 Task: Search one way flight ticket for 4 adults, 2 children, 2 infants in seat and 1 infant on lap in premium economy from Detroit: Detroit Metro Wayne County Airport to Indianapolis: Indianapolis International Airport on 8-5-2023. Choice of flights is United. Number of bags: 9 checked bags. Price is upto 74000. Outbound departure time preference is 9:15.
Action: Mouse moved to (403, 356)
Screenshot: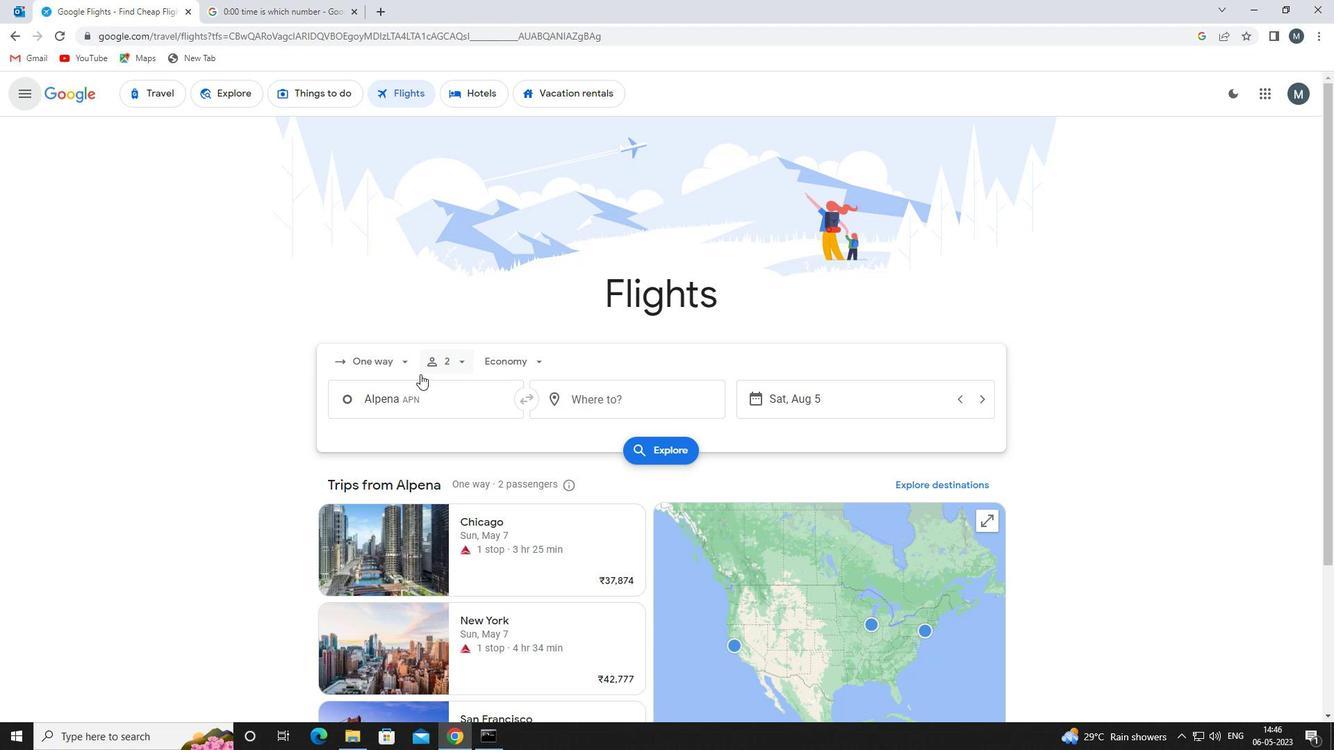 
Action: Mouse pressed left at (403, 356)
Screenshot: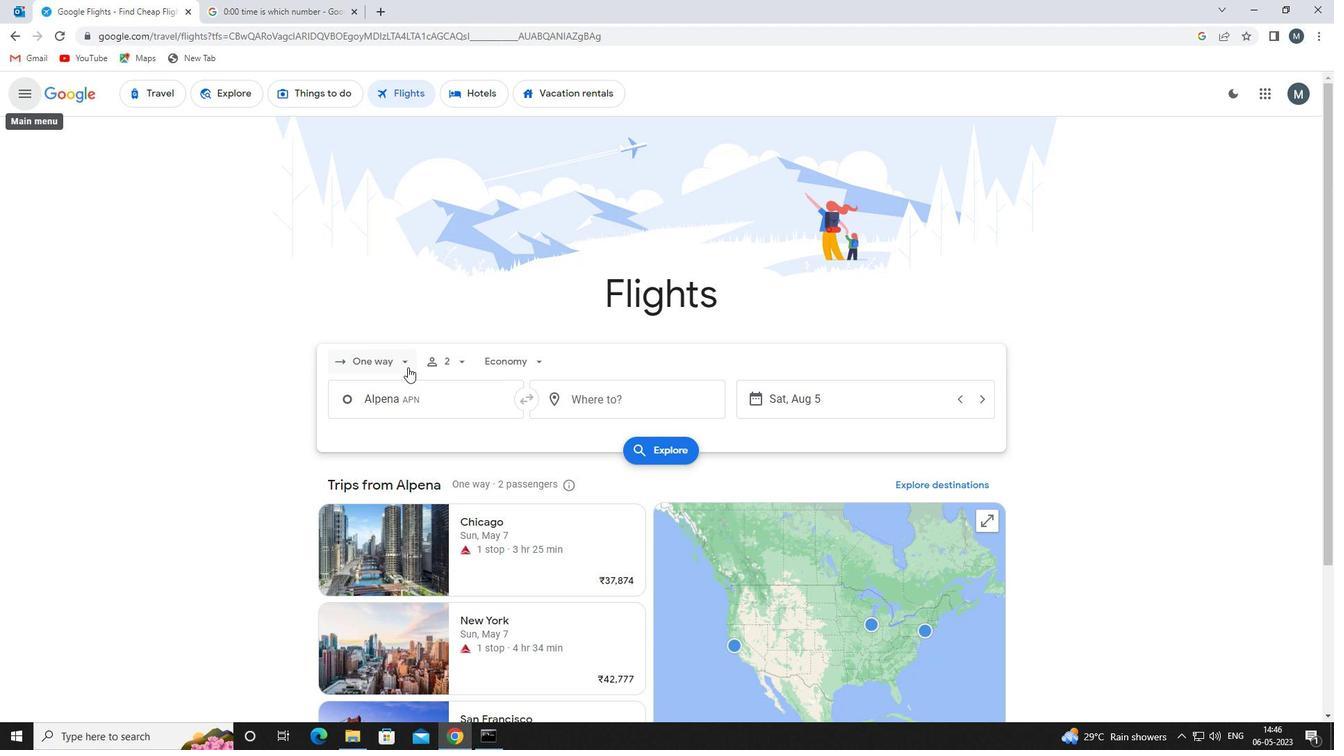 
Action: Mouse moved to (419, 433)
Screenshot: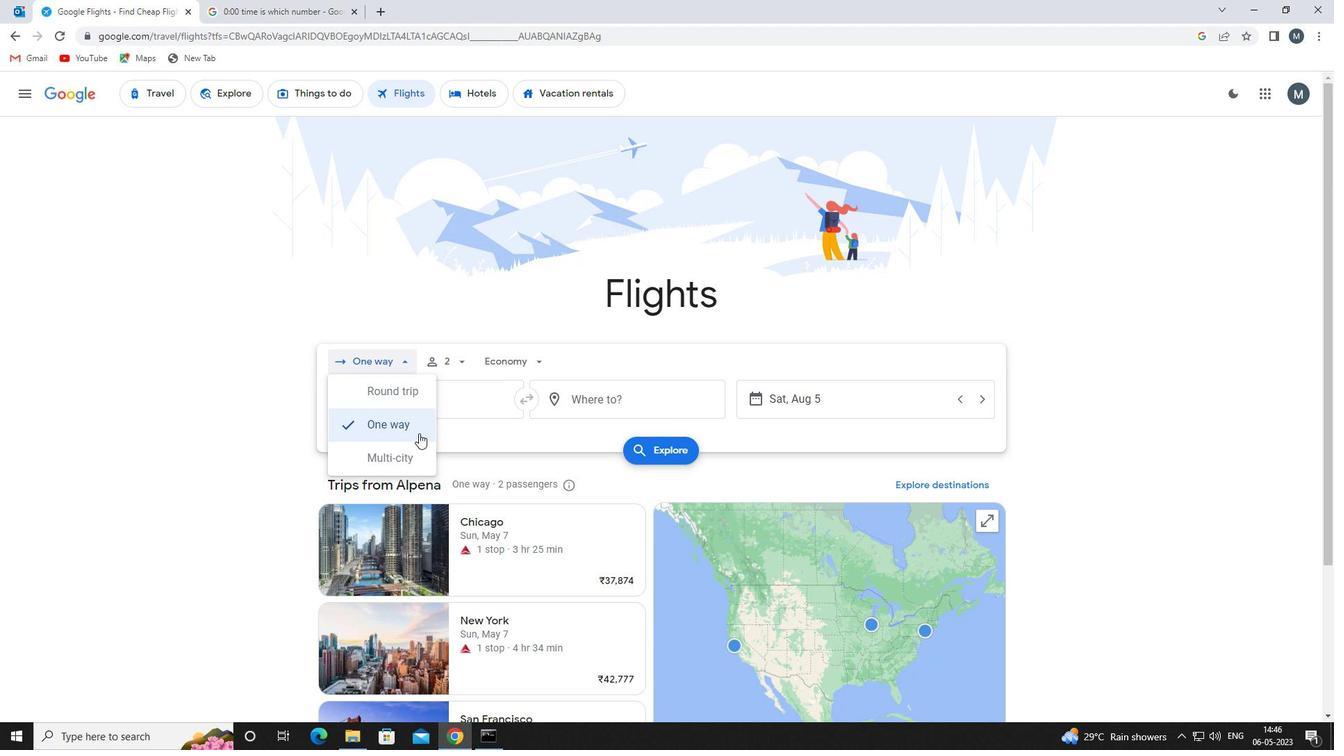 
Action: Mouse pressed left at (419, 433)
Screenshot: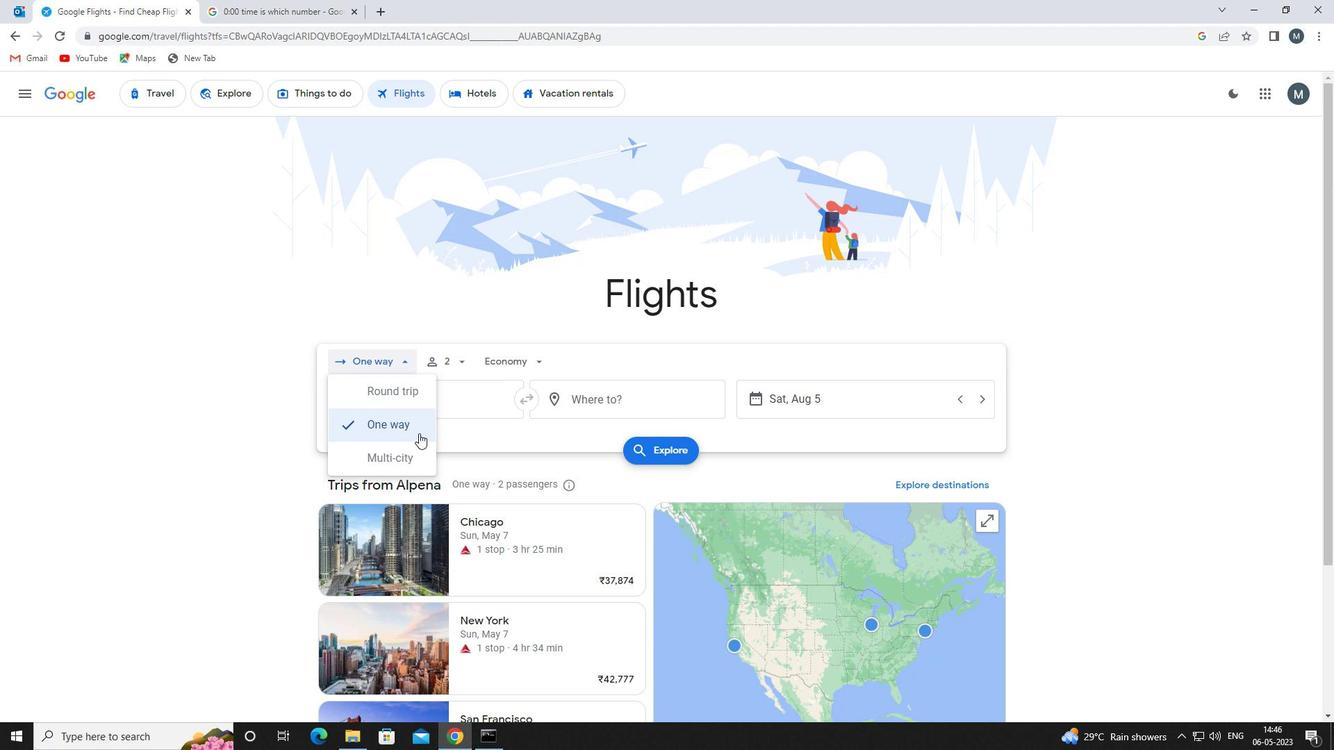 
Action: Mouse moved to (457, 365)
Screenshot: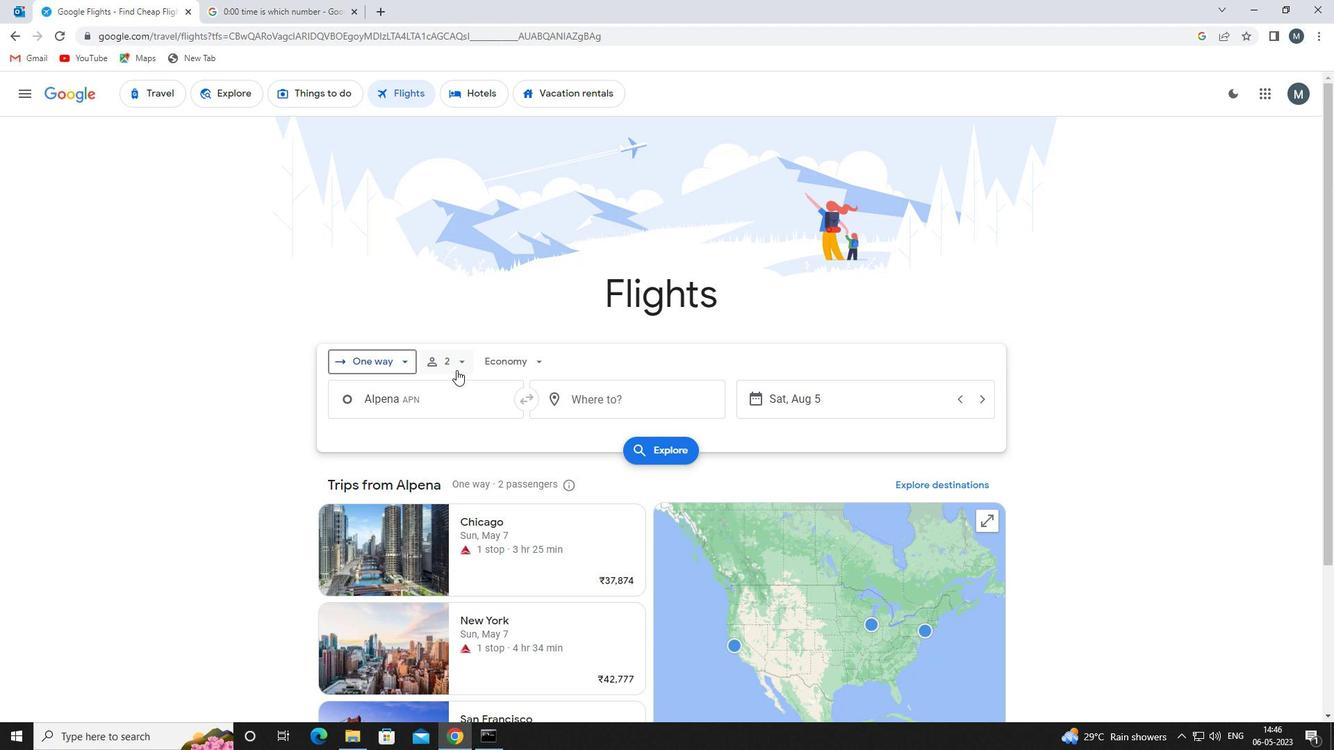 
Action: Mouse pressed left at (457, 365)
Screenshot: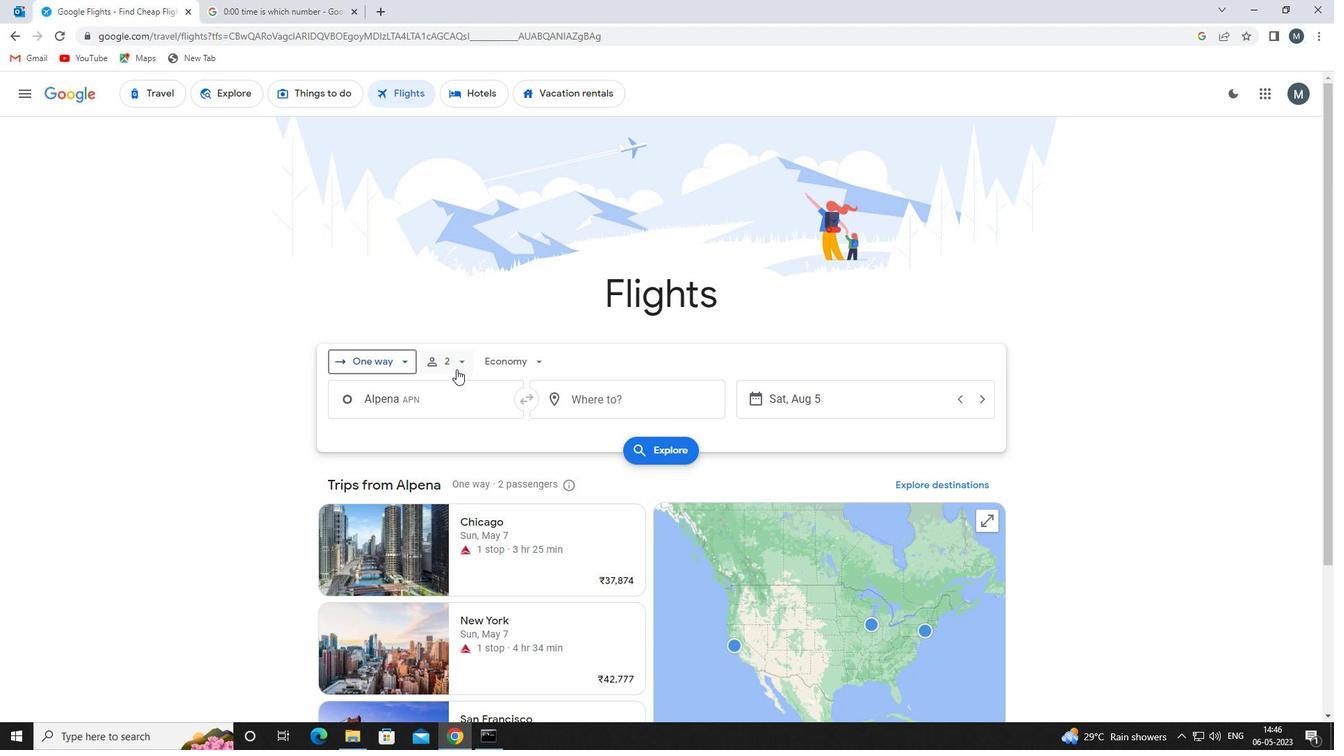 
Action: Mouse moved to (561, 396)
Screenshot: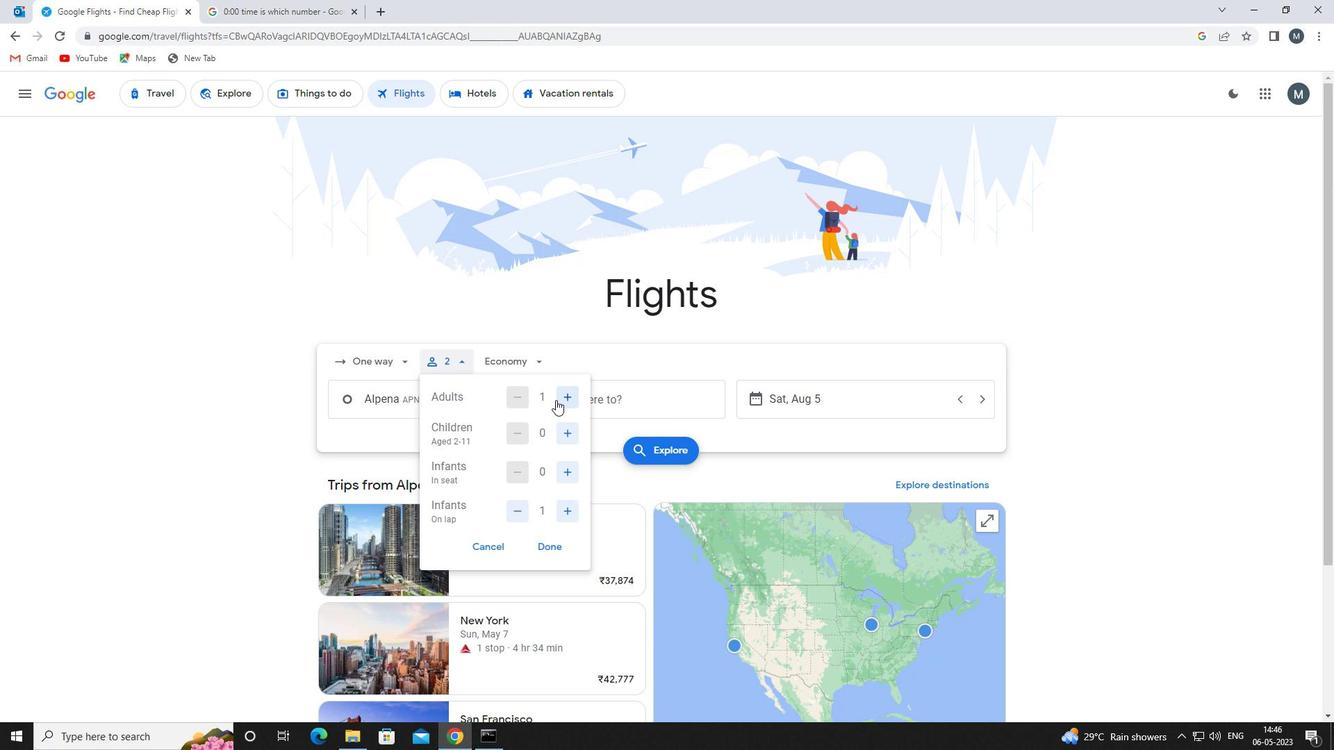 
Action: Mouse pressed left at (561, 396)
Screenshot: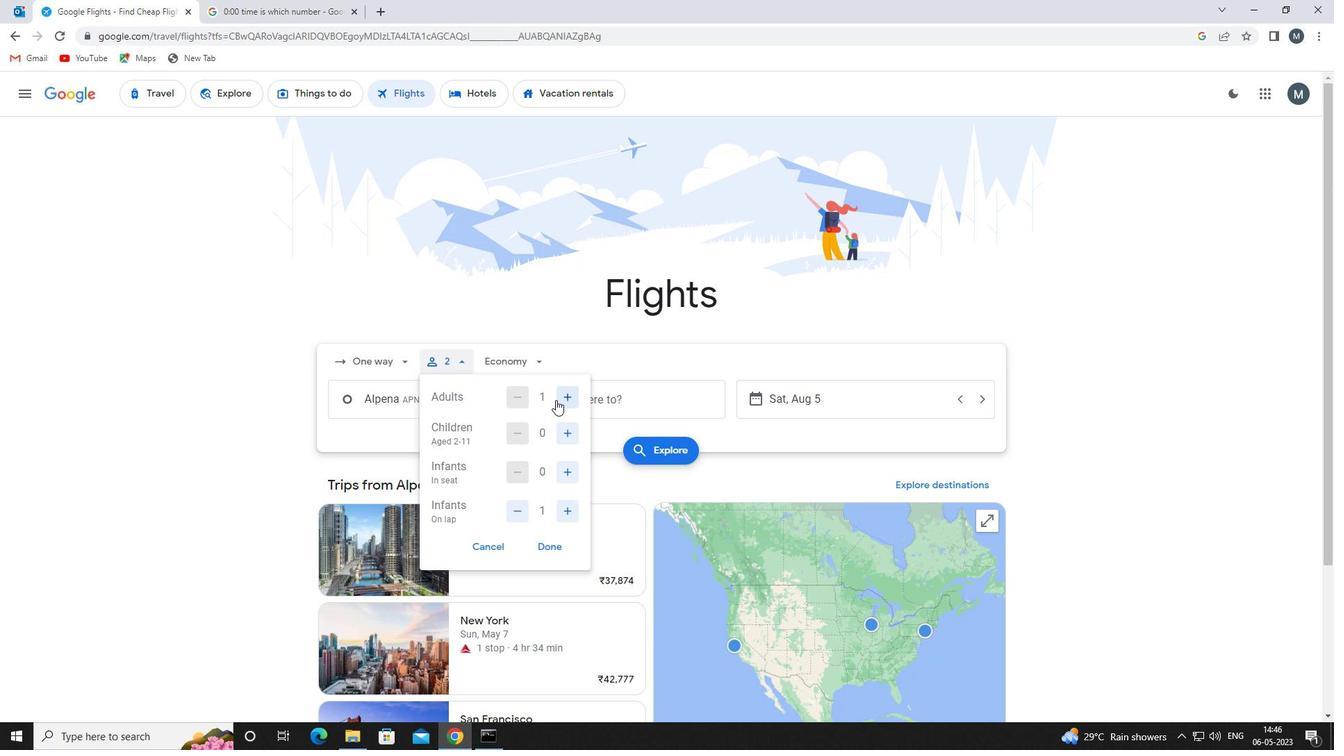 
Action: Mouse moved to (561, 396)
Screenshot: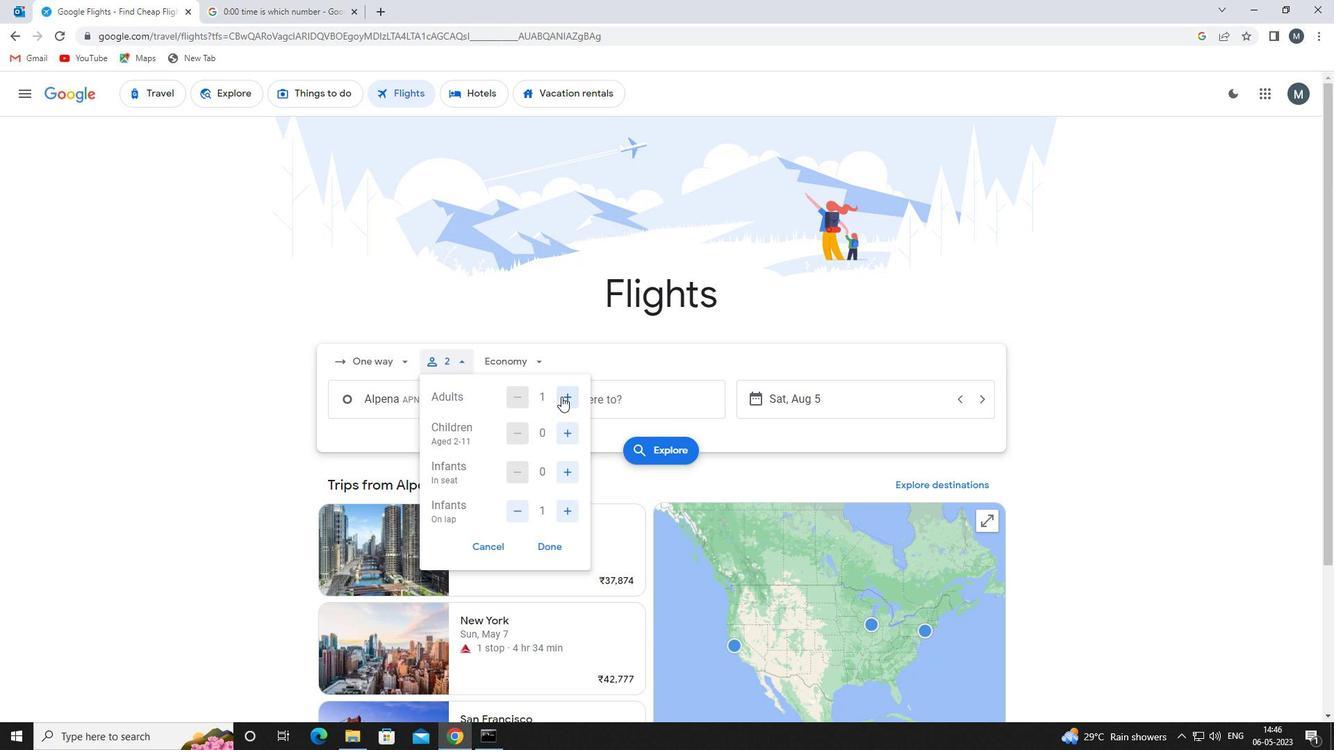 
Action: Mouse pressed left at (561, 396)
Screenshot: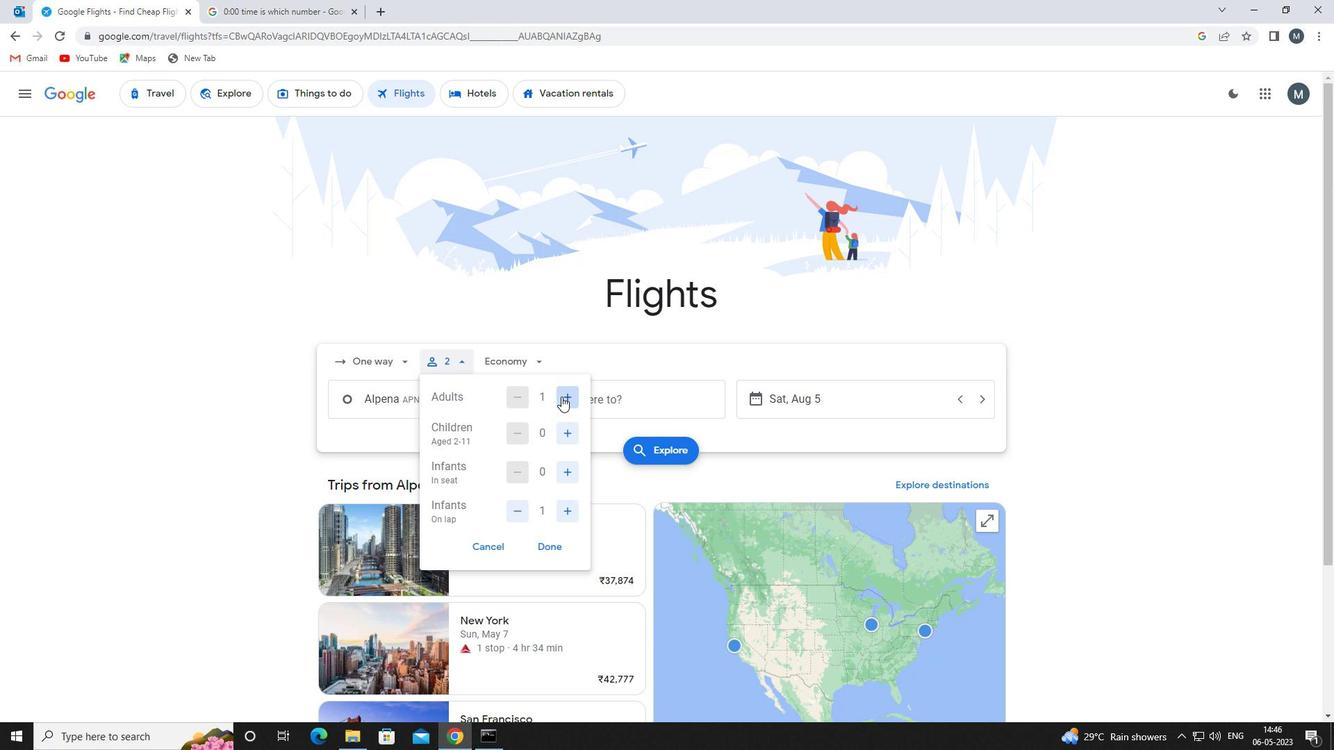 
Action: Mouse moved to (562, 396)
Screenshot: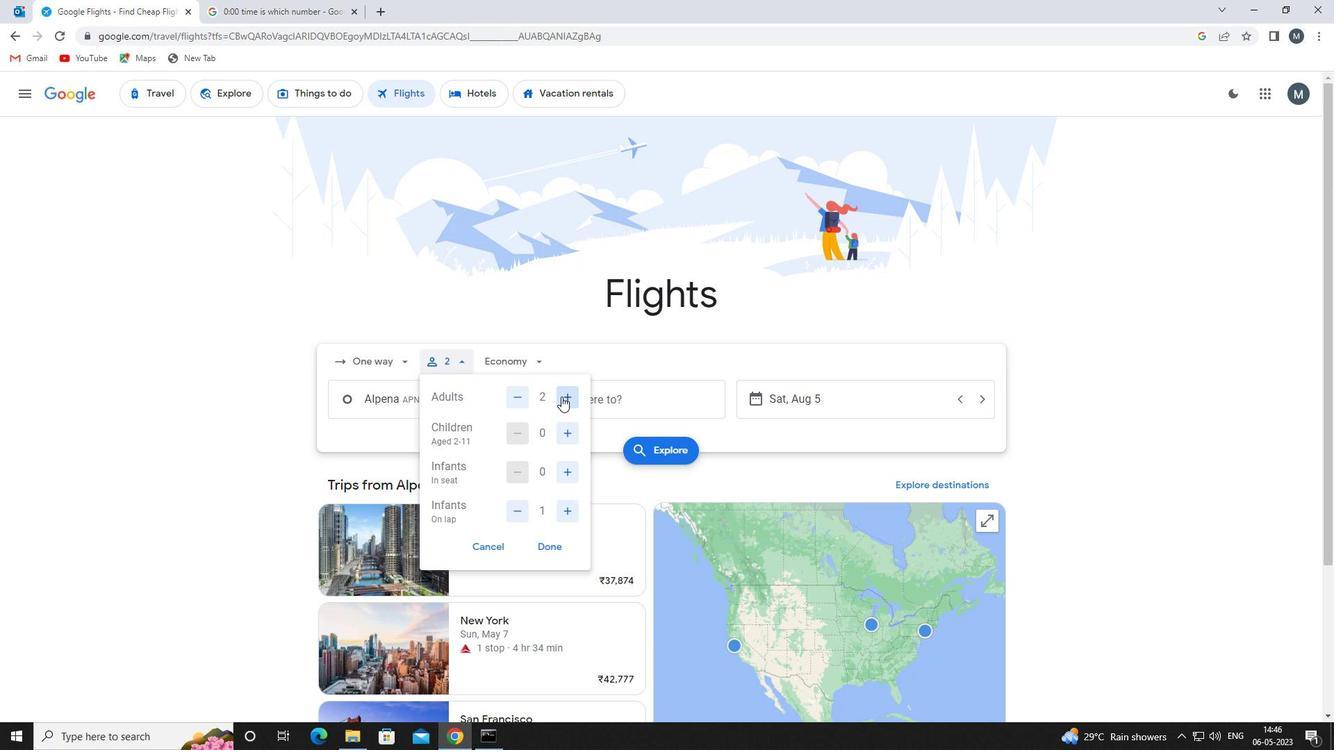 
Action: Mouse pressed left at (562, 396)
Screenshot: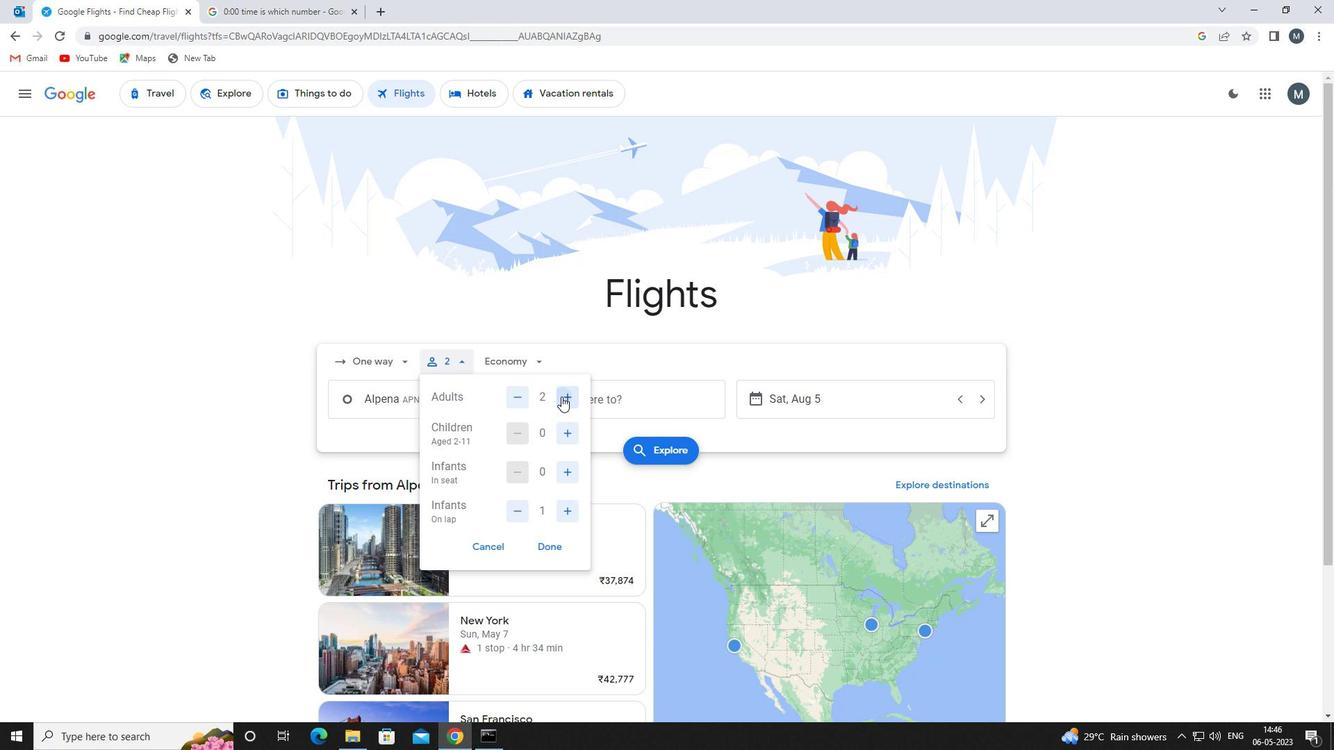 
Action: Mouse moved to (575, 431)
Screenshot: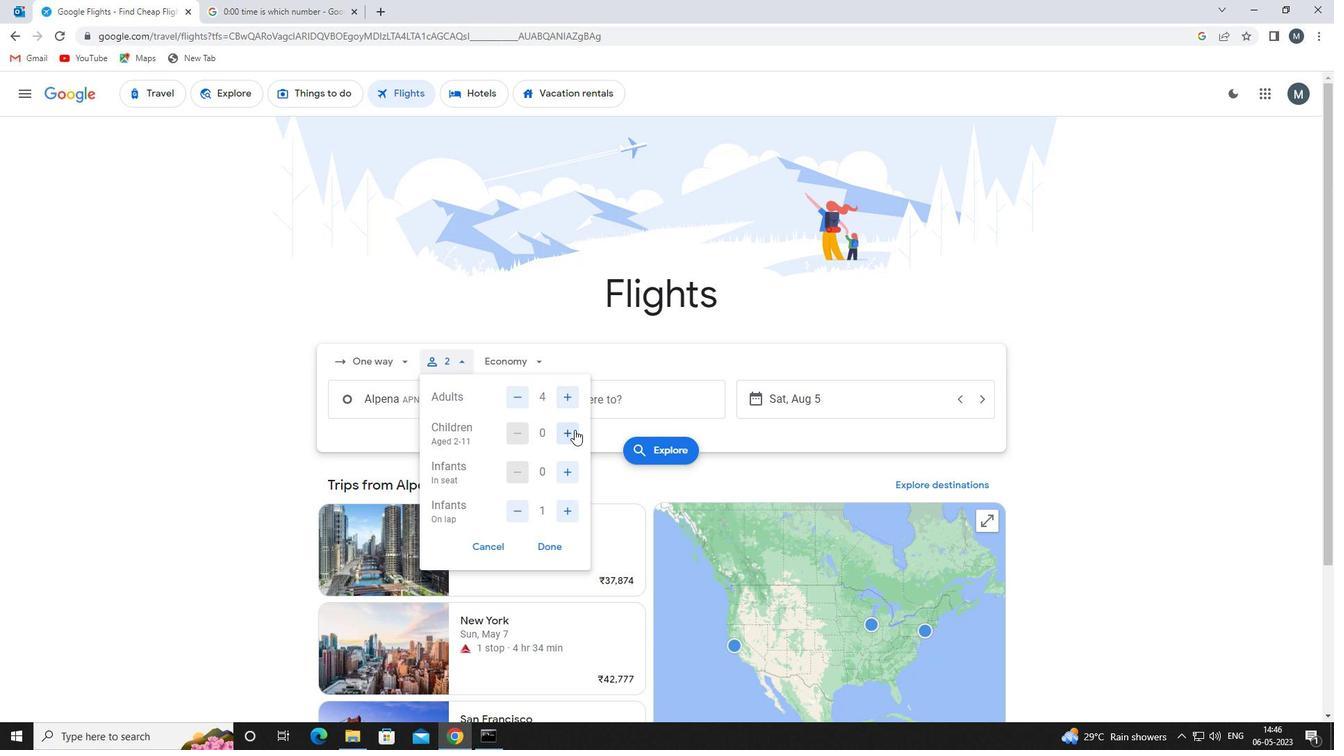 
Action: Mouse pressed left at (575, 431)
Screenshot: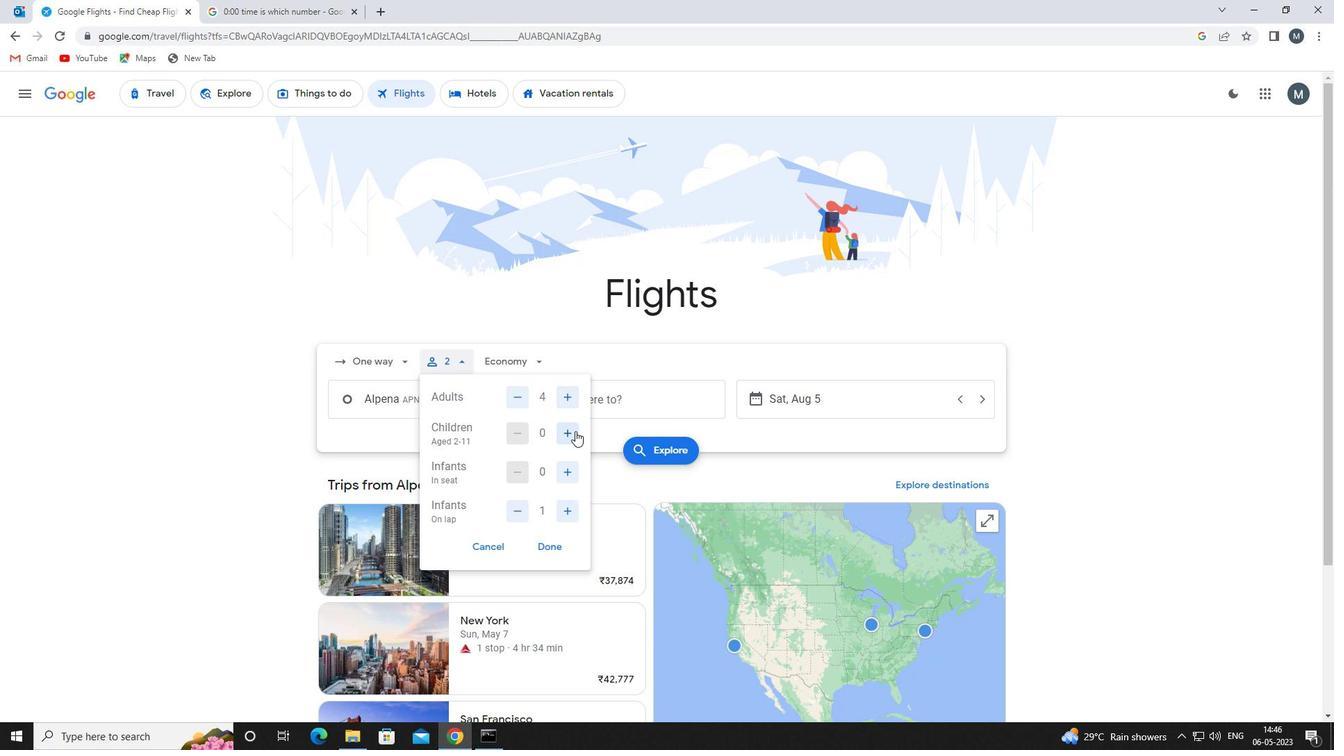 
Action: Mouse pressed left at (575, 431)
Screenshot: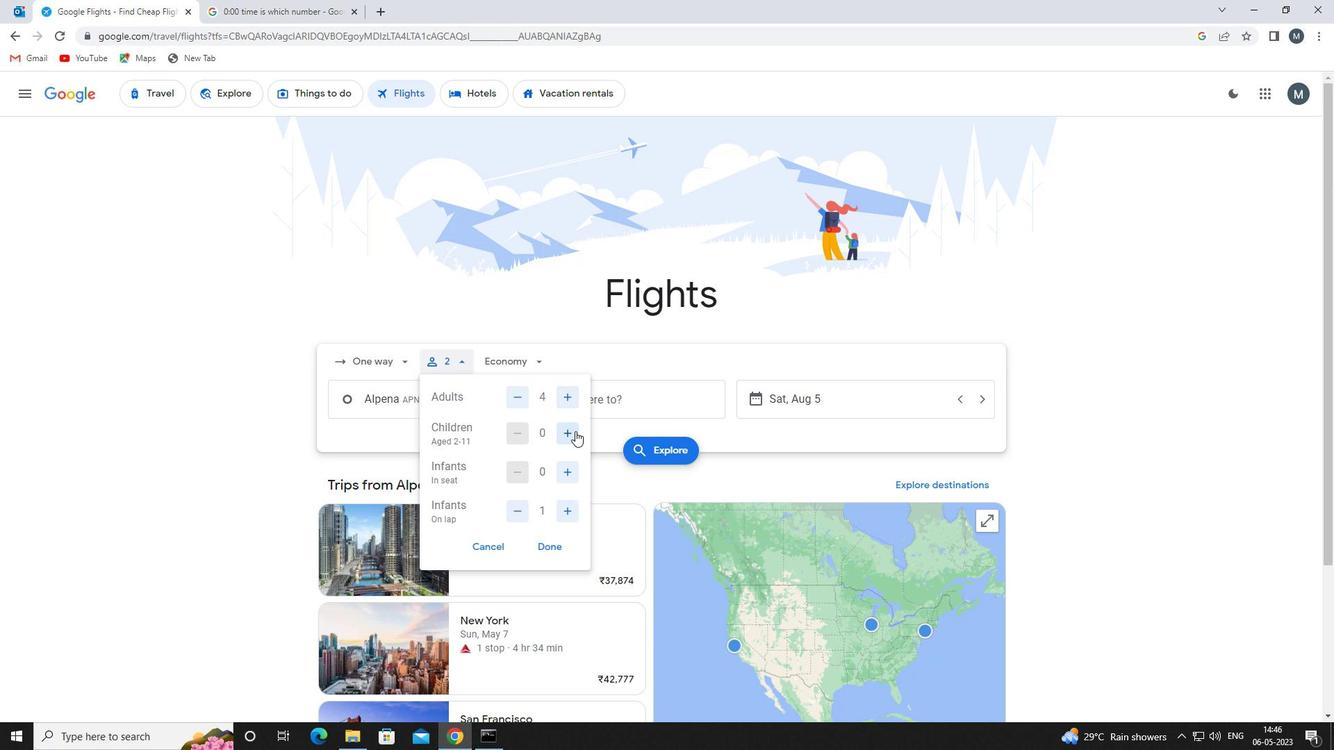 
Action: Mouse moved to (565, 469)
Screenshot: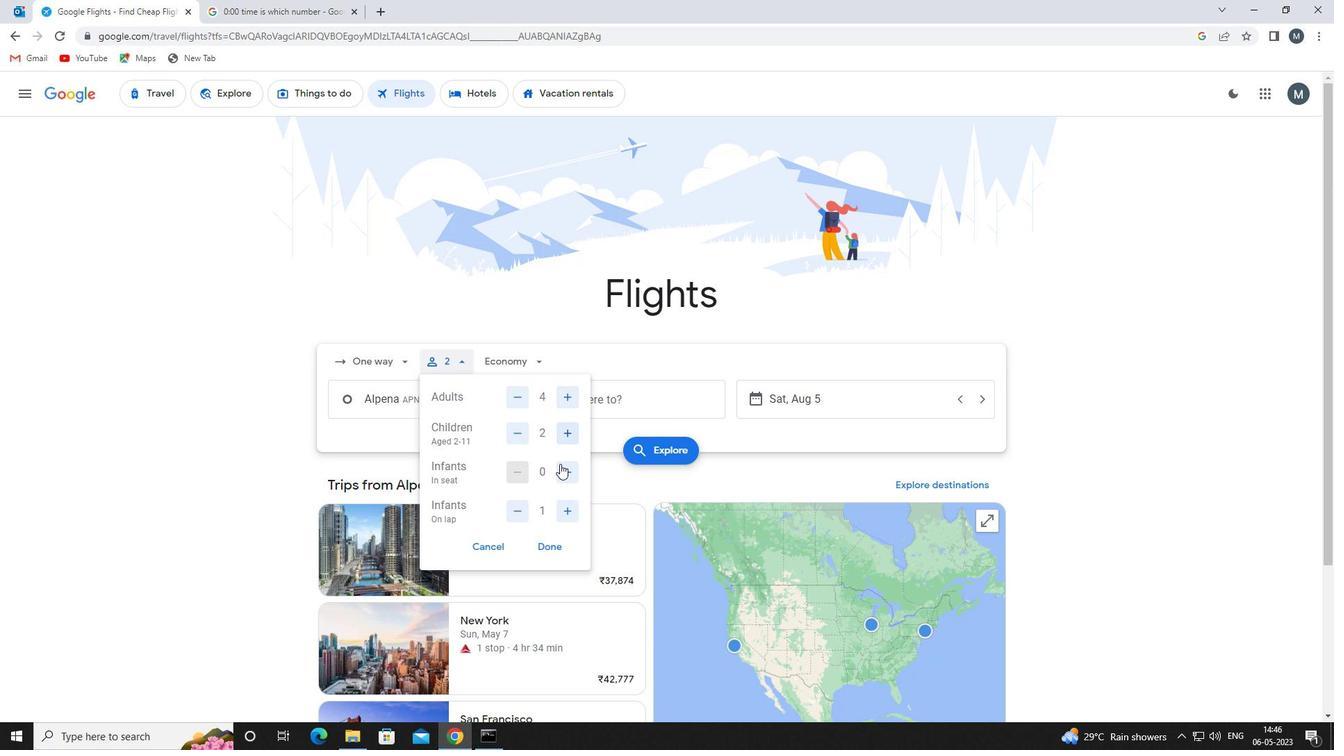 
Action: Mouse pressed left at (565, 469)
Screenshot: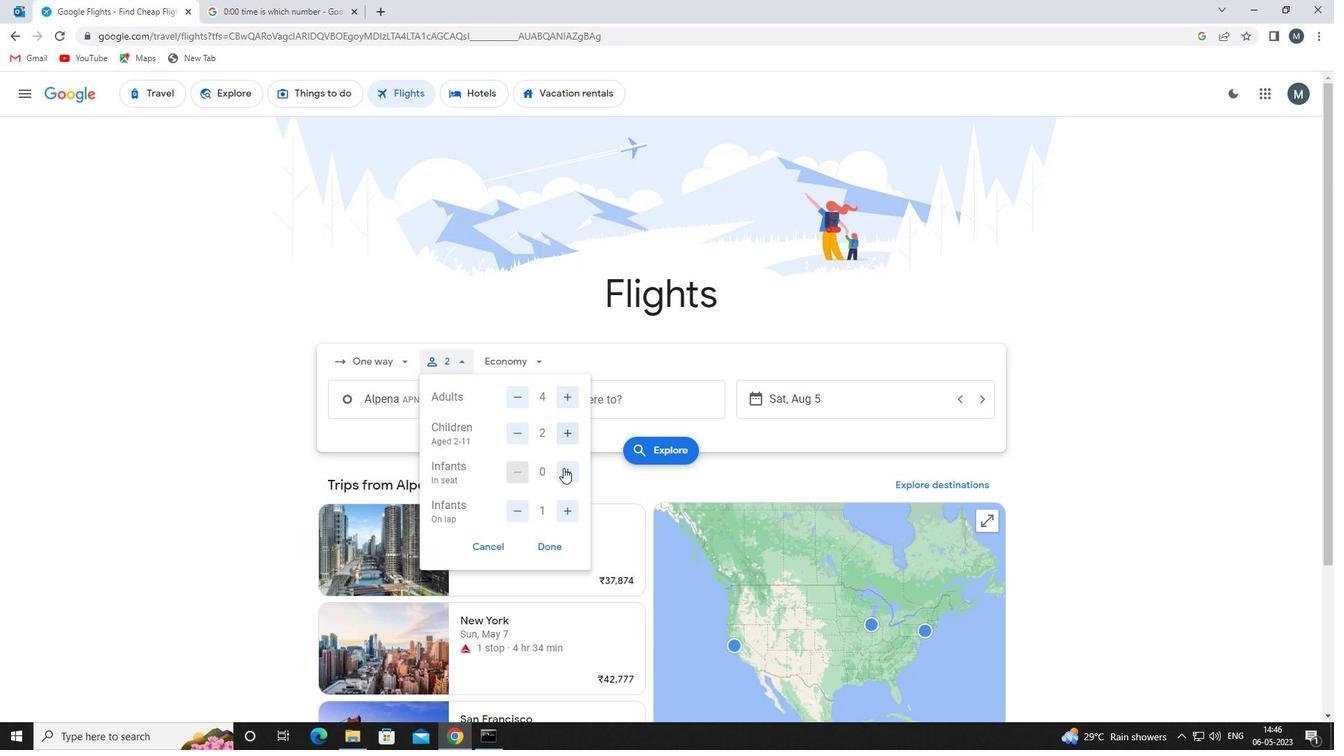 
Action: Mouse pressed left at (565, 469)
Screenshot: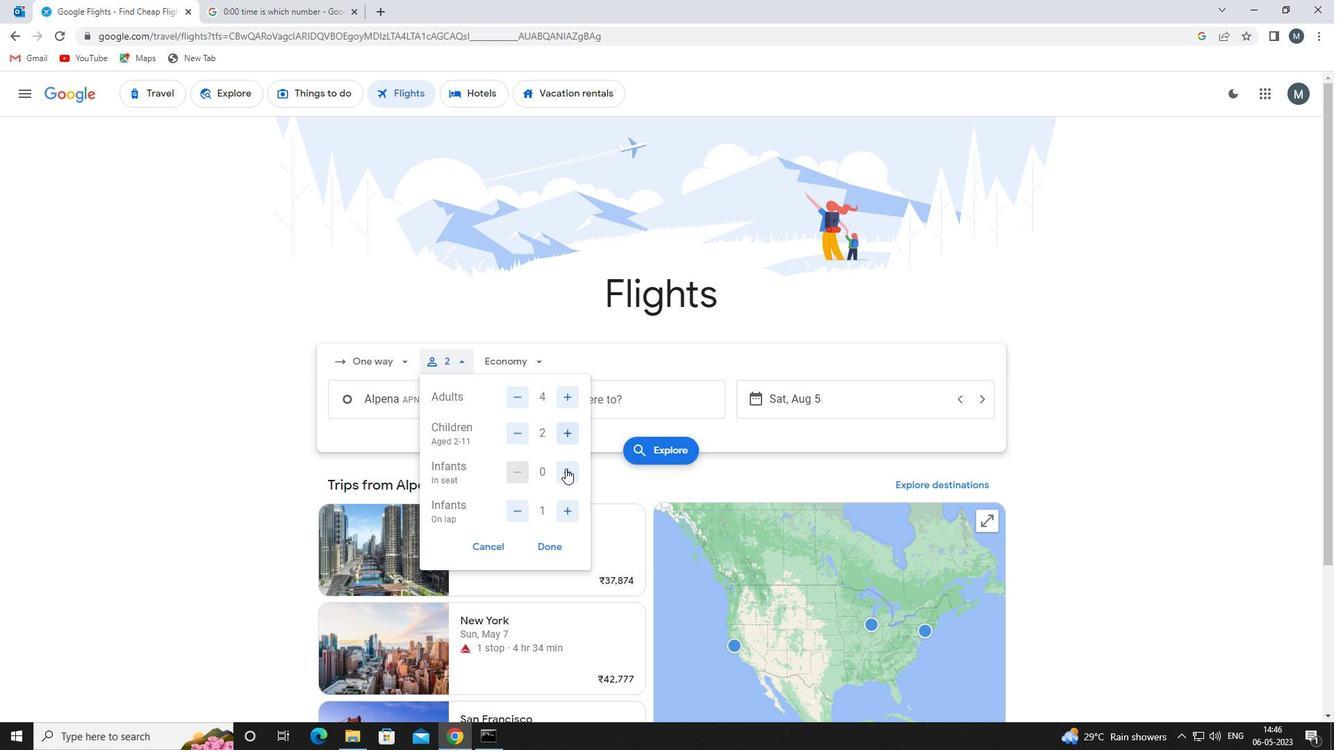 
Action: Mouse moved to (514, 505)
Screenshot: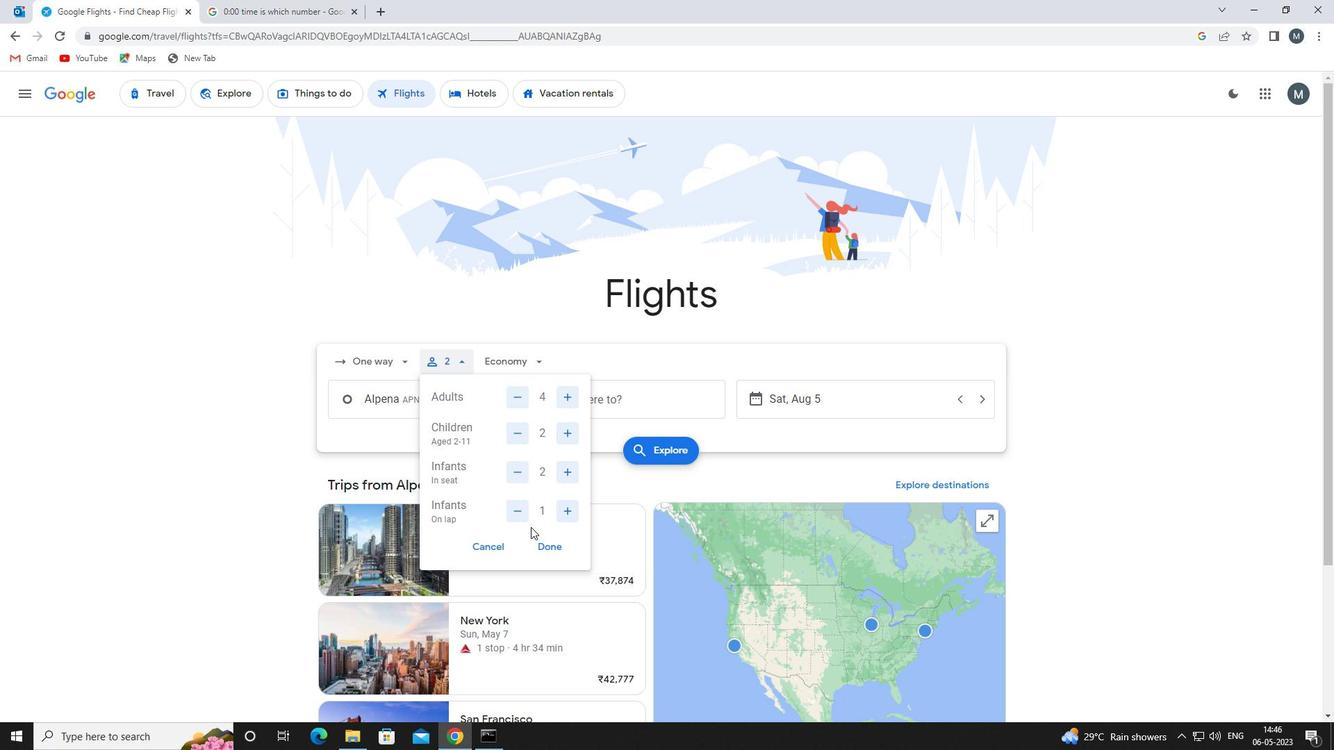 
Action: Mouse pressed left at (514, 505)
Screenshot: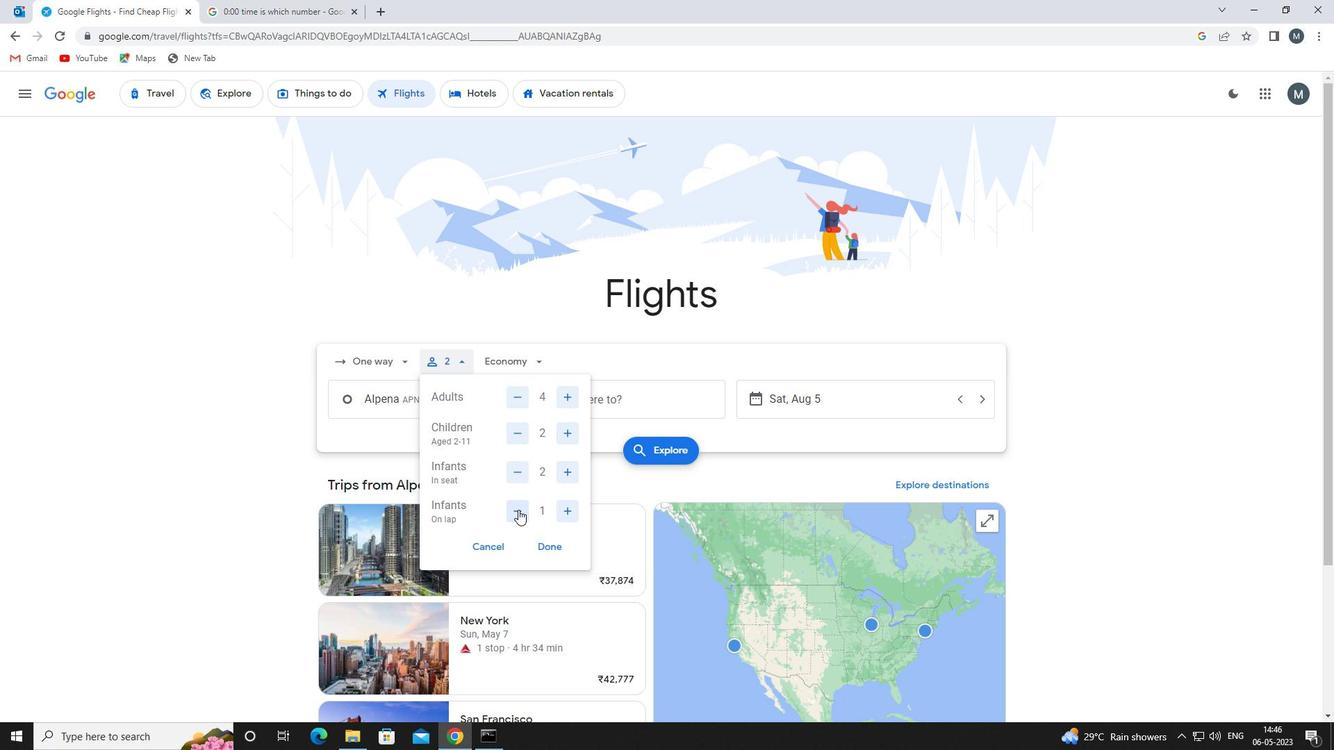 
Action: Mouse moved to (565, 513)
Screenshot: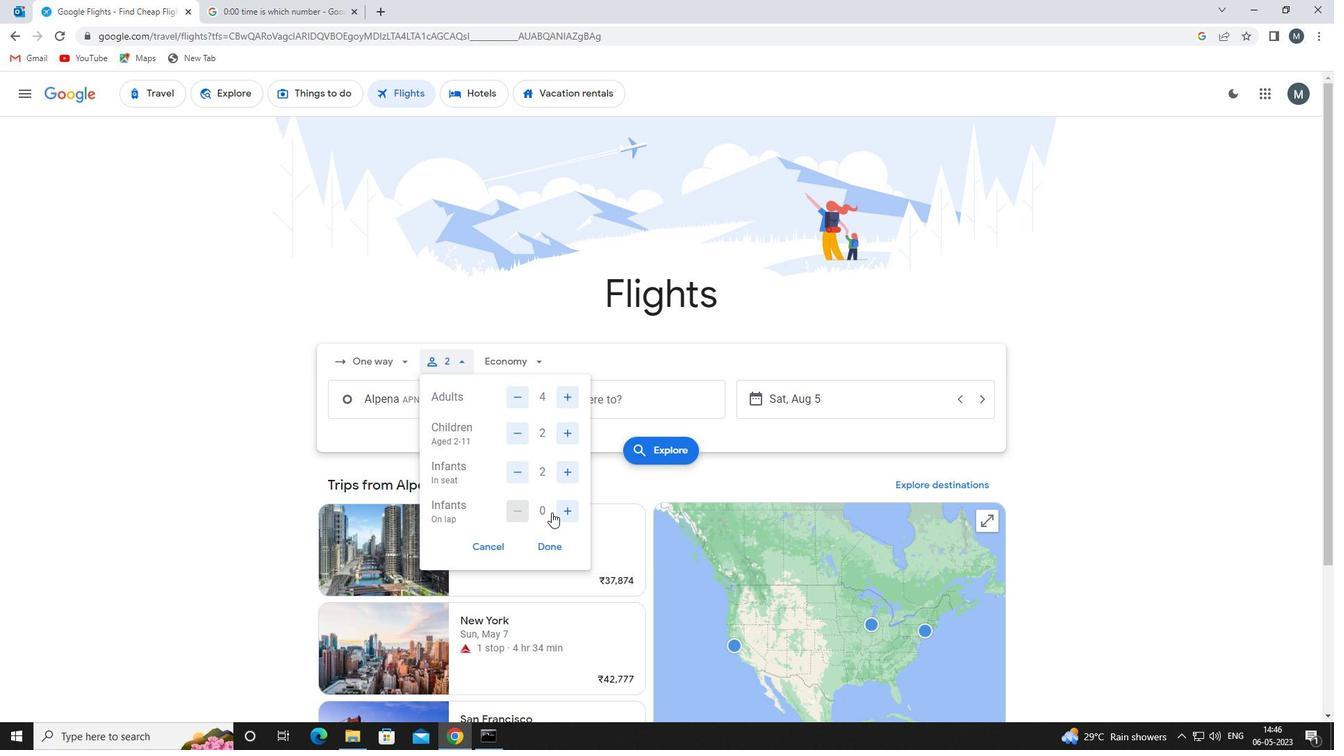 
Action: Mouse pressed left at (565, 513)
Screenshot: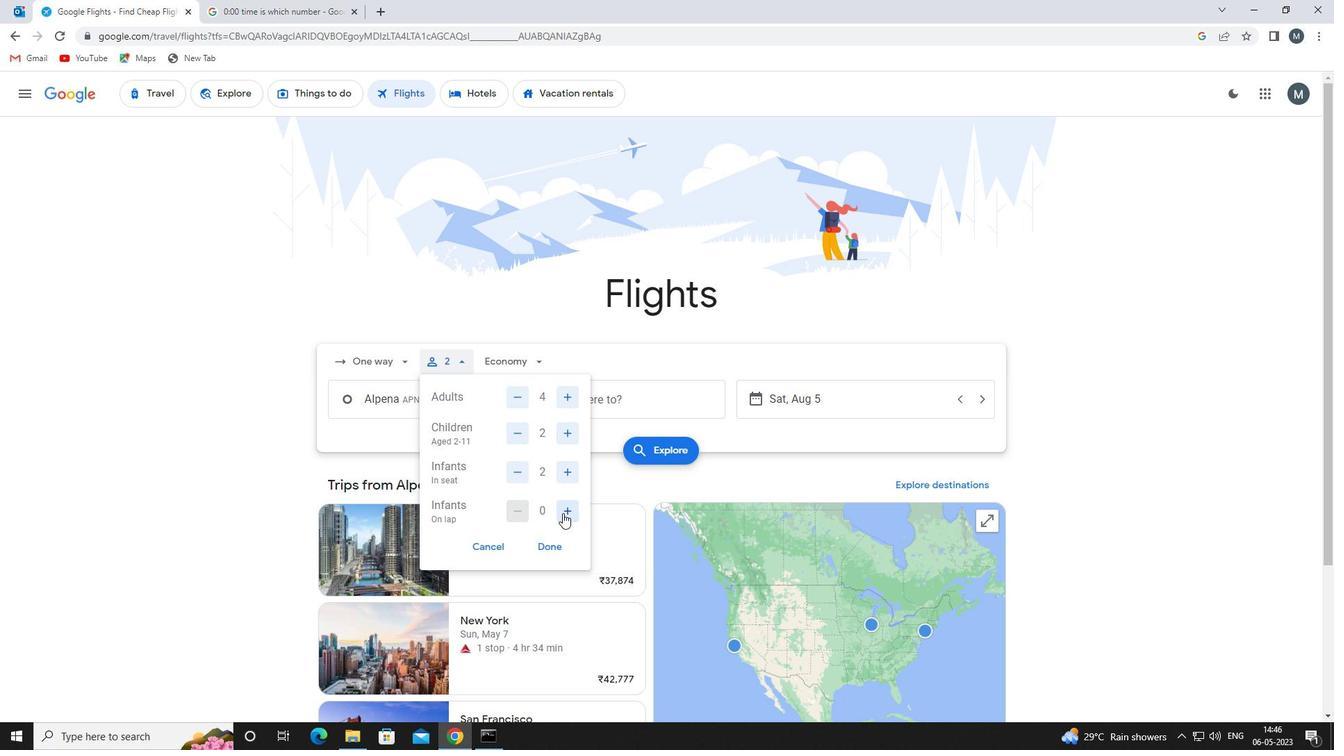 
Action: Mouse moved to (547, 542)
Screenshot: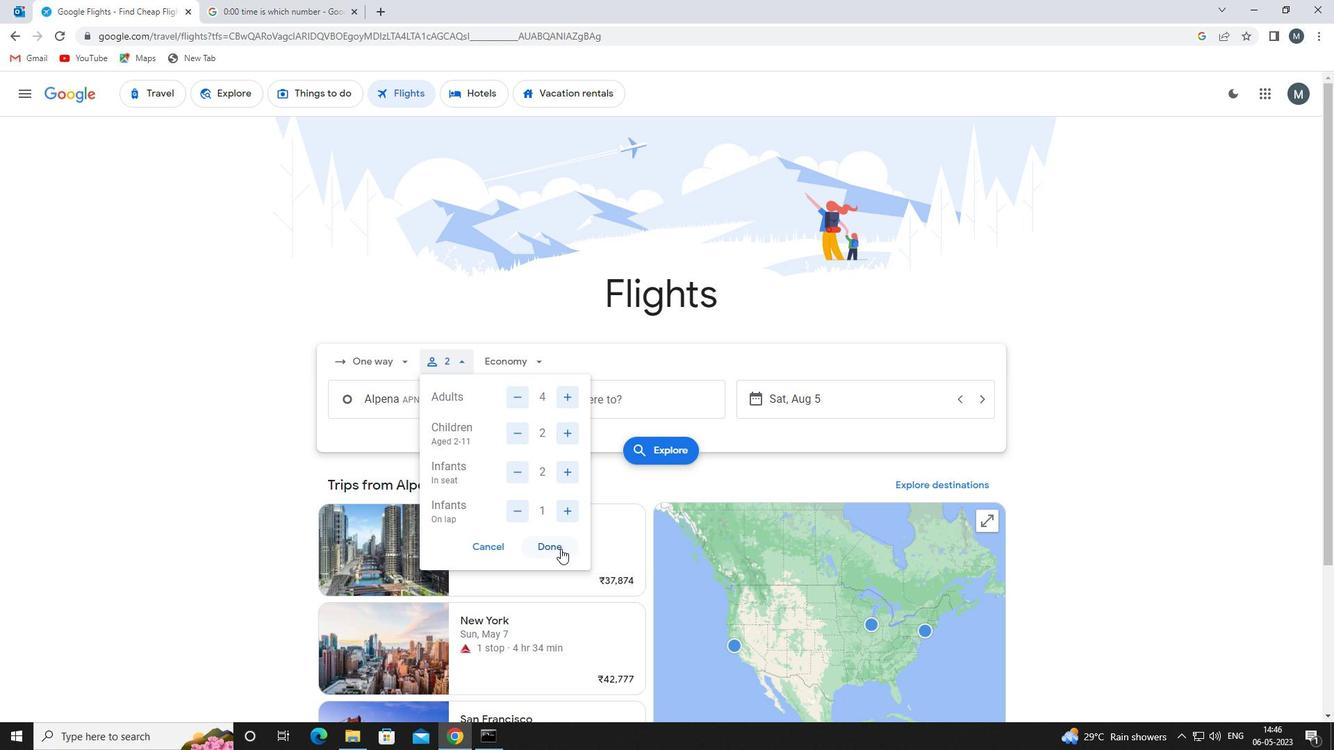 
Action: Mouse pressed left at (547, 542)
Screenshot: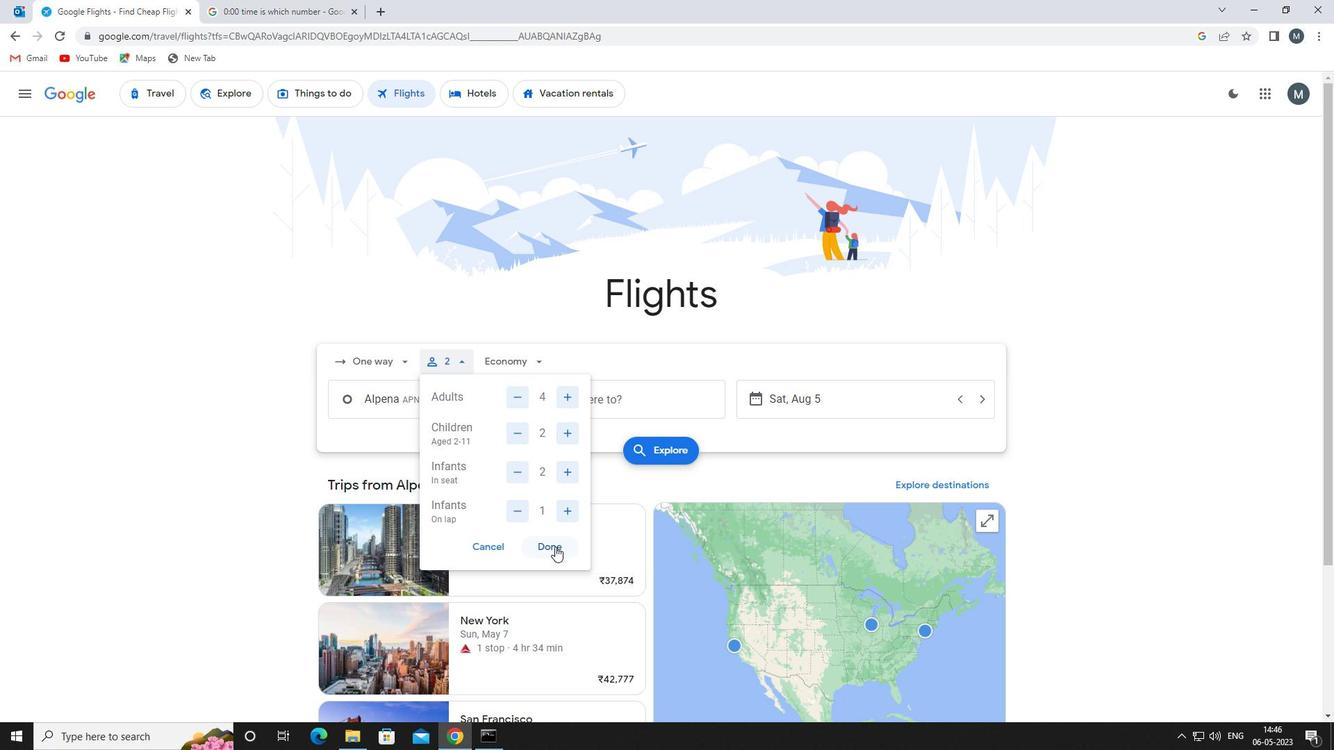 
Action: Mouse moved to (521, 368)
Screenshot: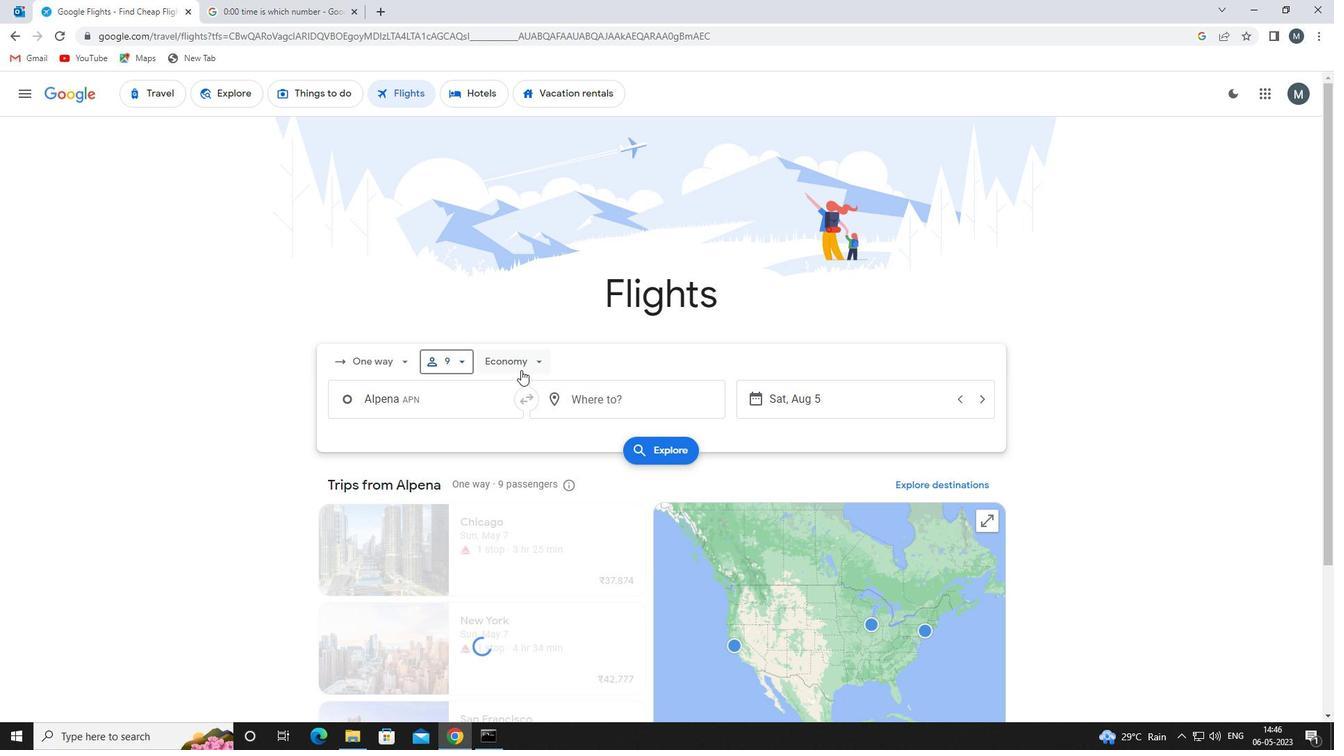 
Action: Mouse pressed left at (521, 368)
Screenshot: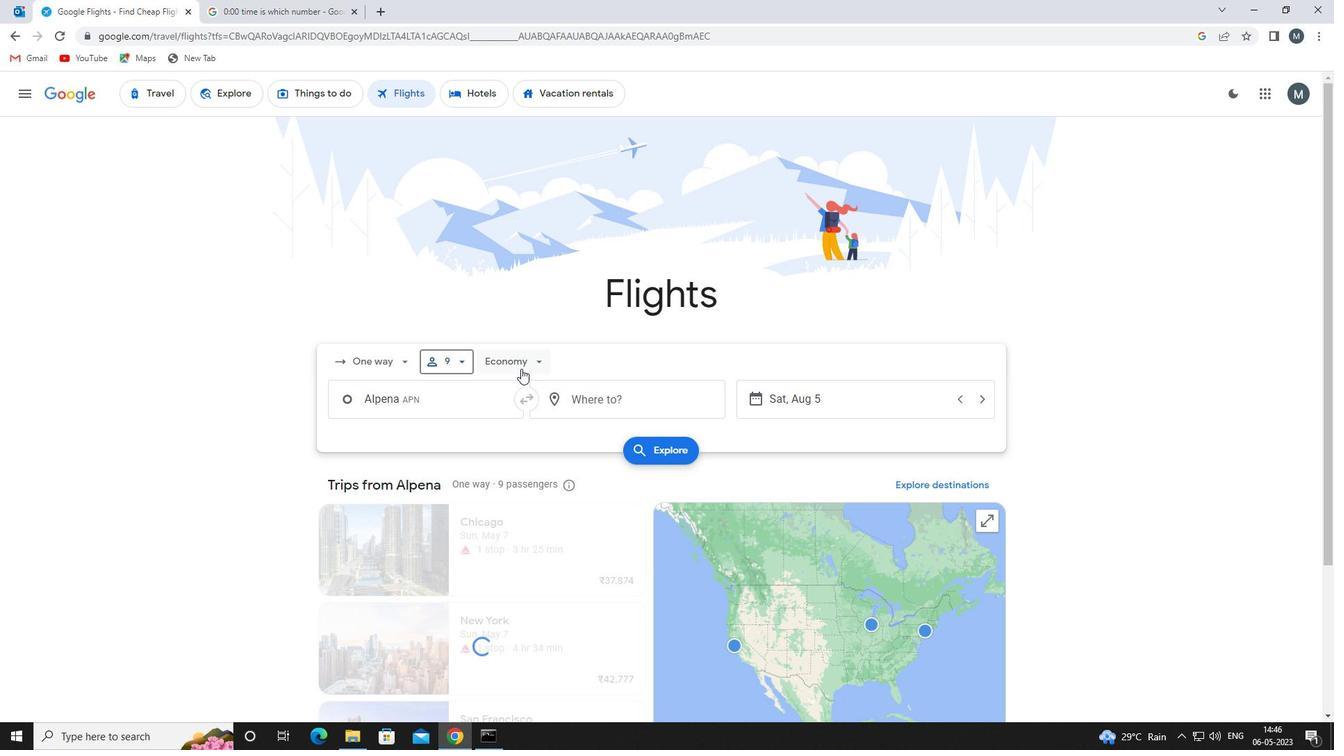 
Action: Mouse moved to (550, 426)
Screenshot: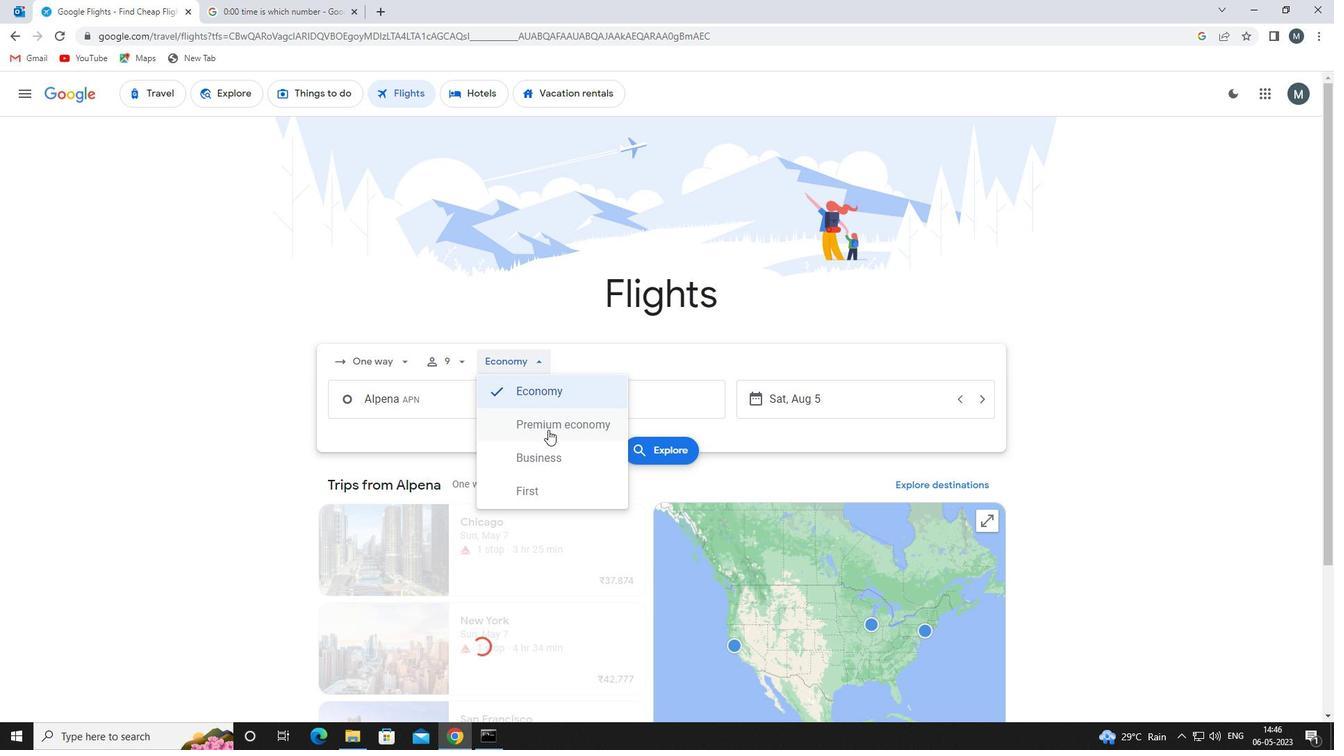 
Action: Mouse pressed left at (550, 426)
Screenshot: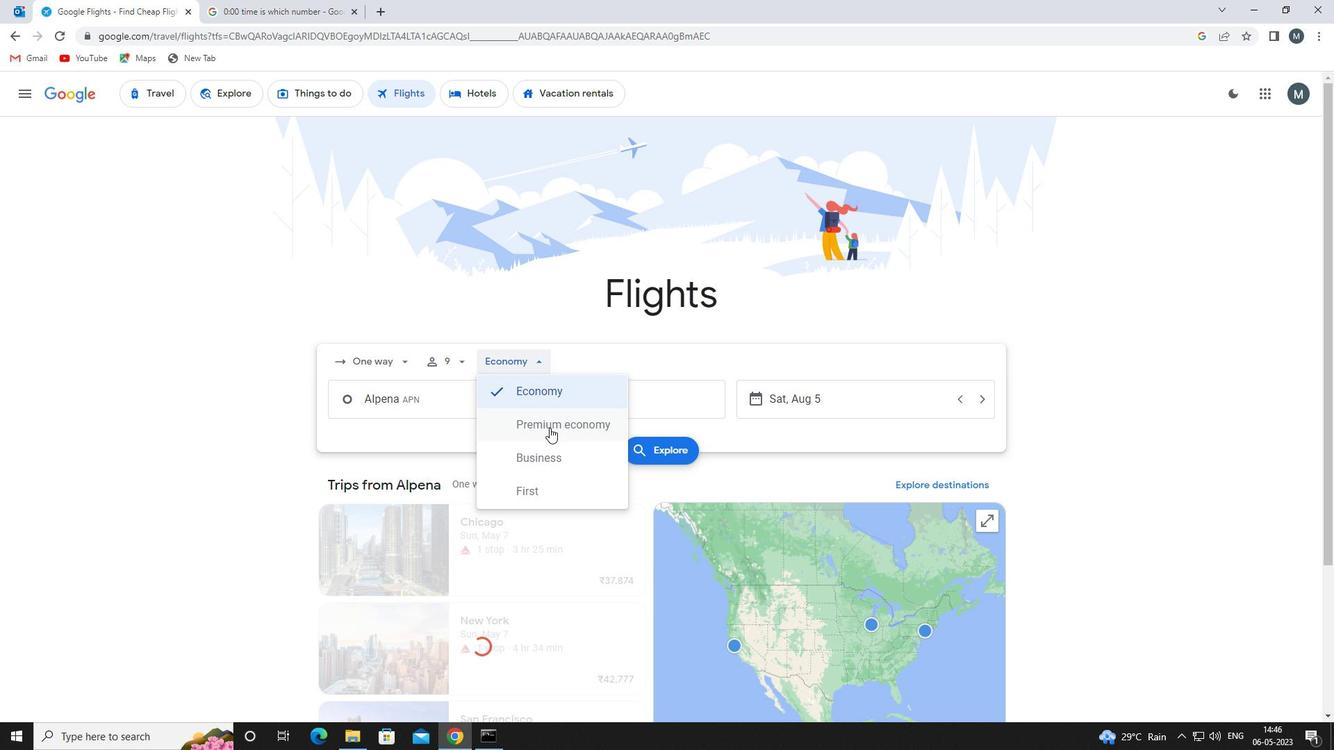 
Action: Mouse moved to (459, 405)
Screenshot: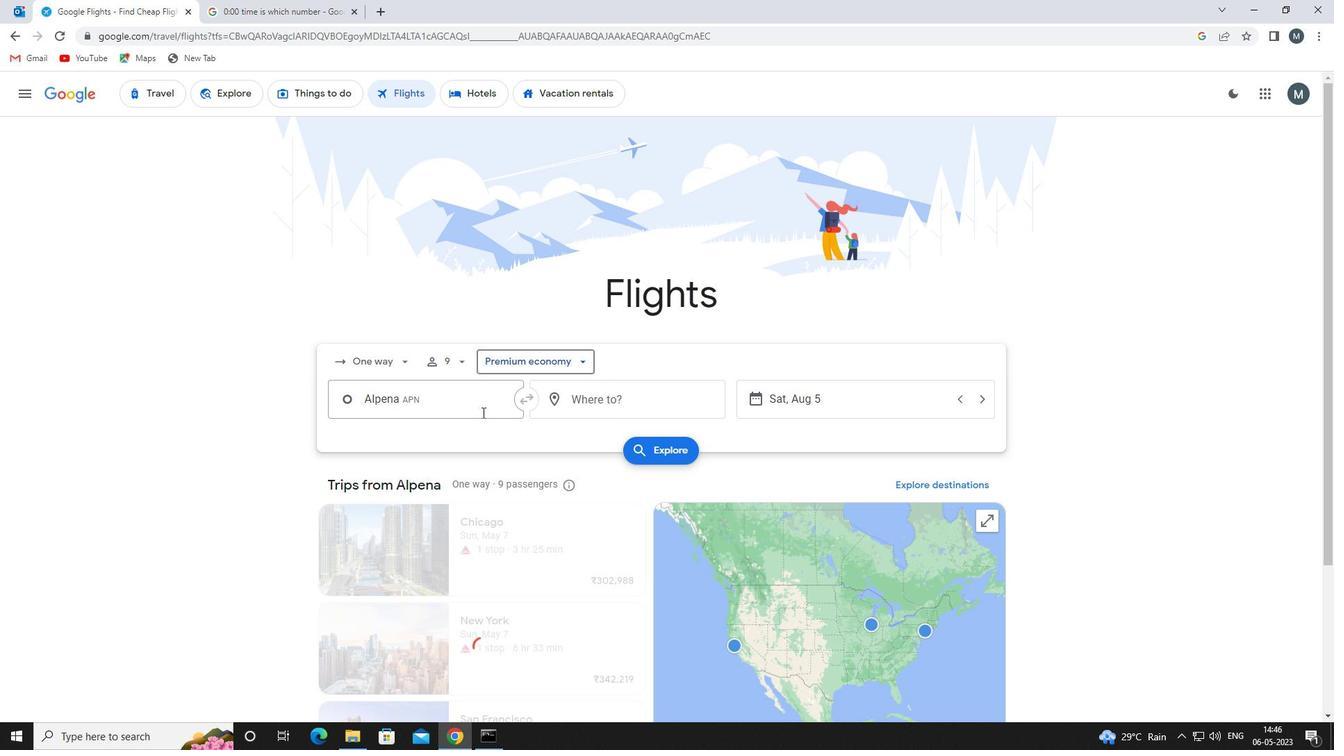 
Action: Mouse pressed left at (459, 405)
Screenshot: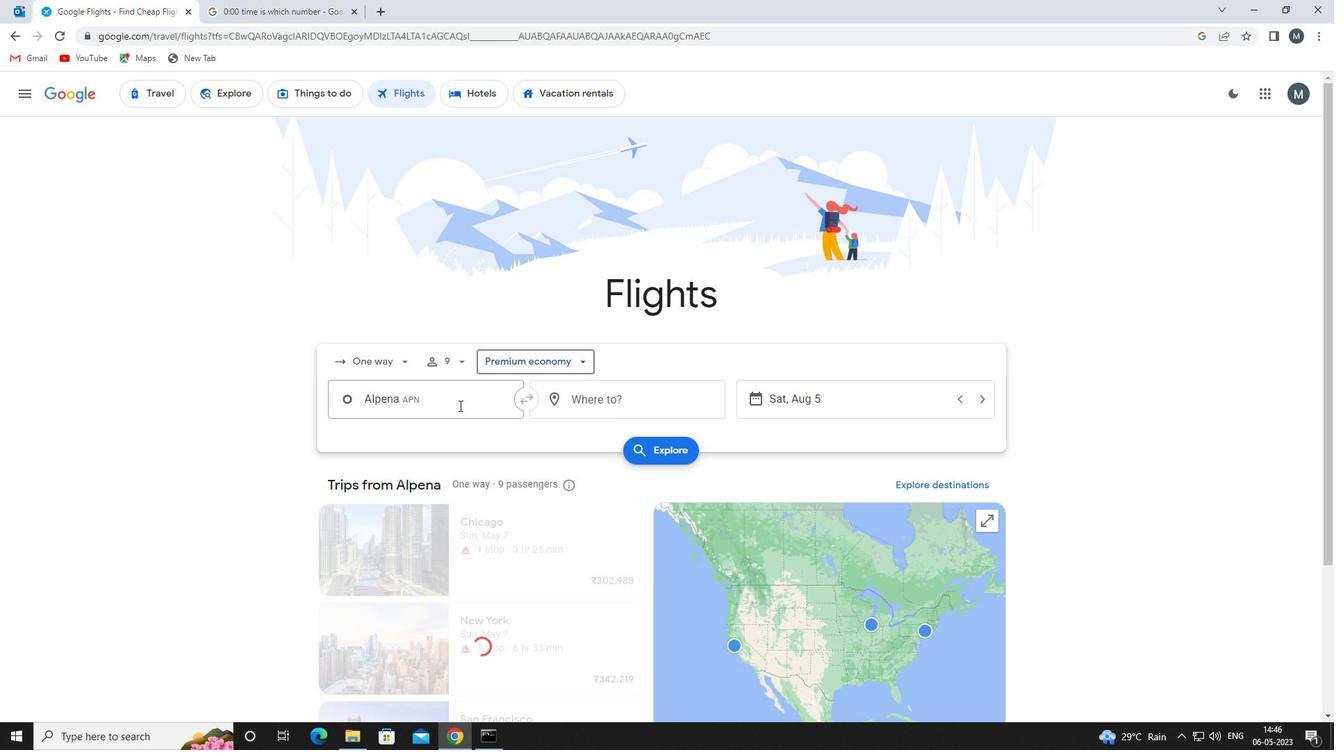 
Action: Mouse moved to (457, 404)
Screenshot: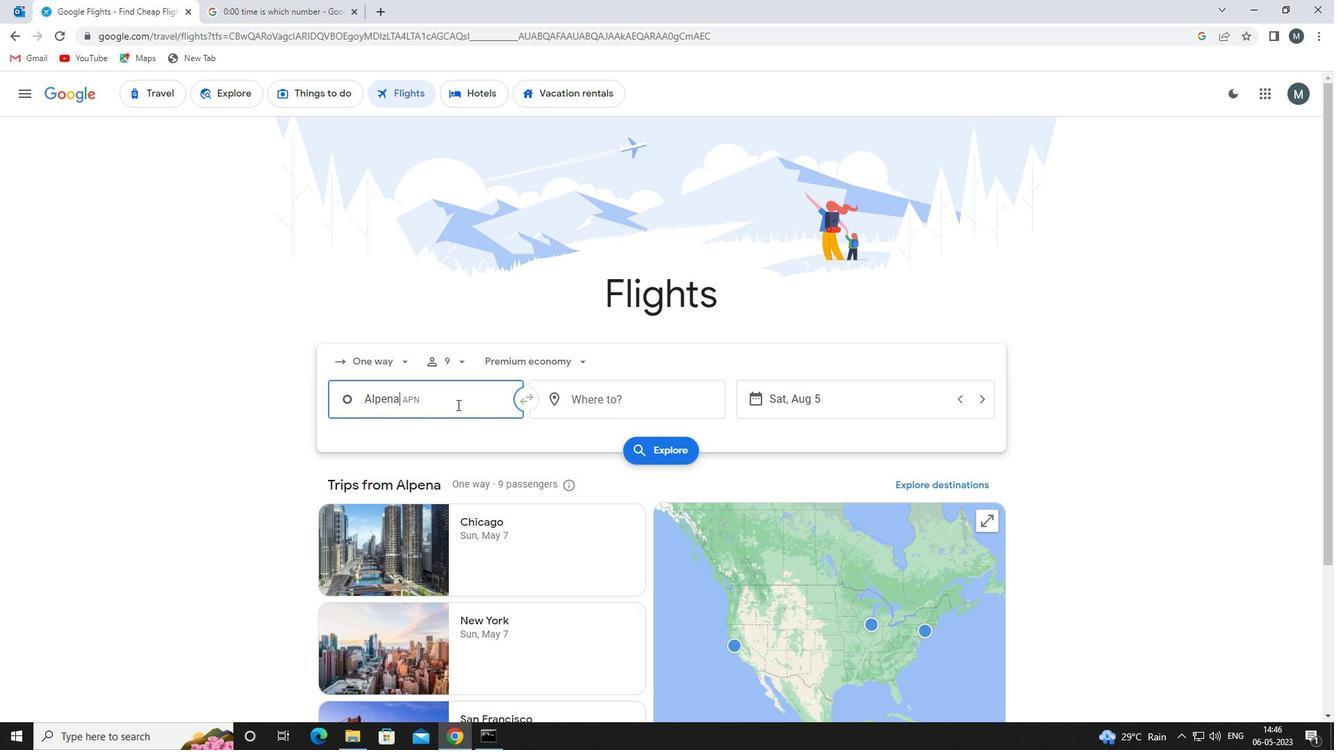 
Action: Key pressed detroit<Key.space>metro<Key.space><Key.backspace><Key.backspace>o<Key.space><Key.backspace><Key.backspace><Key.backspace><Key.backspace><Key.backspace><Key.backspace><Key.backspace><Key.backspace><Key.backspace><Key.backspace><Key.backspace><Key.backspace><Key.backspace><Key.backspace><Key.backspace><Key.backspace><Key.backspace><Key.backspace><Key.backspace><Key.backspace><Key.backspace><Key.backspace><Key.backspace><Key.backspace><Key.backspace><Key.backspace><Key.backspace><Key.backspace><Key.backspace><Key.backspace><Key.backspace><Key.backspace><Key.backspace><Key.backspace><Key.backspace><Key.backspace><Key.backspace><Key.backspace><Key.backspace><Key.backspace><Key.backspace>metro<Key.space>wayne<Key.backspace><Key.backspace><Key.backspace><Key.backspace><Key.backspace><Key.backspace><Key.backspace><Key.backspace><Key.backspace><Key.backspace><Key.backspace><Key.backspace><Key.backspace><Key.backspace><Key.shift><Key.shift><Key.shift><Key.shift><Key.shift><Key.shift><Key.shift><Key.shift><Key.shift><Key.shift><Key.shift><Key.shift><Key.shift><Key.shift><Key.shift><Key.shift>DETROIT<Key.space><Key.shift>METRO<Key.space>W<Key.backspace><Key.backspace>
Screenshot: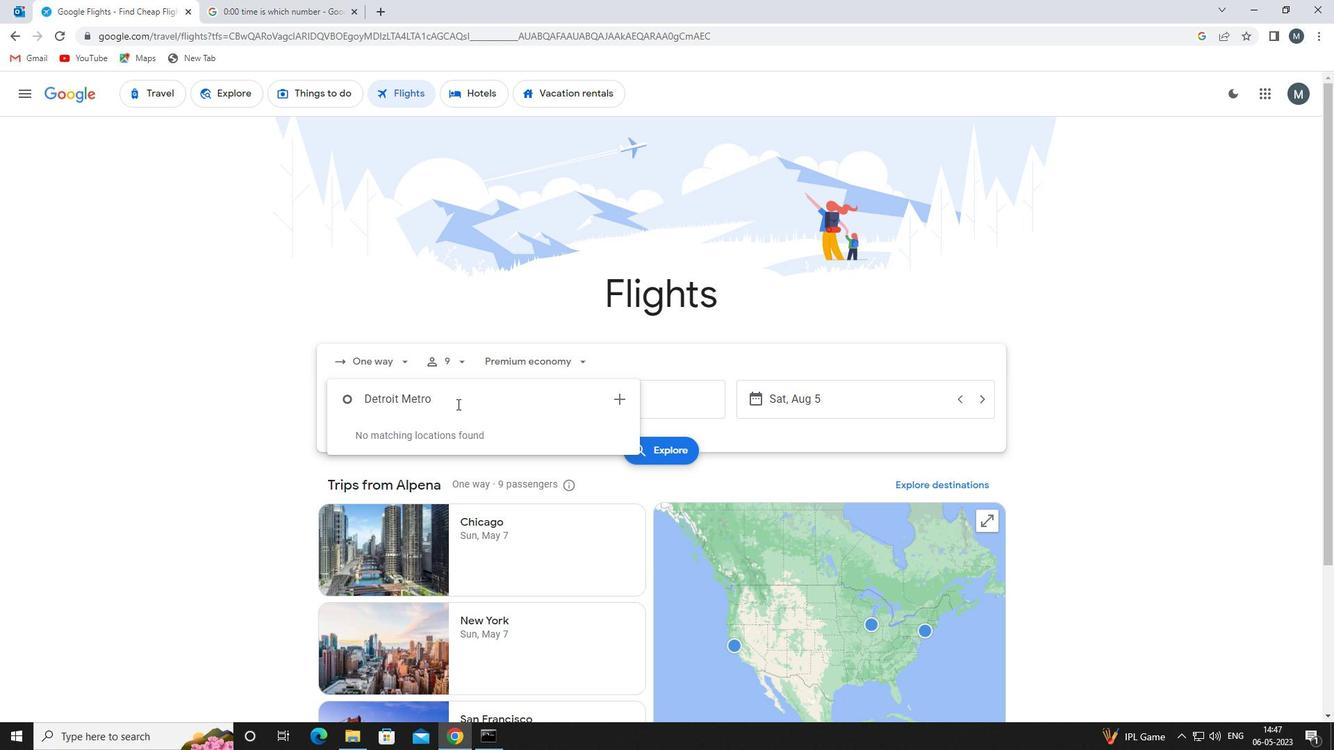 
Action: Mouse moved to (464, 439)
Screenshot: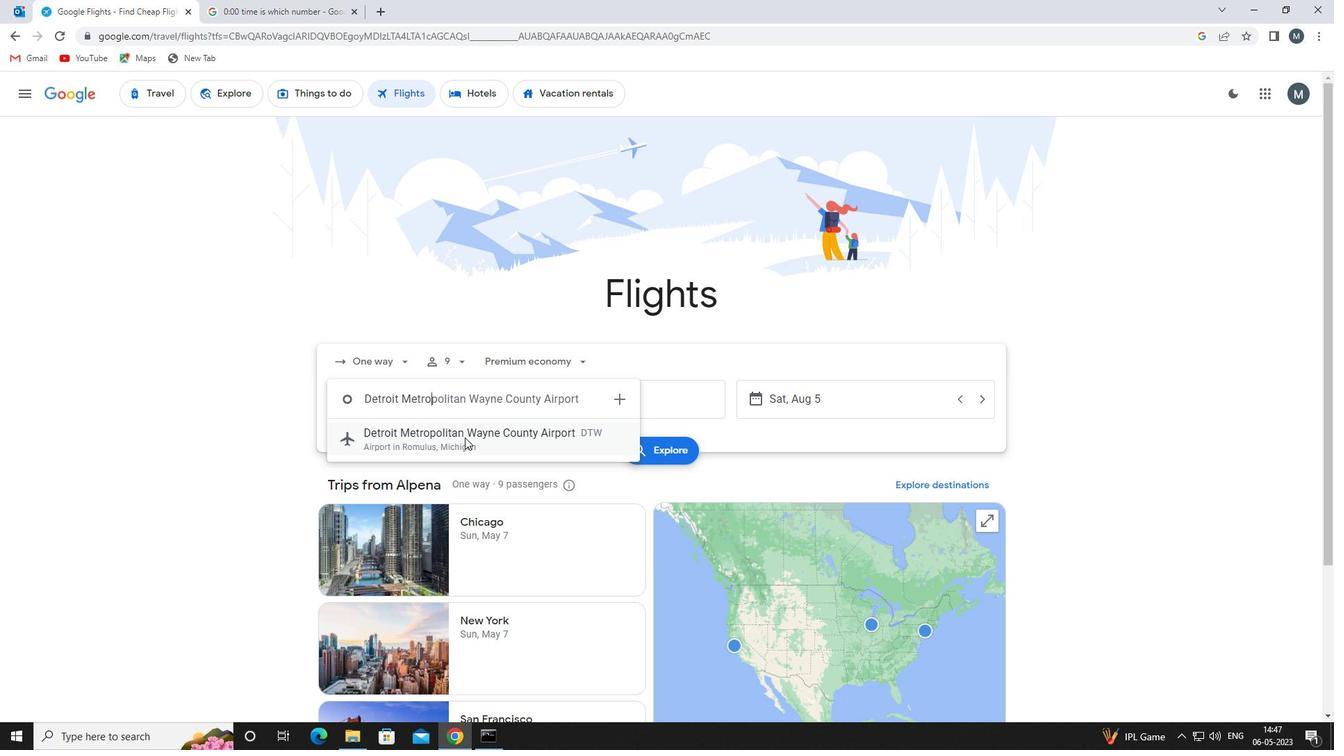 
Action: Mouse pressed left at (464, 439)
Screenshot: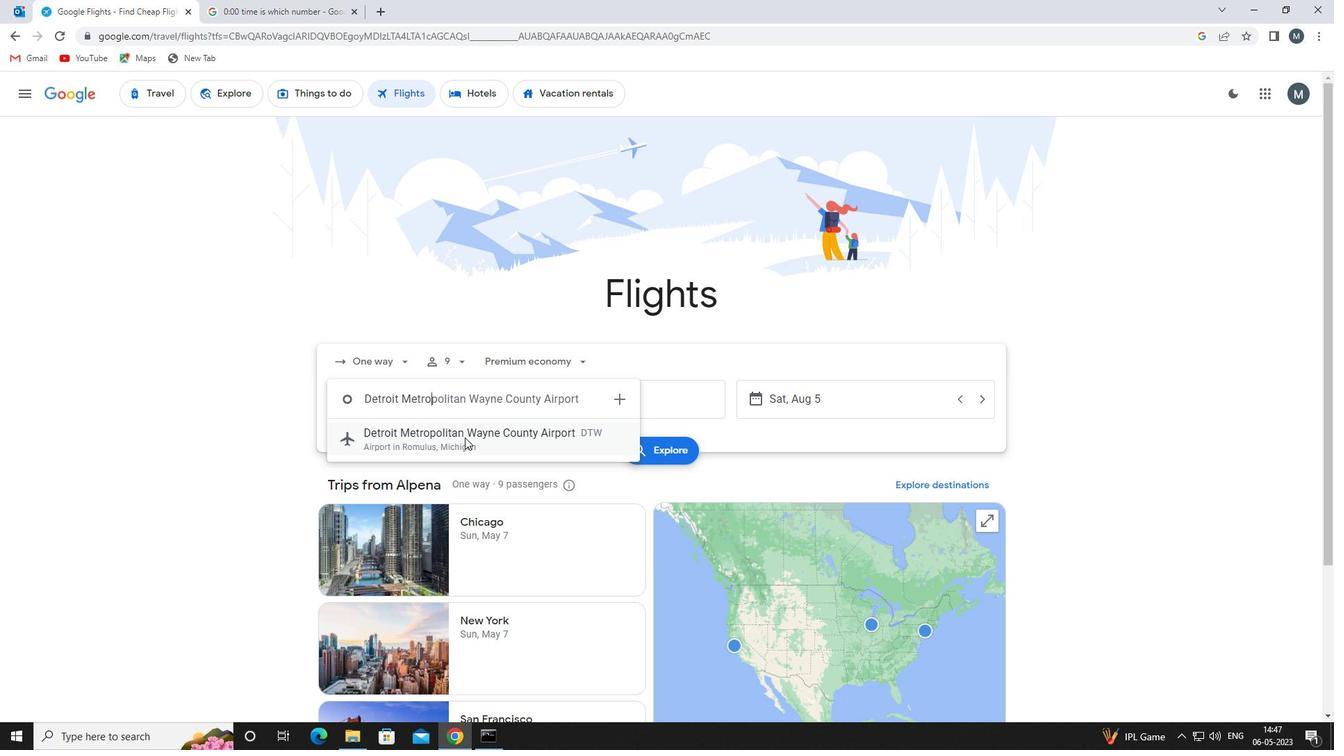
Action: Mouse moved to (601, 405)
Screenshot: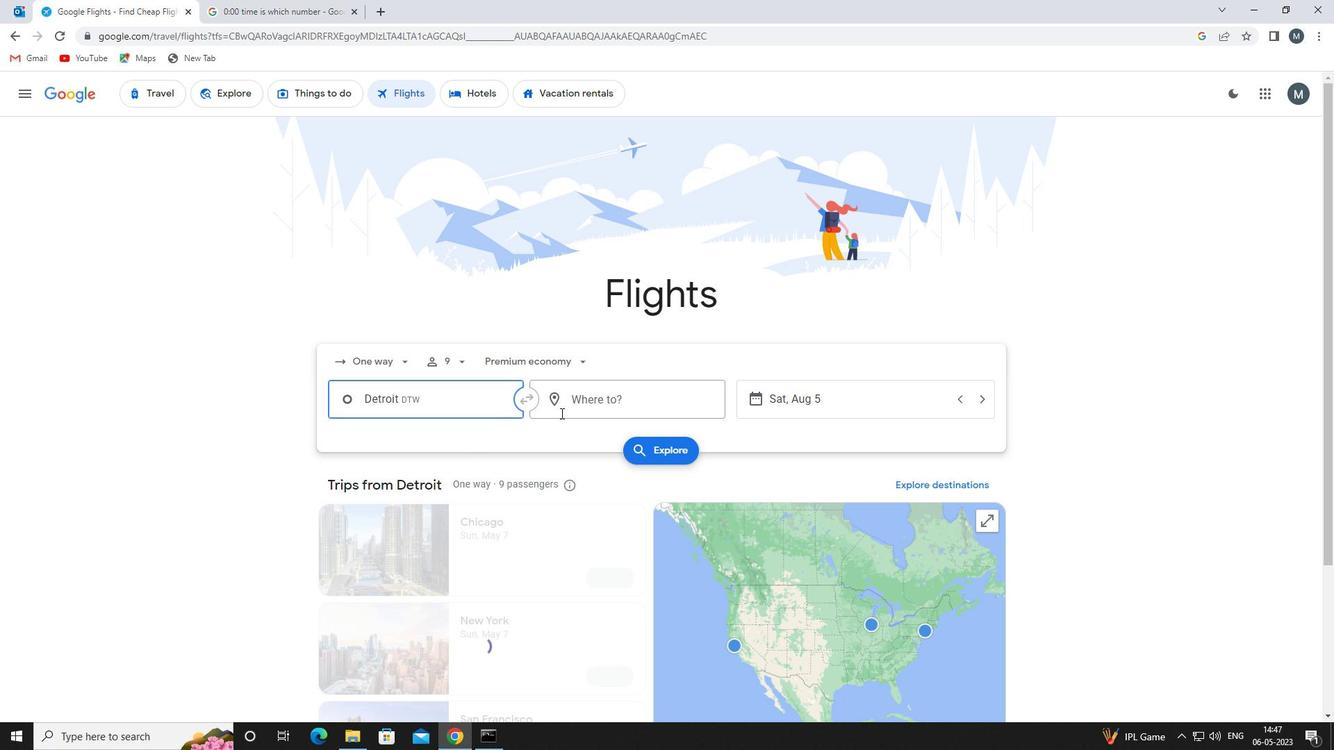 
Action: Mouse pressed left at (601, 405)
Screenshot: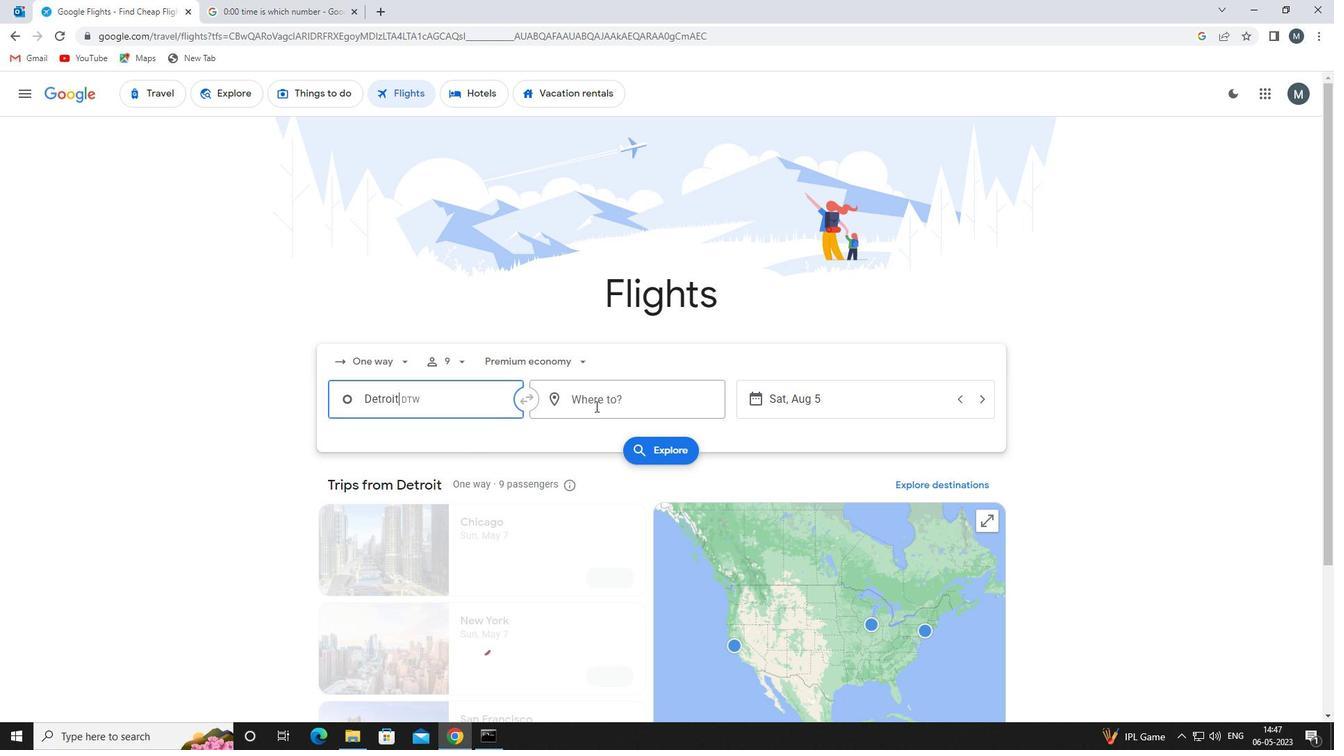 
Action: Mouse moved to (600, 405)
Screenshot: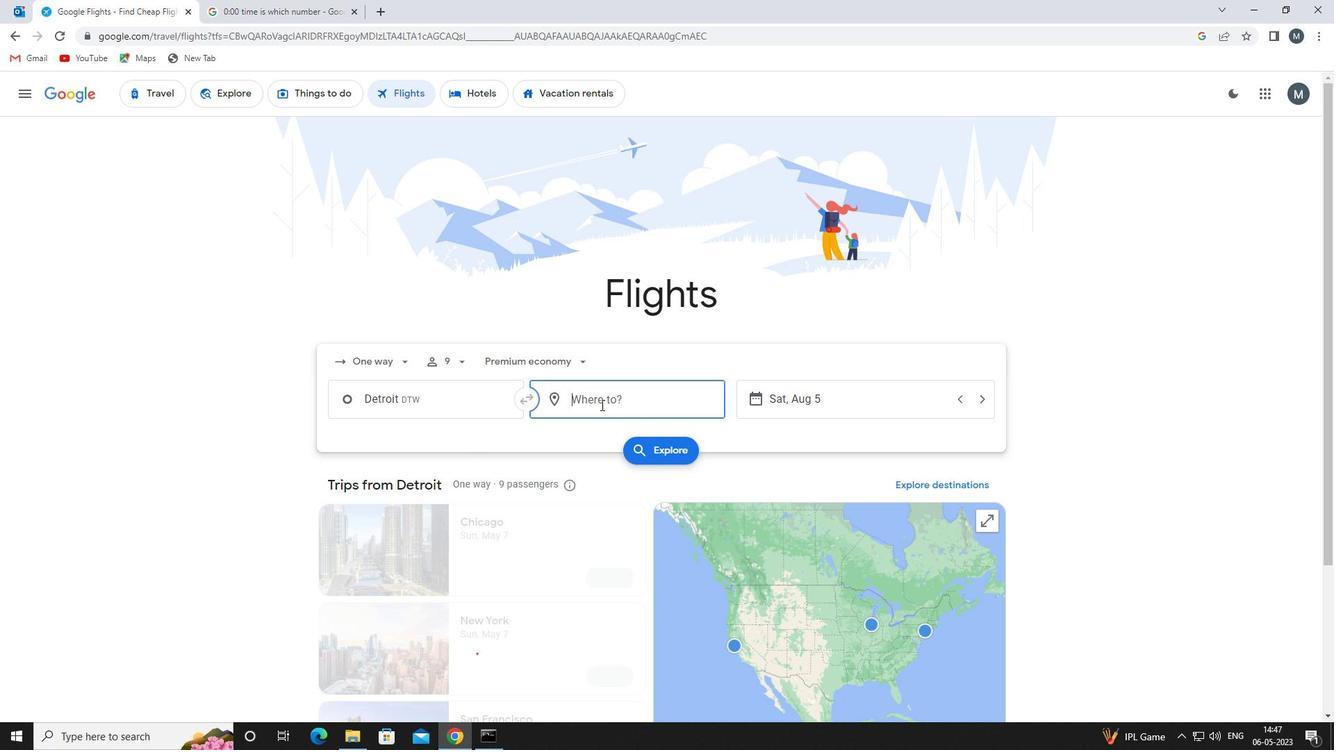 
Action: Key pressed IND
Screenshot: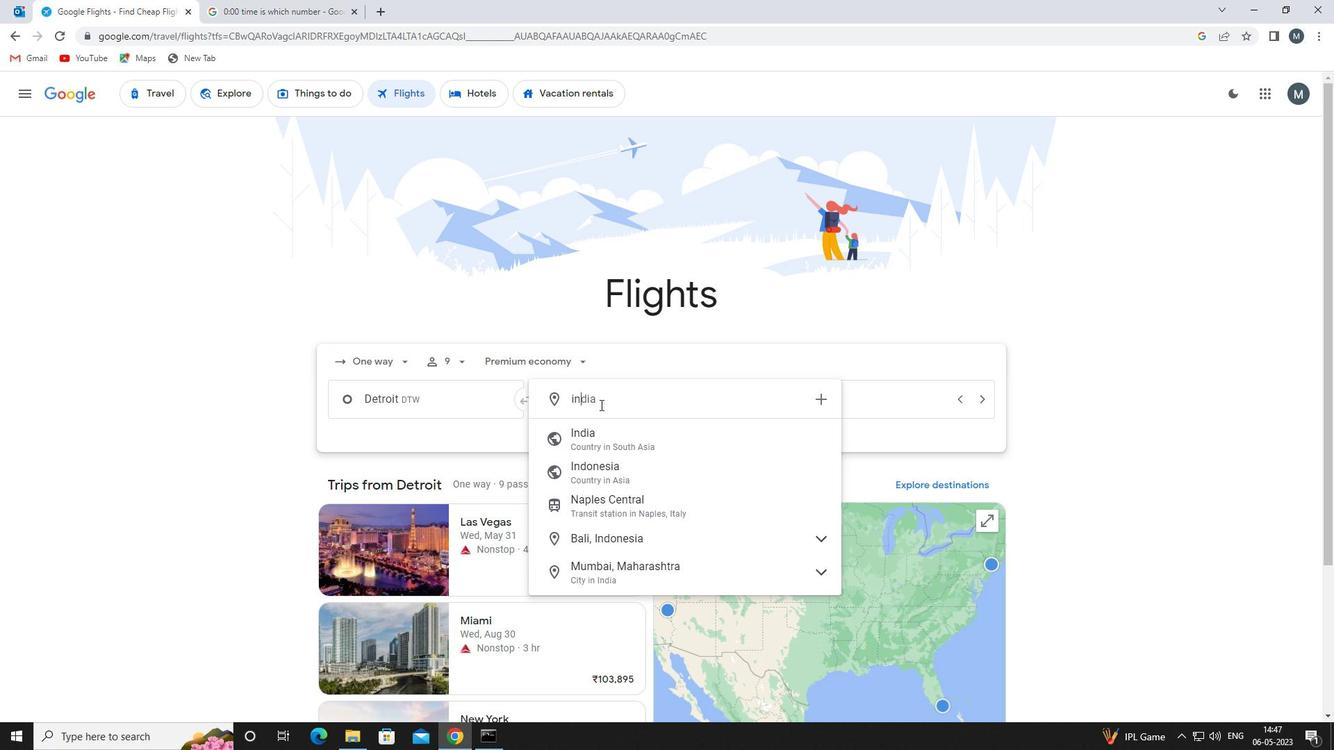 
Action: Mouse moved to (641, 444)
Screenshot: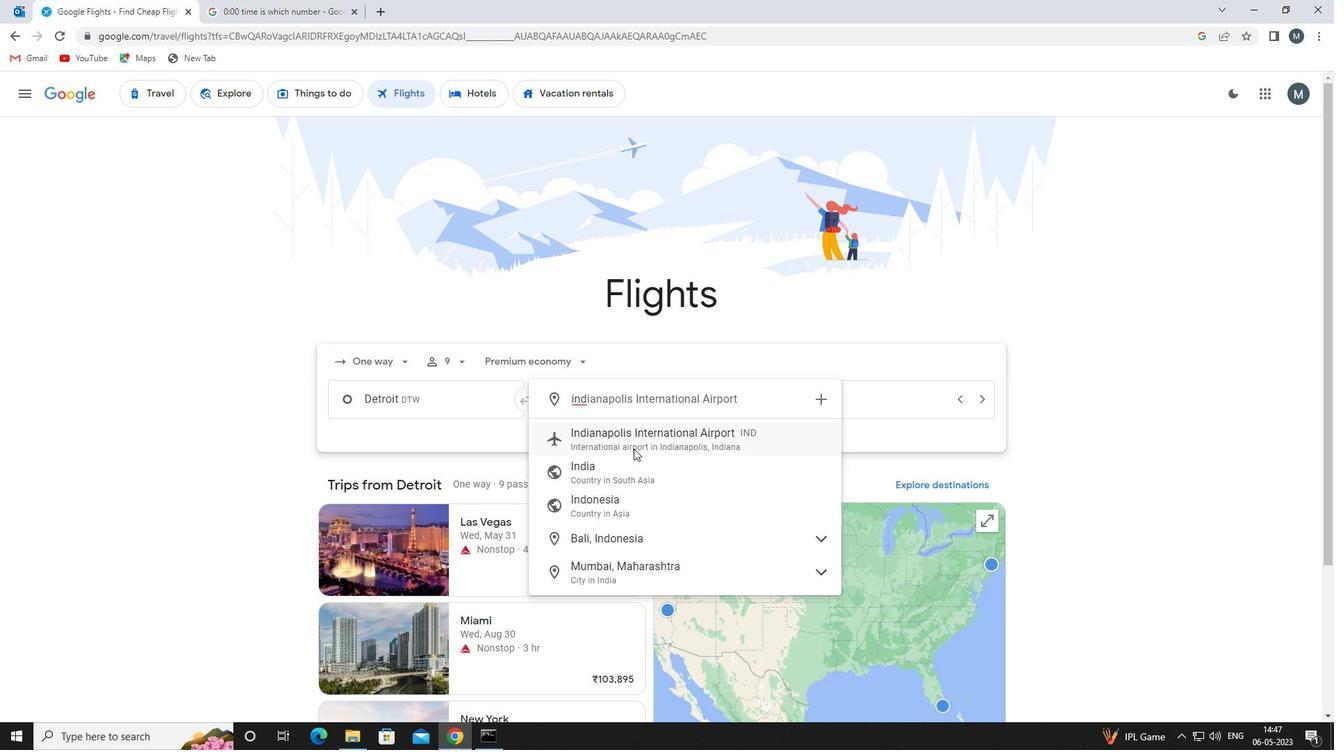 
Action: Mouse pressed left at (641, 444)
Screenshot: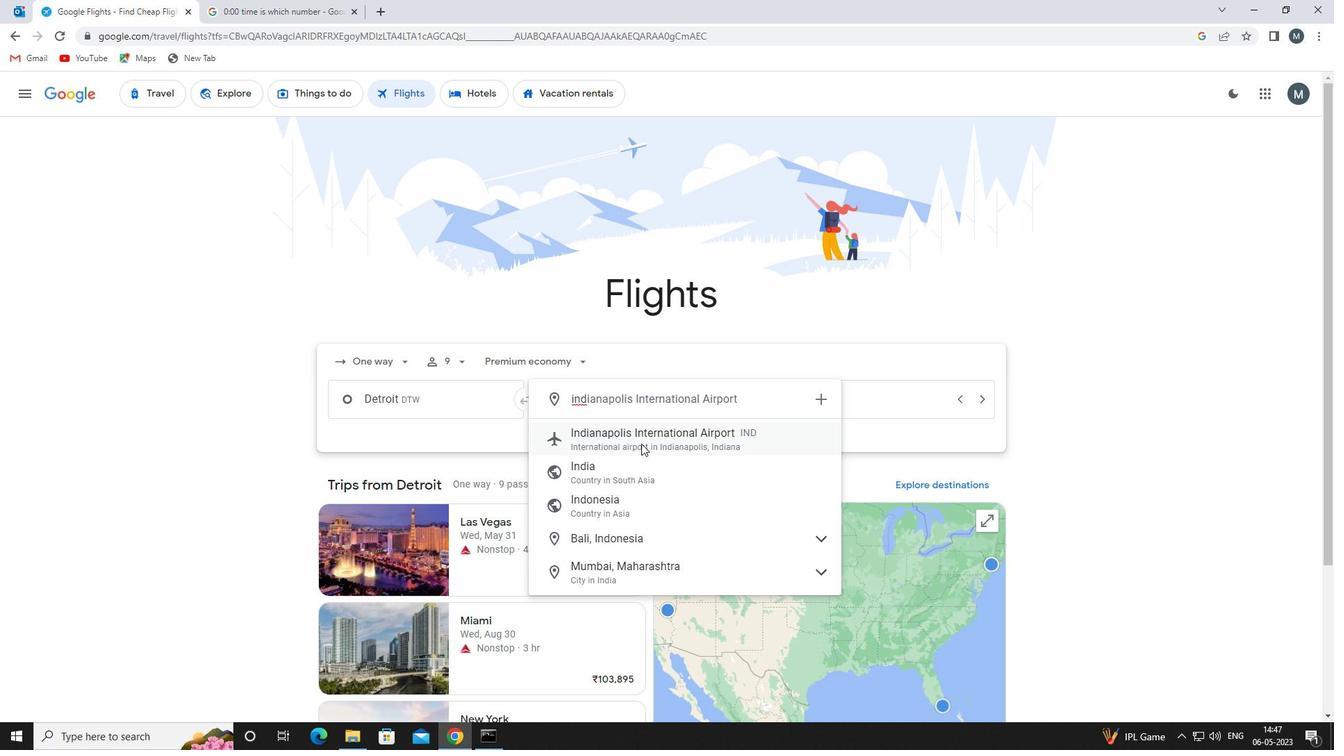 
Action: Mouse moved to (801, 403)
Screenshot: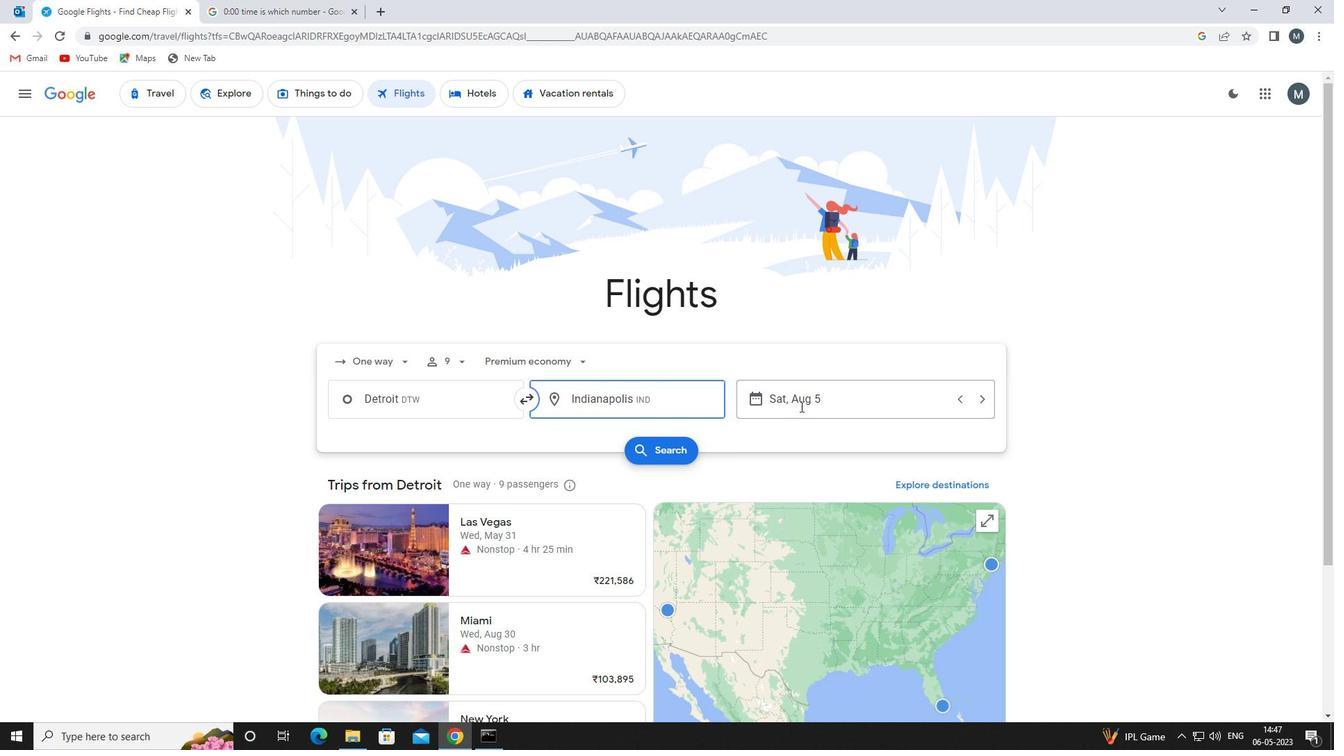 
Action: Mouse pressed left at (801, 403)
Screenshot: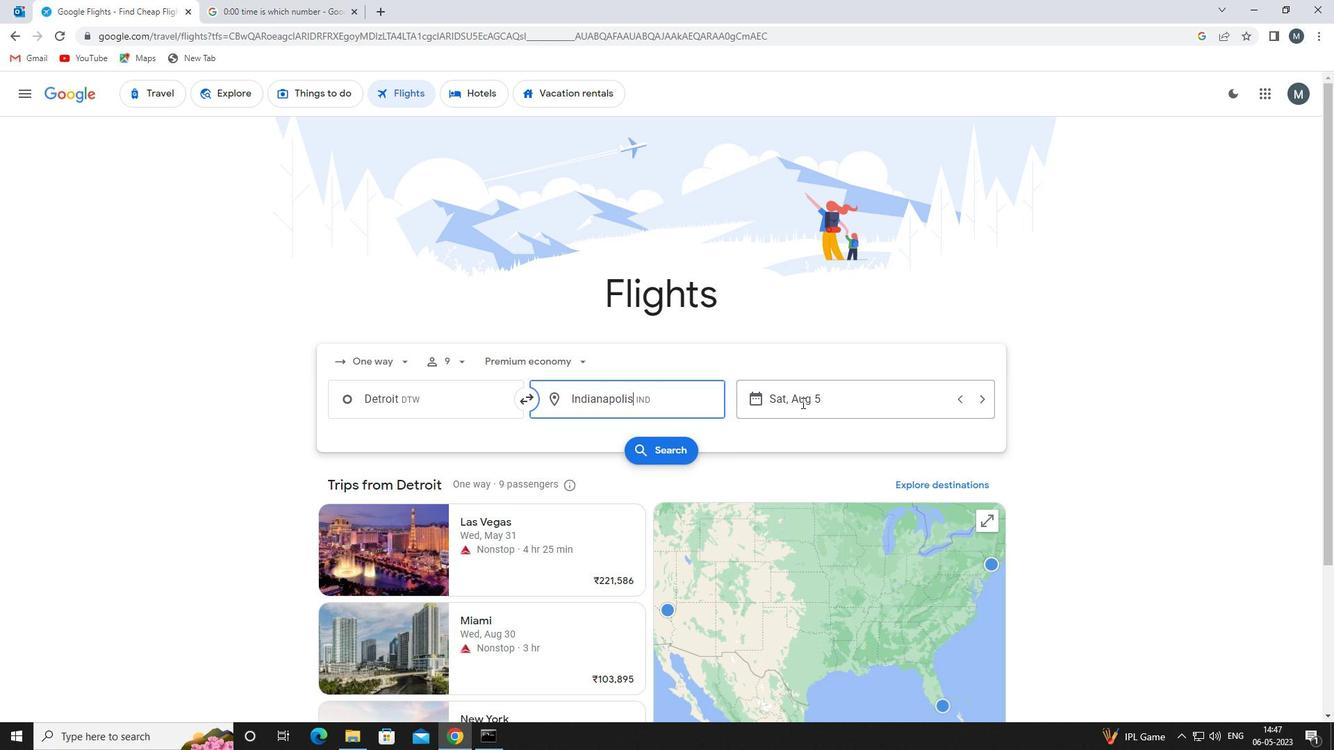 
Action: Mouse moved to (701, 473)
Screenshot: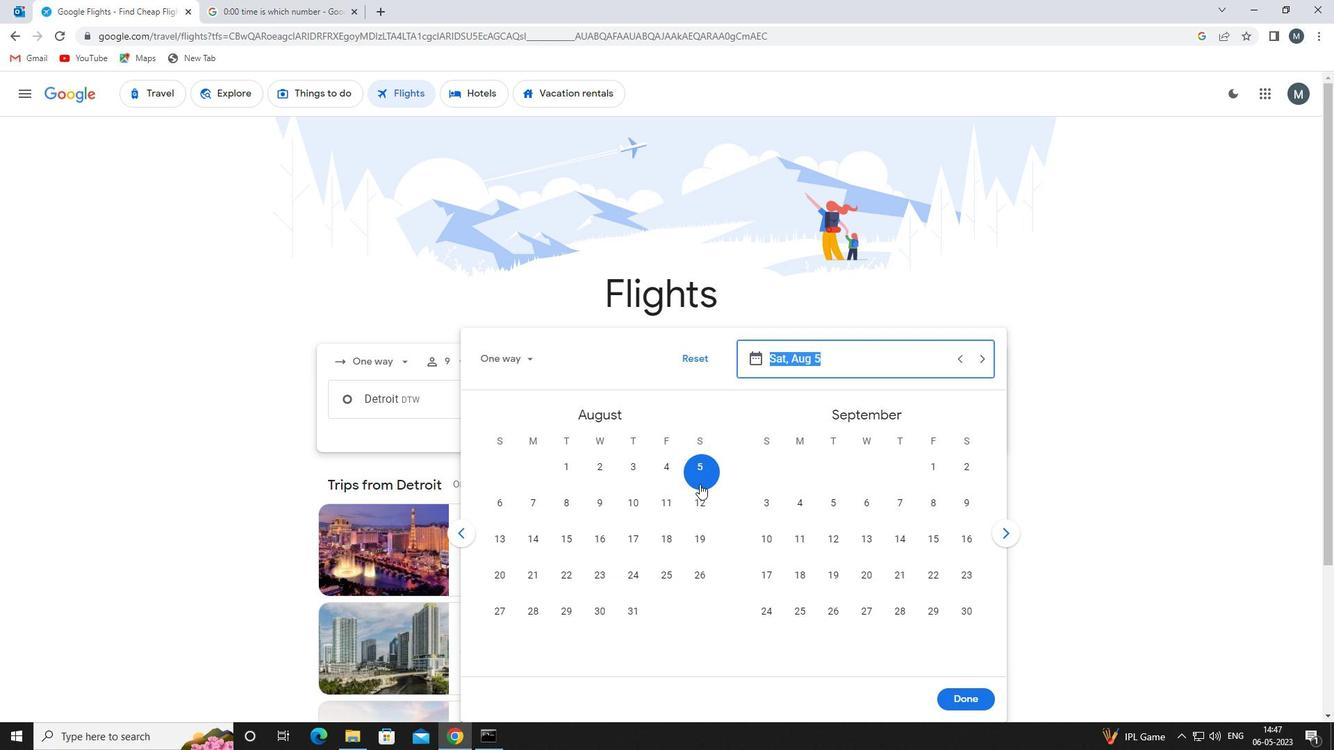 
Action: Mouse pressed left at (701, 473)
Screenshot: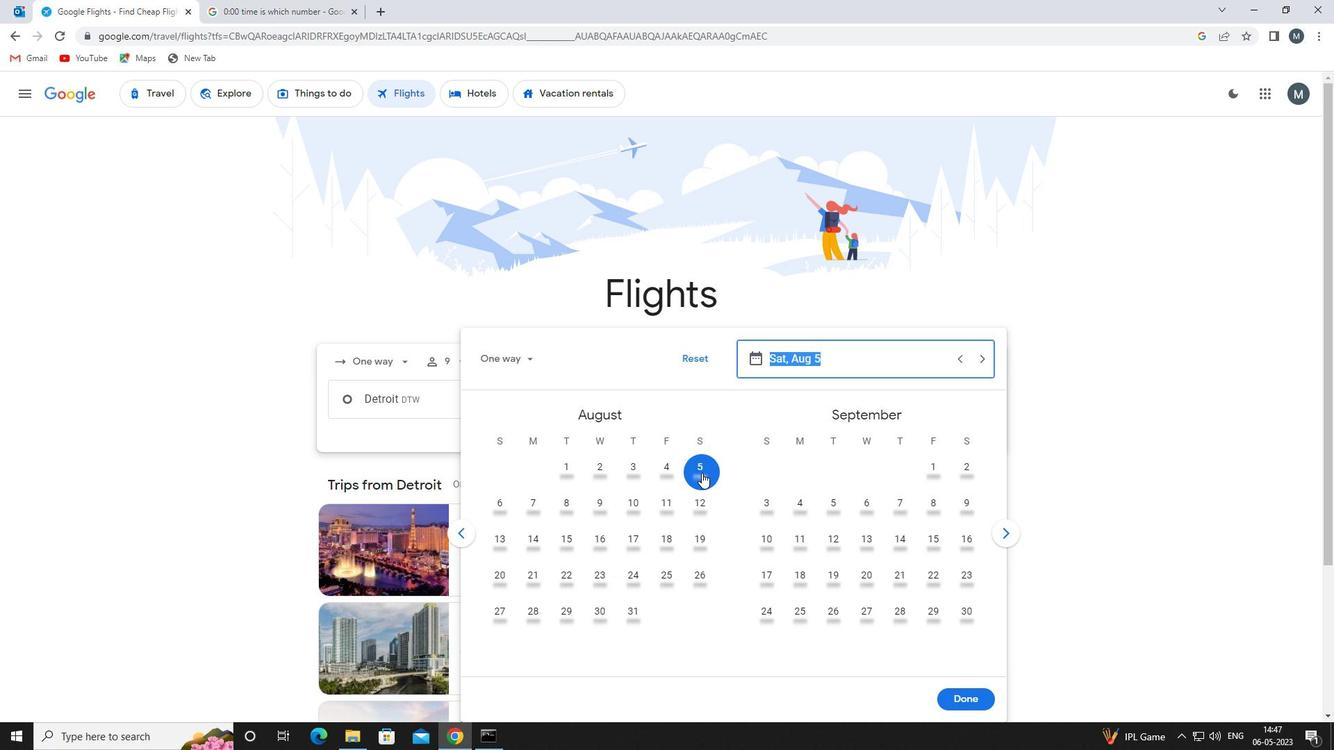 
Action: Mouse moved to (970, 699)
Screenshot: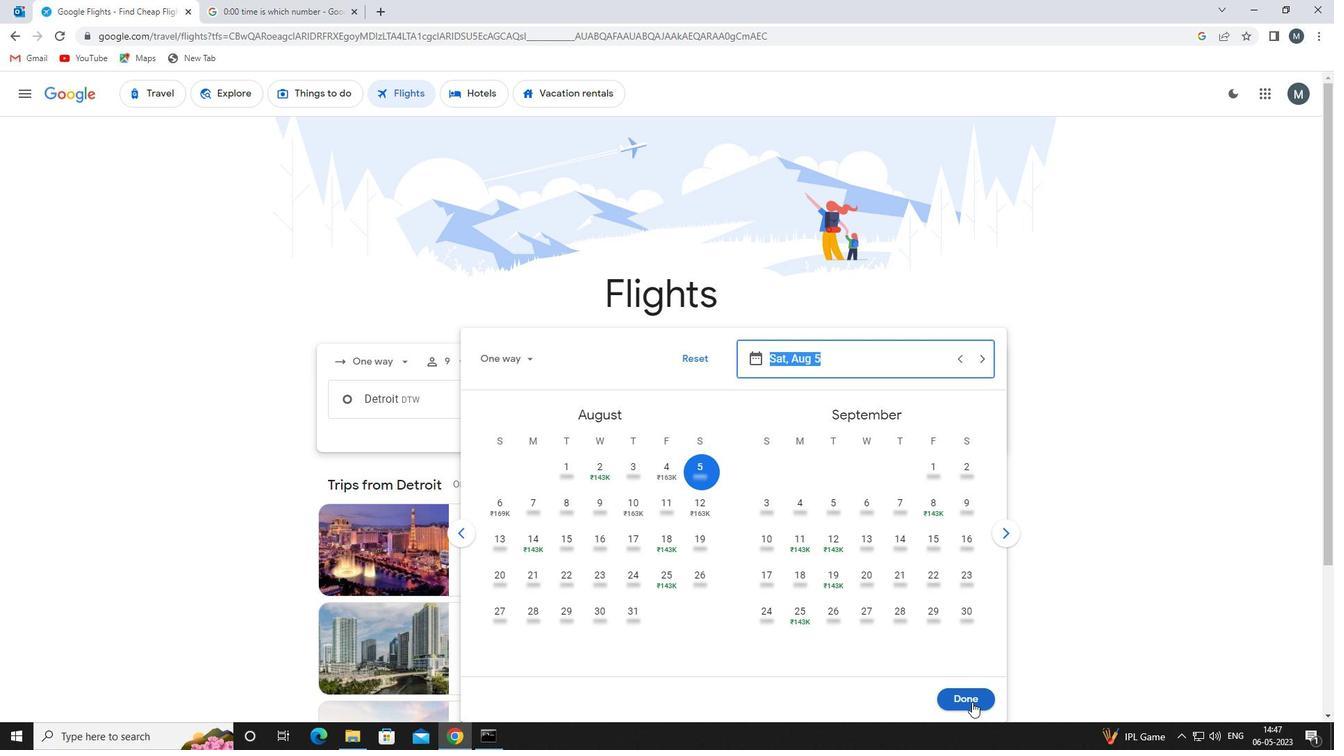 
Action: Mouse pressed left at (970, 699)
Screenshot: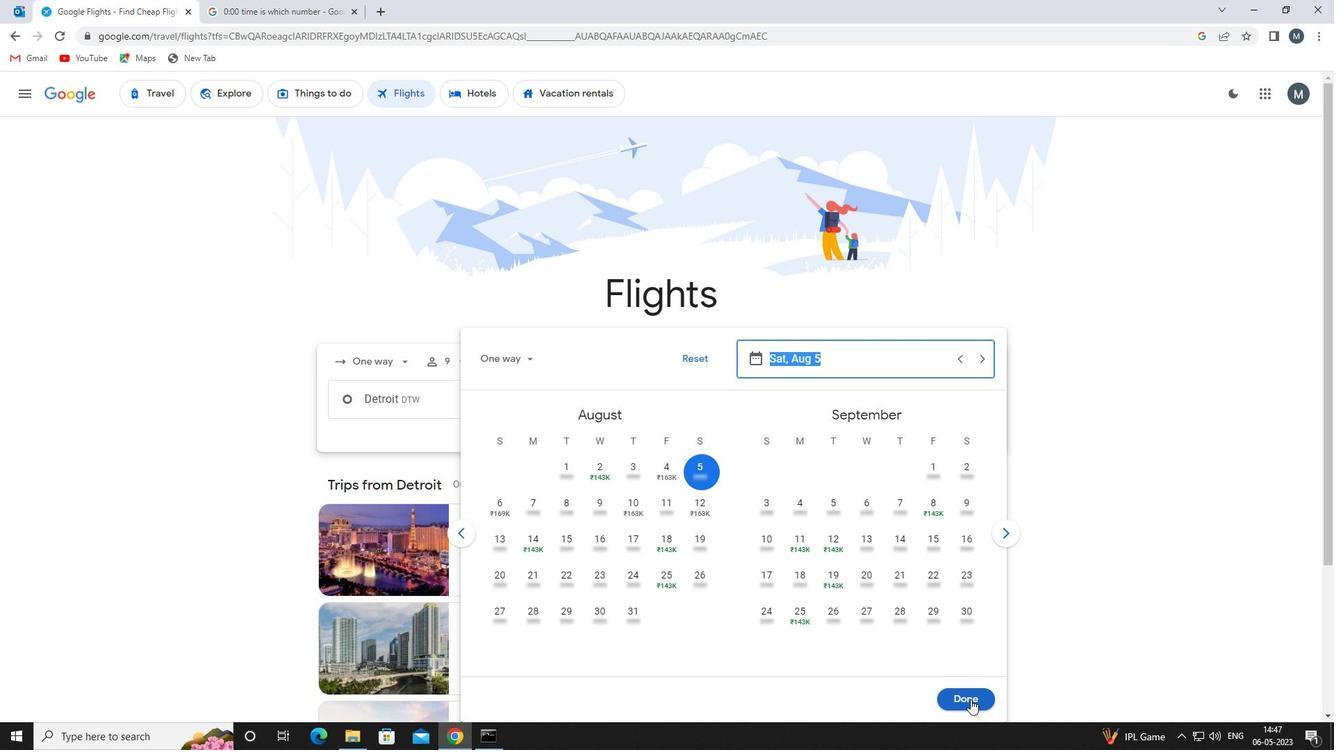 
Action: Mouse moved to (661, 453)
Screenshot: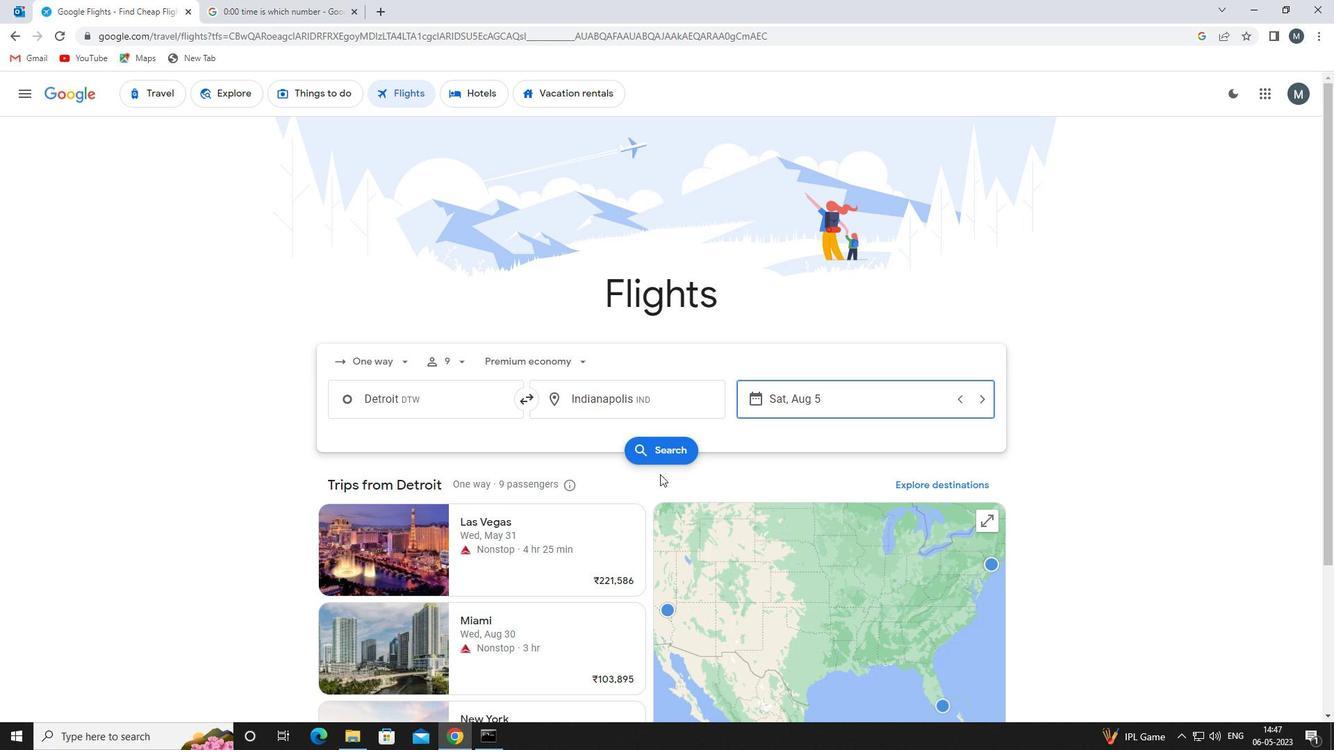 
Action: Mouse pressed left at (661, 453)
Screenshot: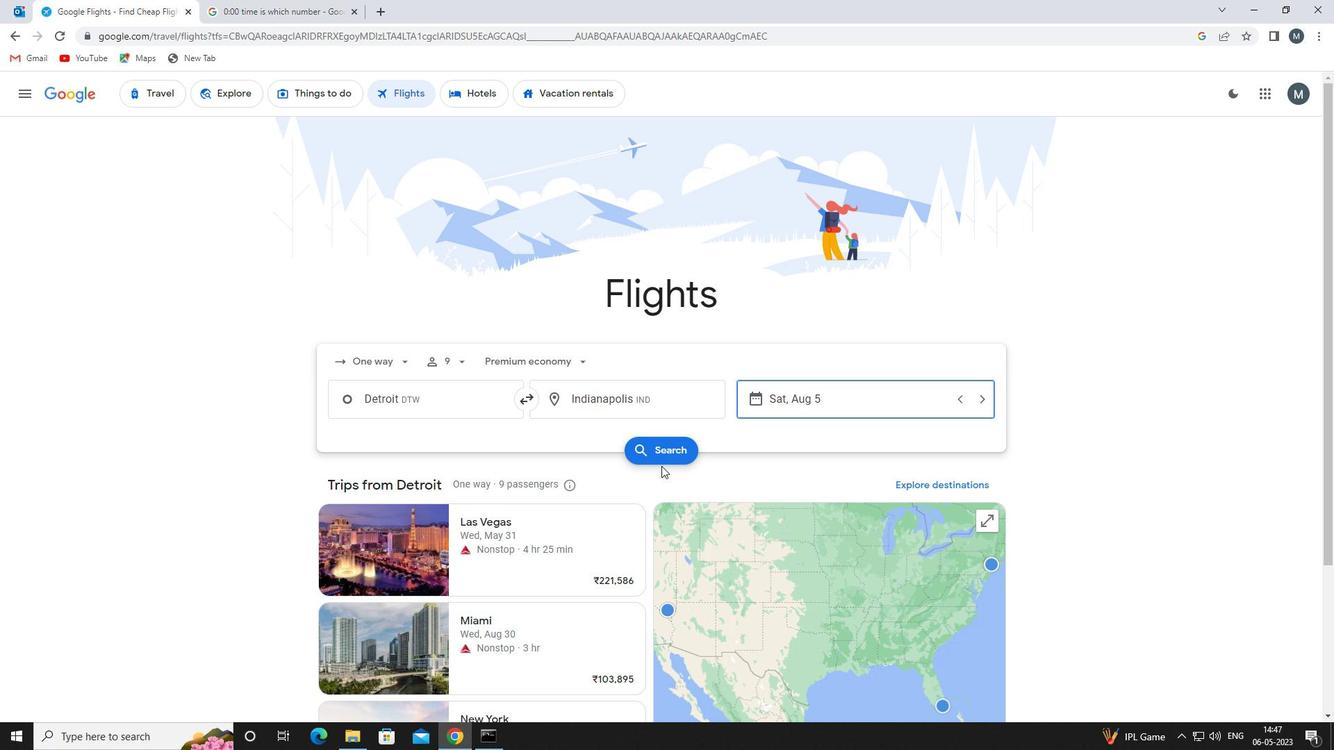 
Action: Mouse moved to (663, 446)
Screenshot: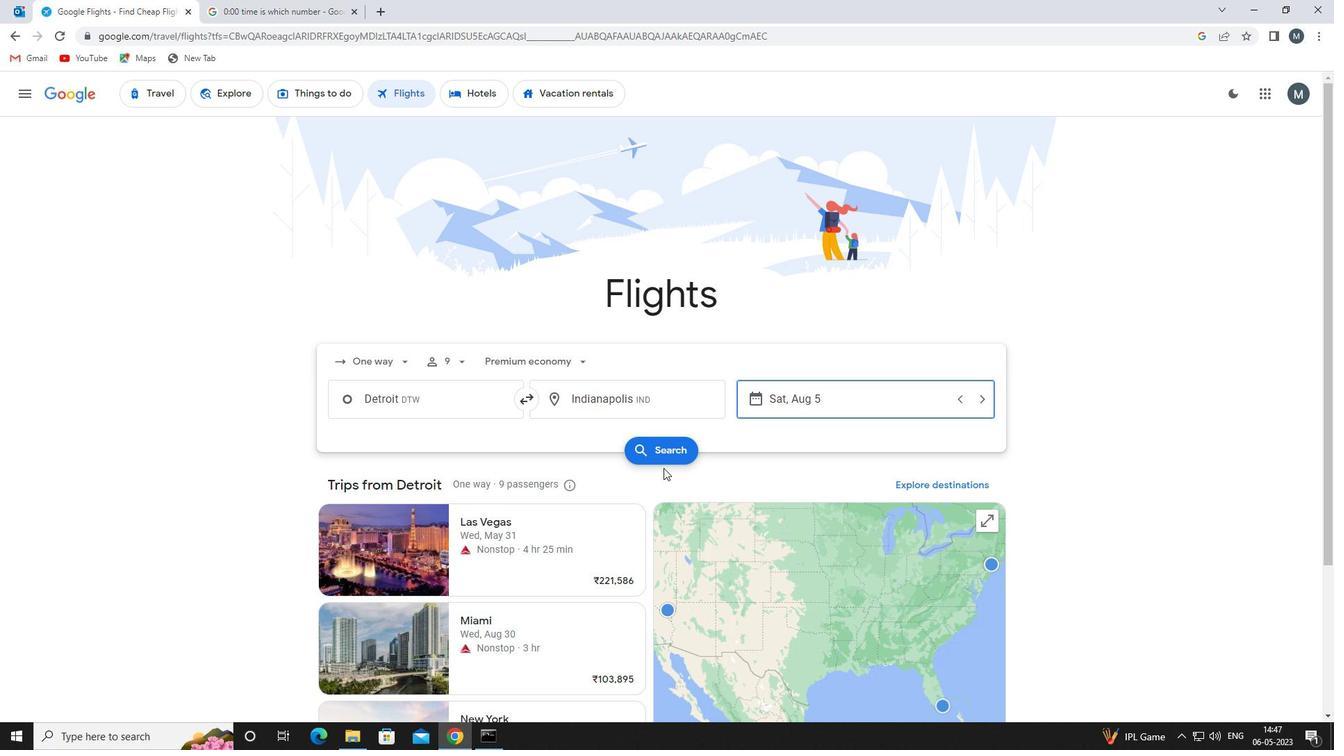 
Action: Mouse pressed left at (663, 446)
Screenshot: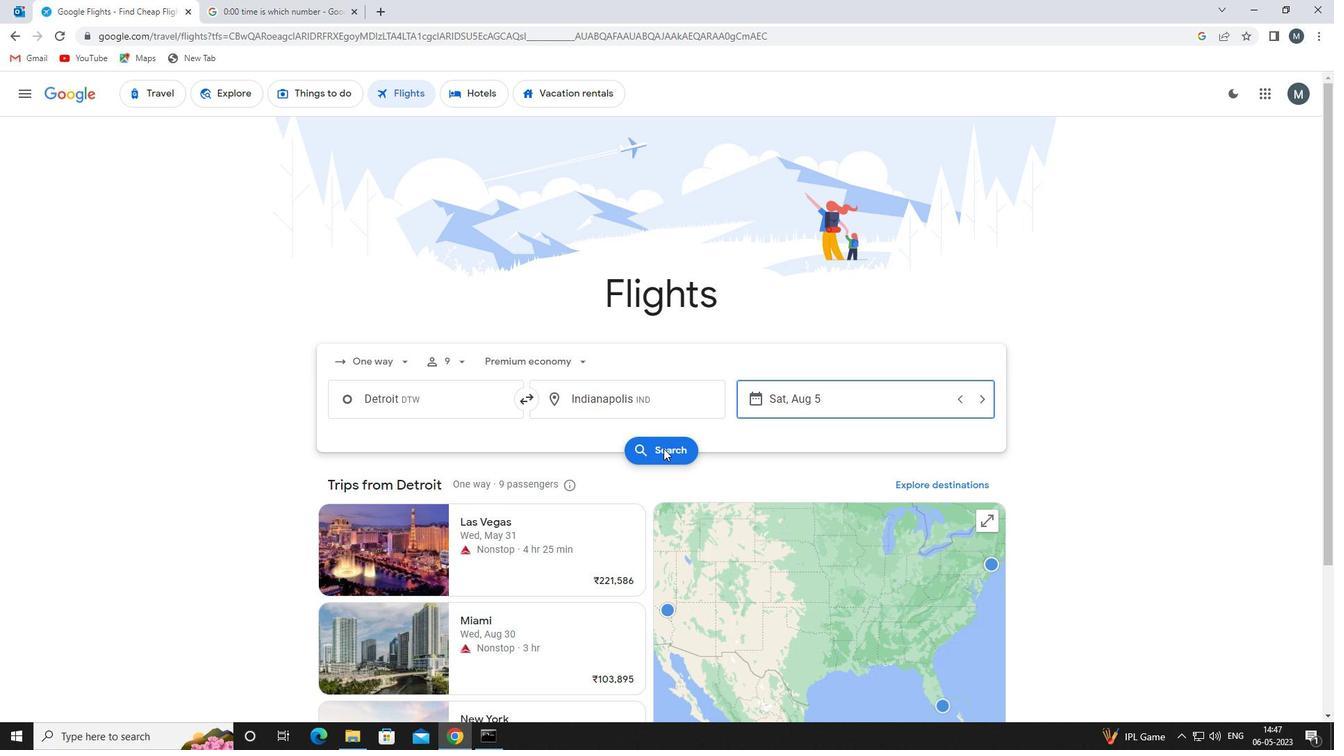 
Action: Mouse moved to (339, 220)
Screenshot: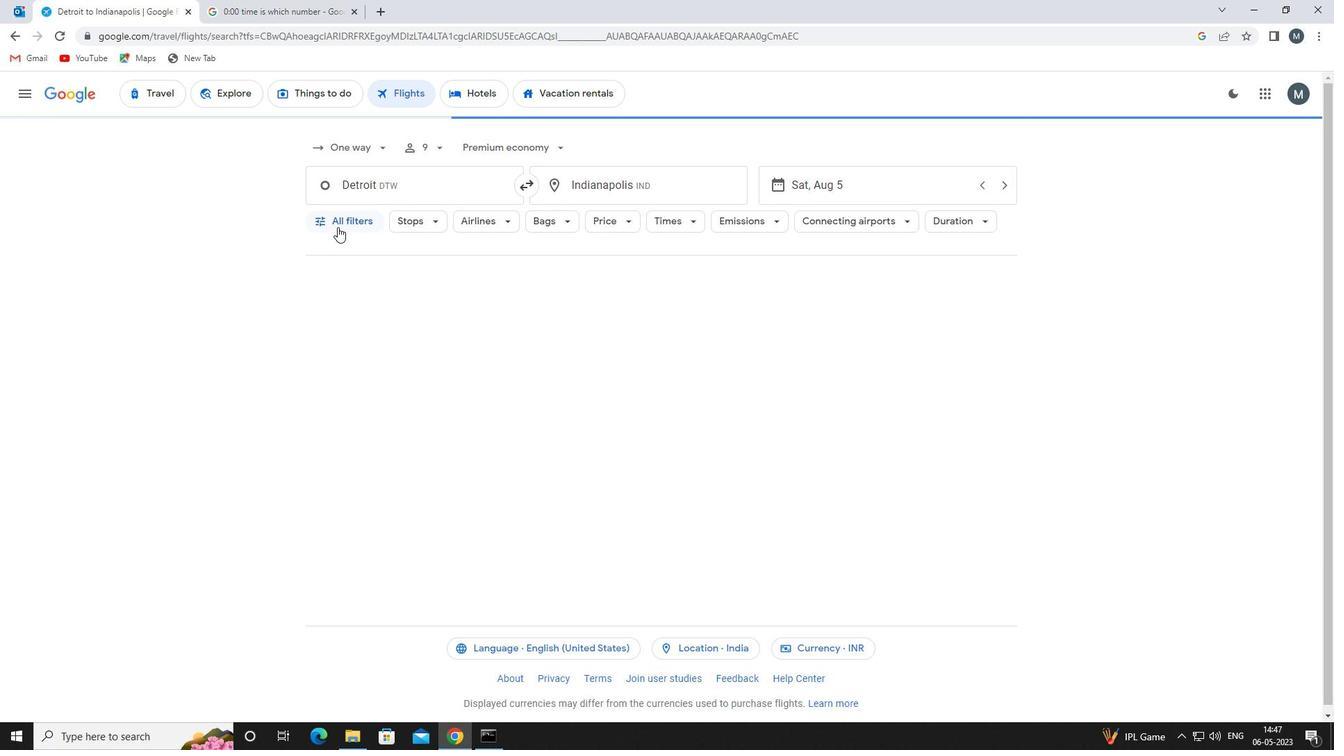
Action: Mouse pressed left at (339, 220)
Screenshot: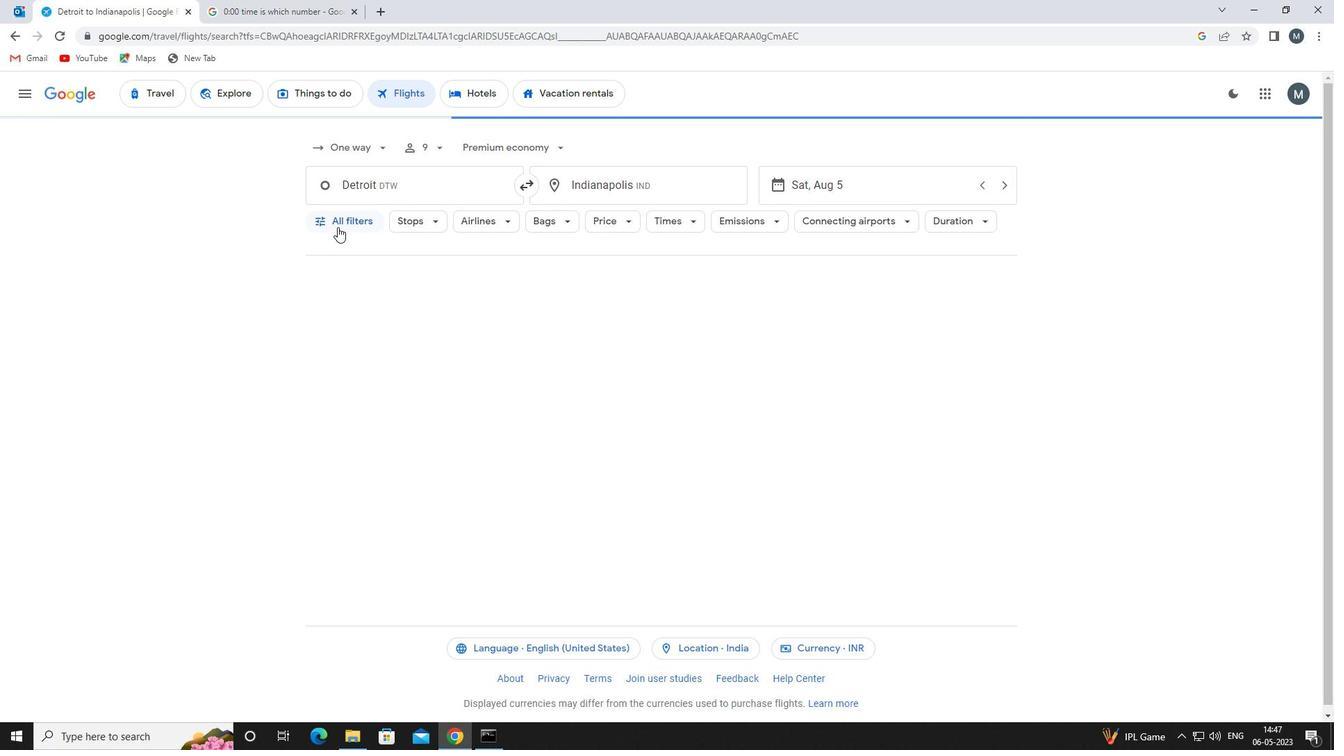 
Action: Mouse moved to (402, 452)
Screenshot: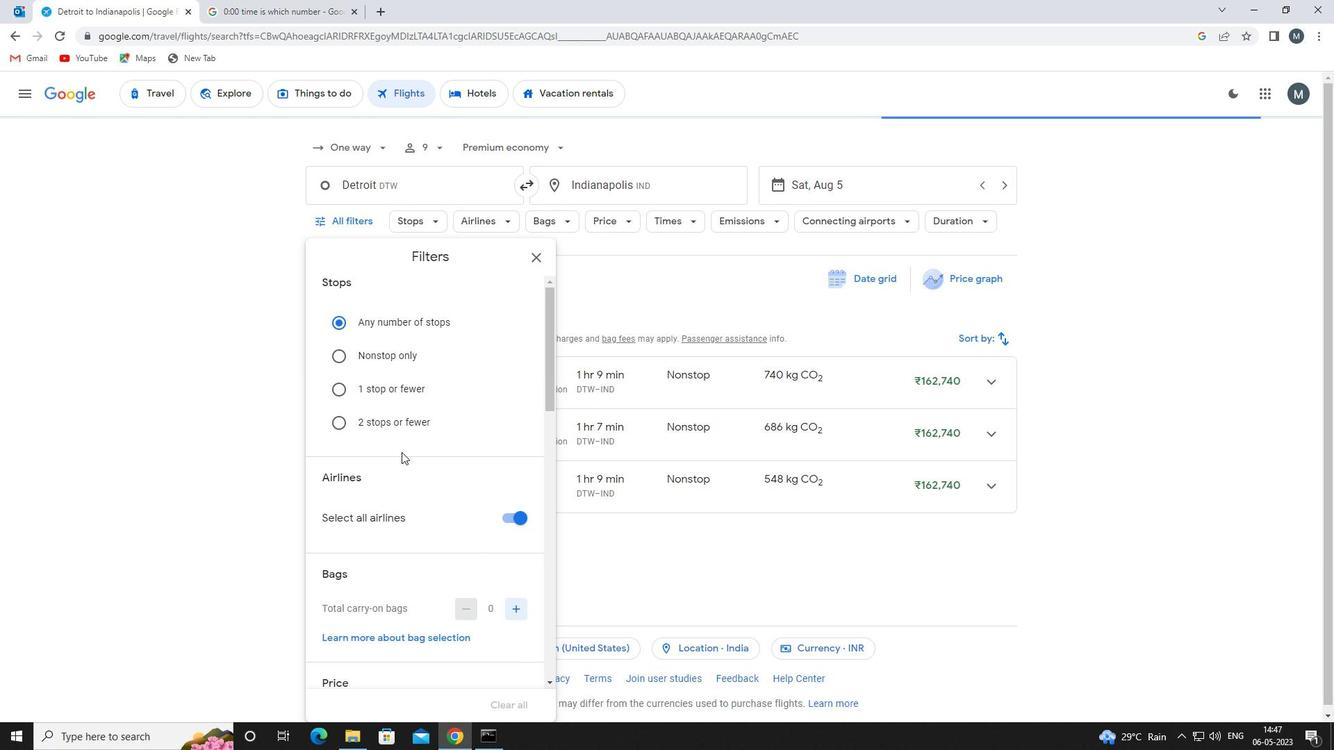 
Action: Mouse scrolled (402, 451) with delta (0, 0)
Screenshot: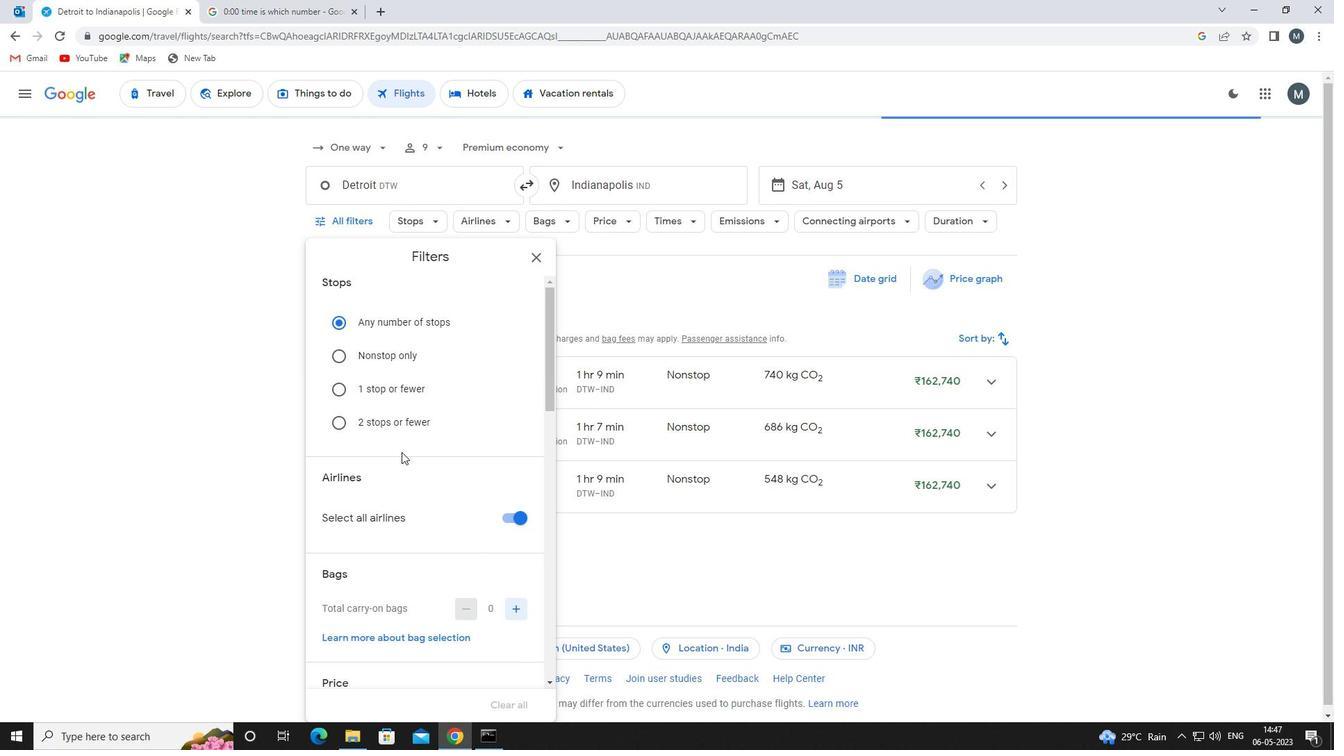 
Action: Mouse moved to (508, 449)
Screenshot: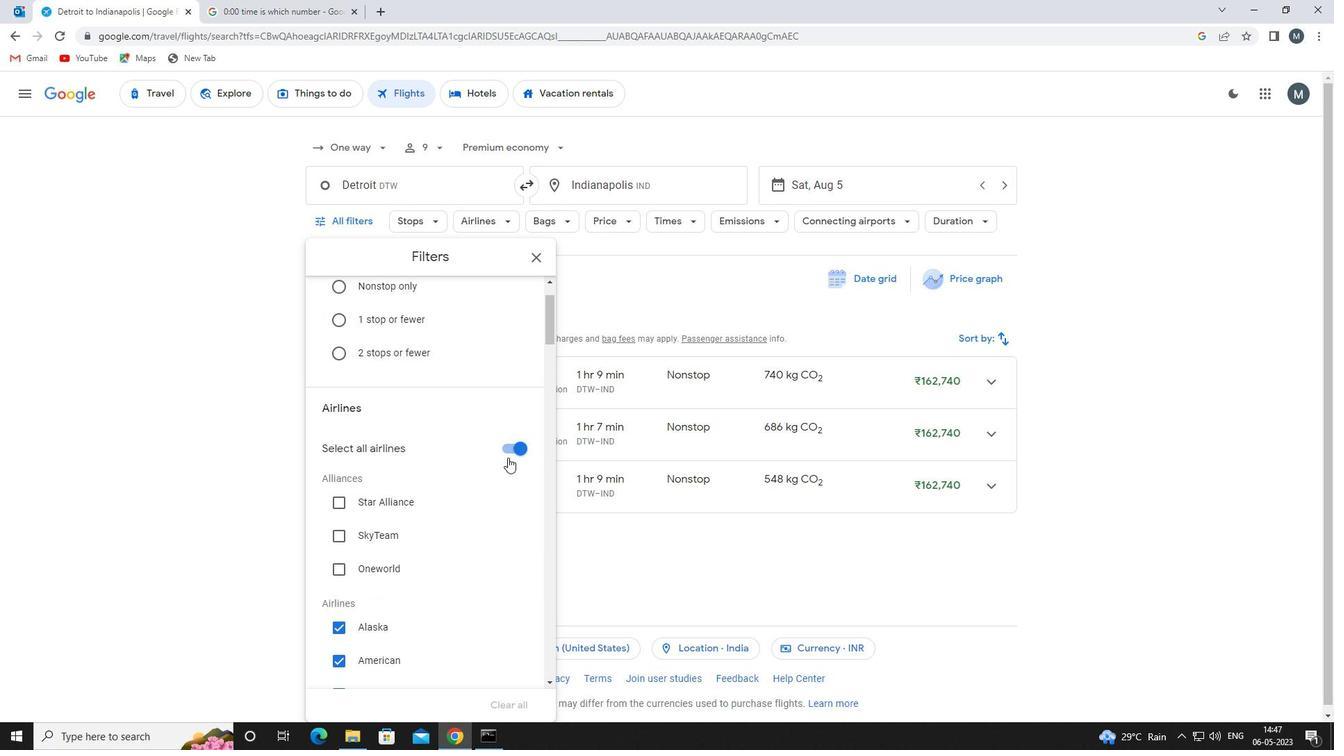 
Action: Mouse pressed left at (508, 449)
Screenshot: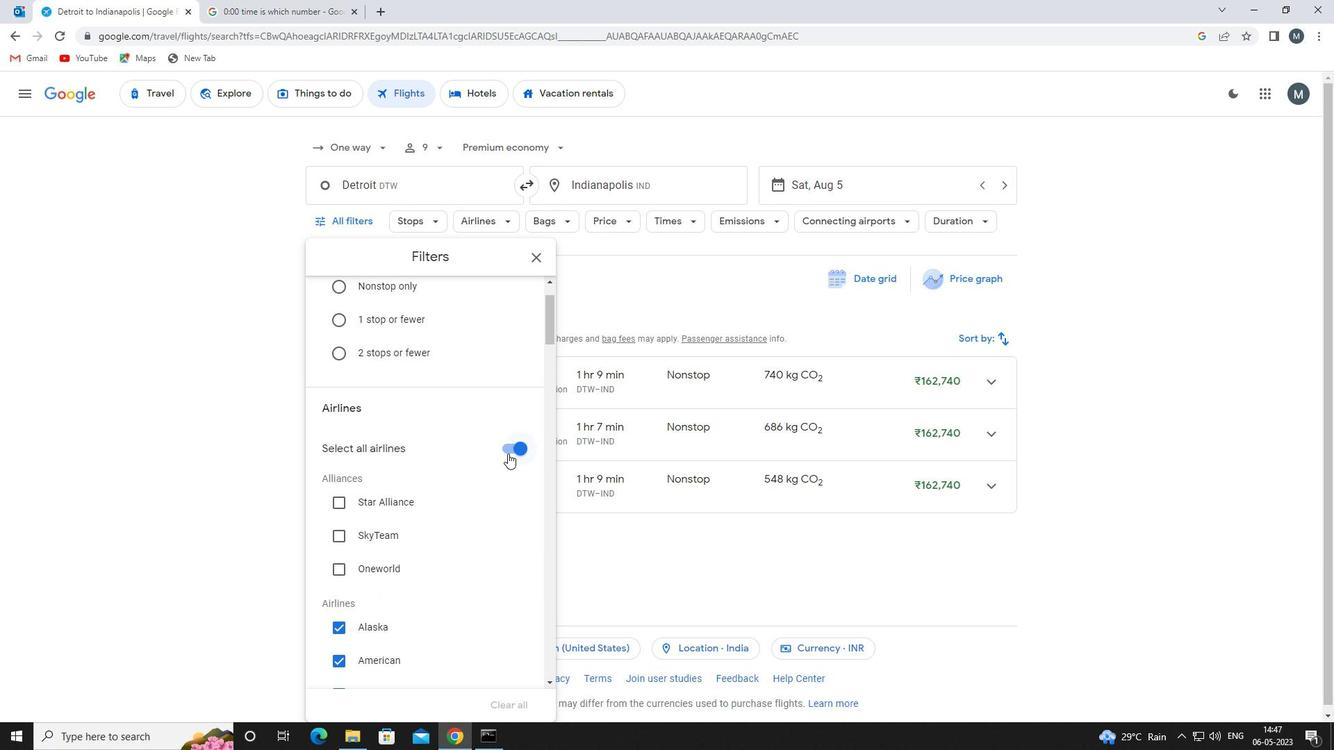 
Action: Mouse moved to (478, 458)
Screenshot: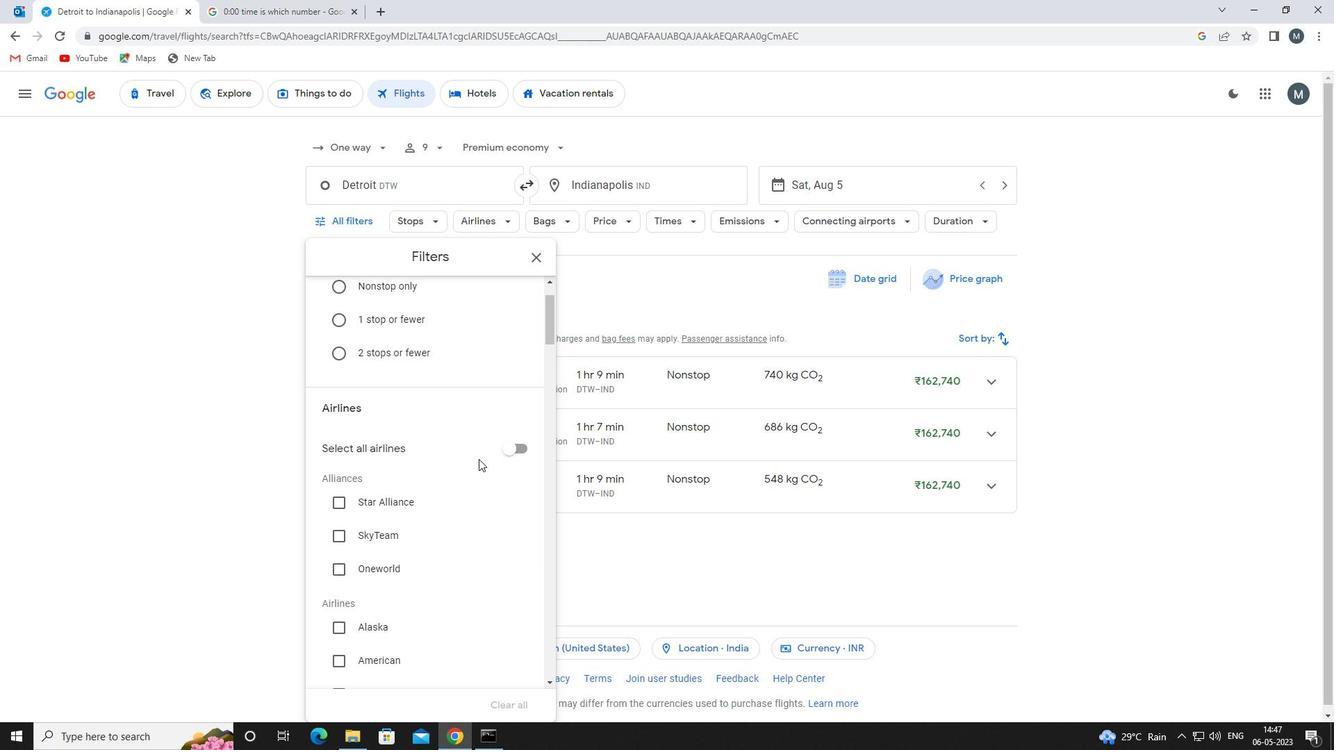 
Action: Mouse scrolled (478, 457) with delta (0, 0)
Screenshot: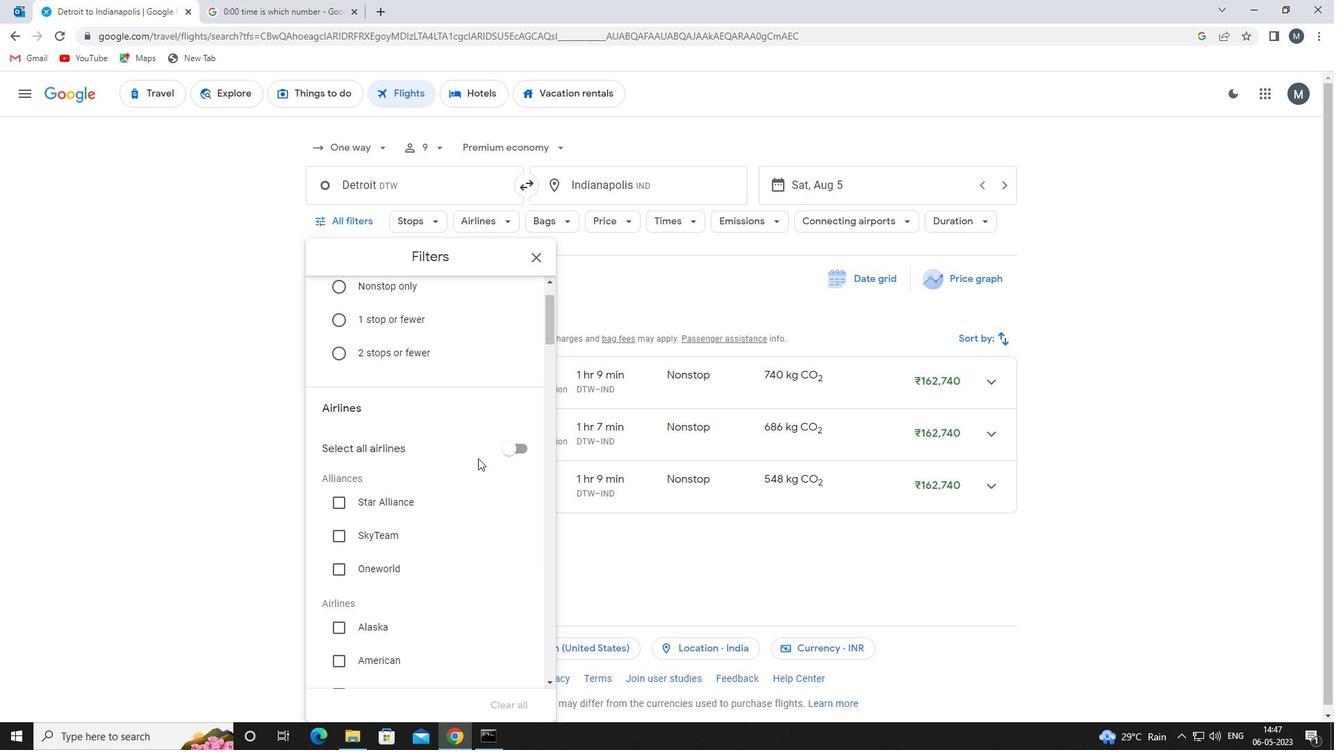 
Action: Mouse scrolled (478, 457) with delta (0, 0)
Screenshot: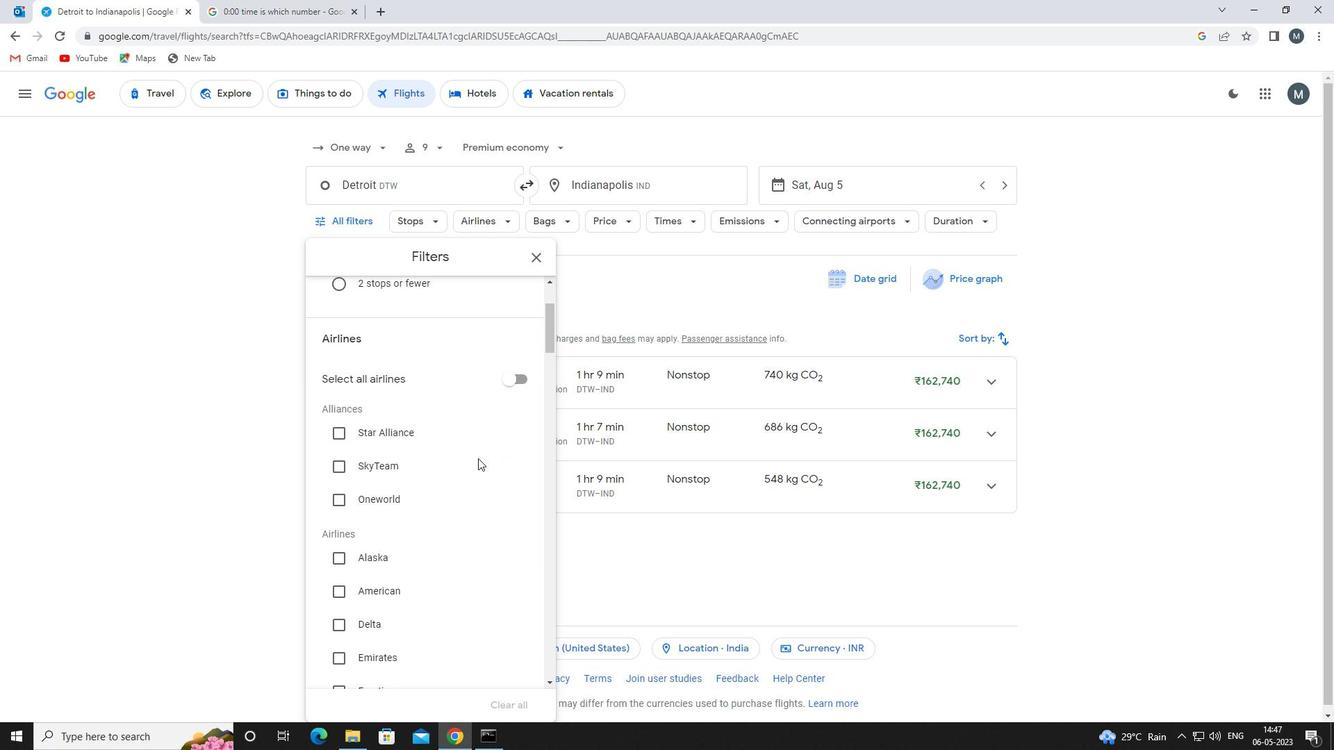 
Action: Mouse moved to (475, 459)
Screenshot: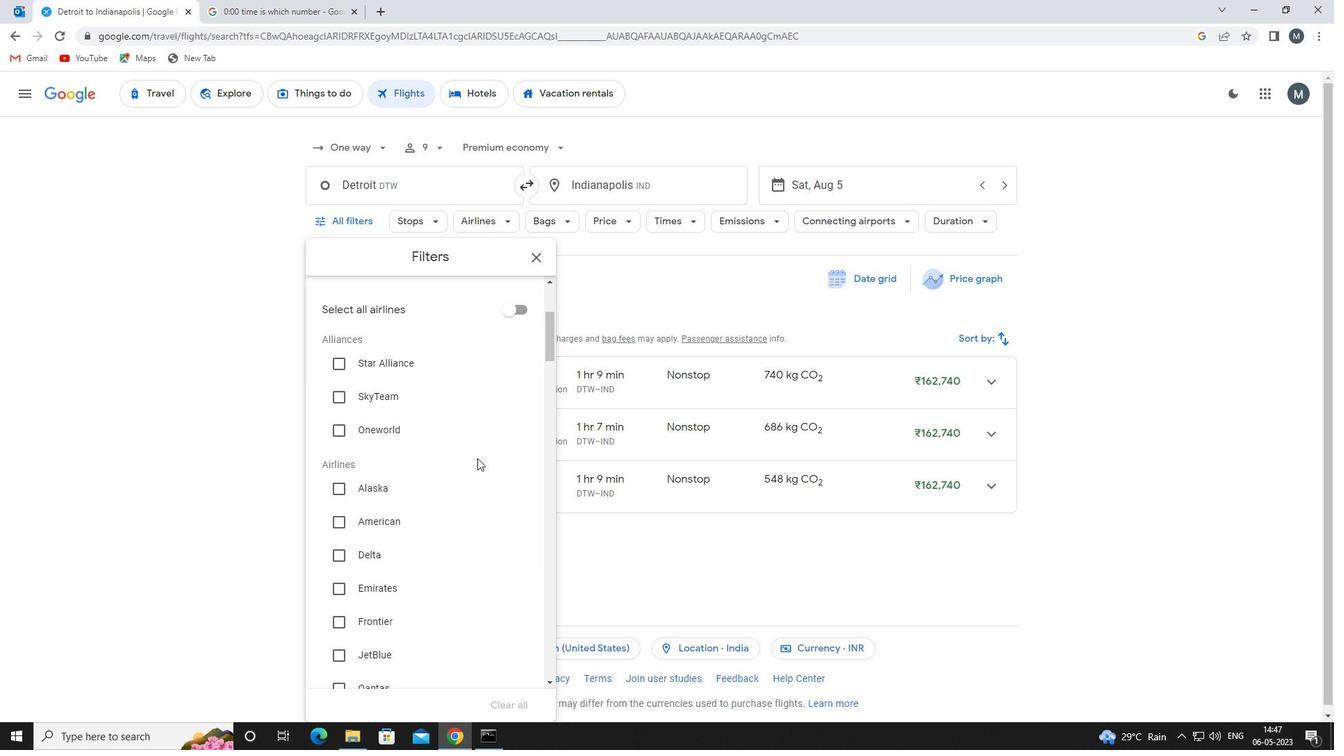 
Action: Mouse scrolled (475, 458) with delta (0, 0)
Screenshot: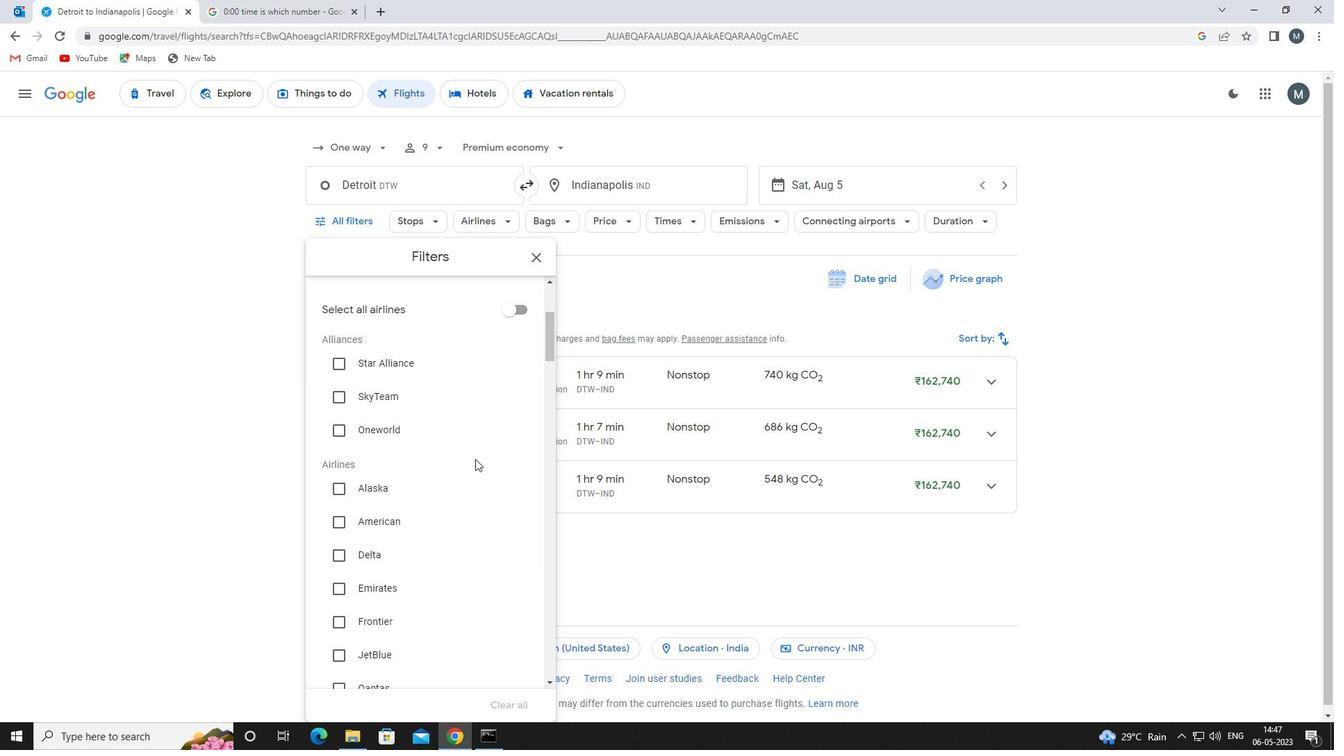 
Action: Mouse moved to (441, 480)
Screenshot: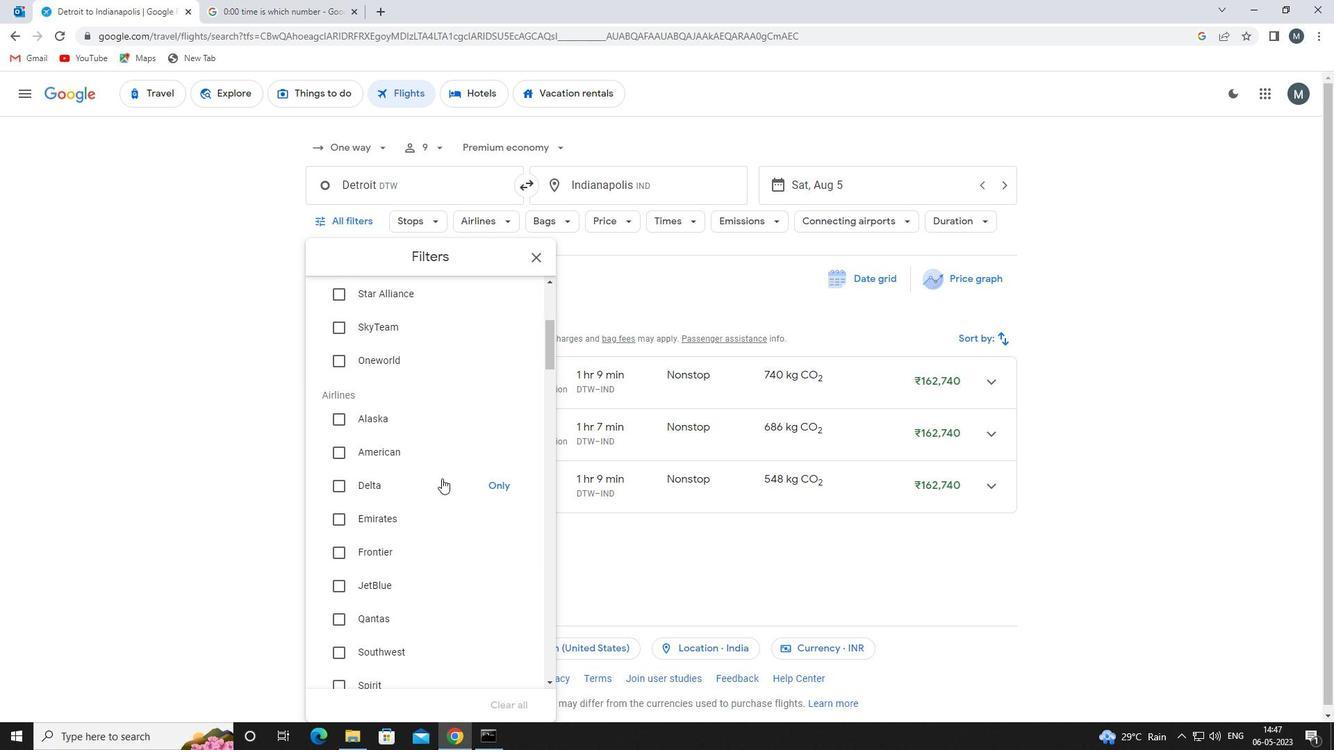 
Action: Mouse scrolled (441, 480) with delta (0, 0)
Screenshot: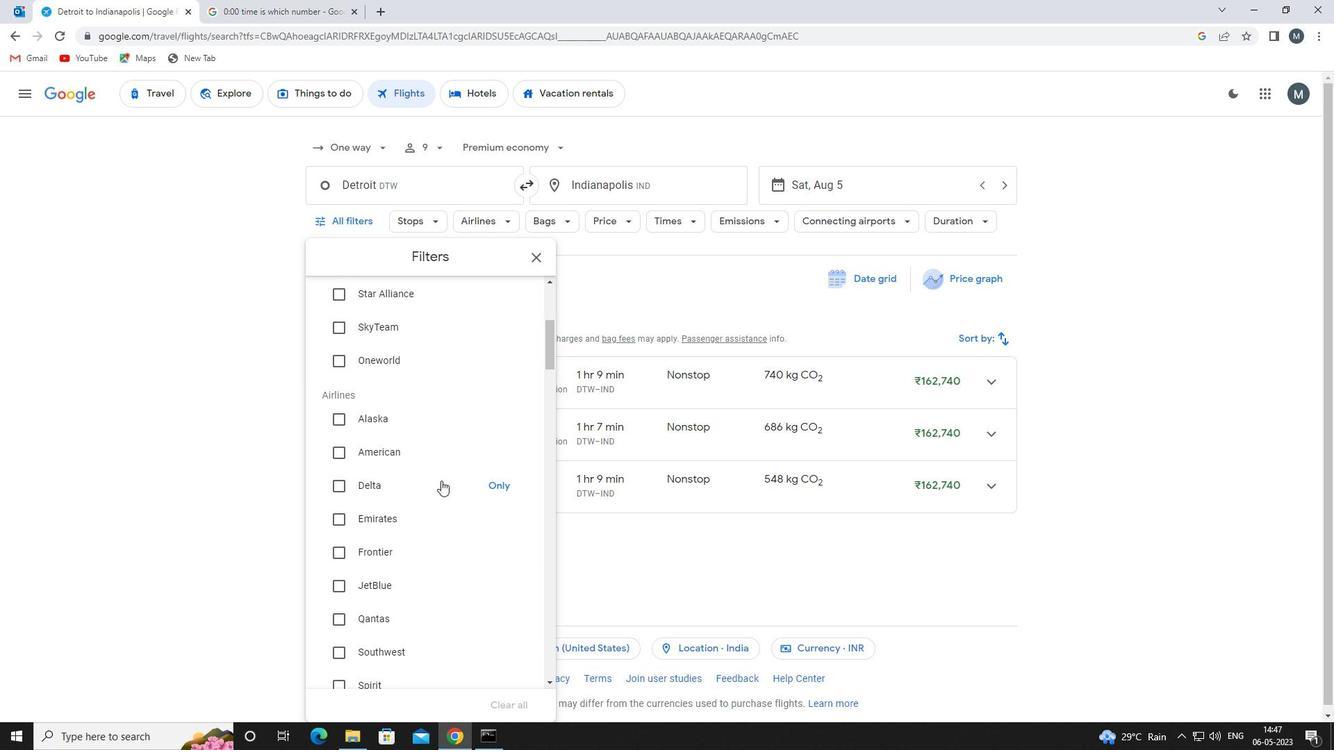 
Action: Mouse scrolled (441, 480) with delta (0, 0)
Screenshot: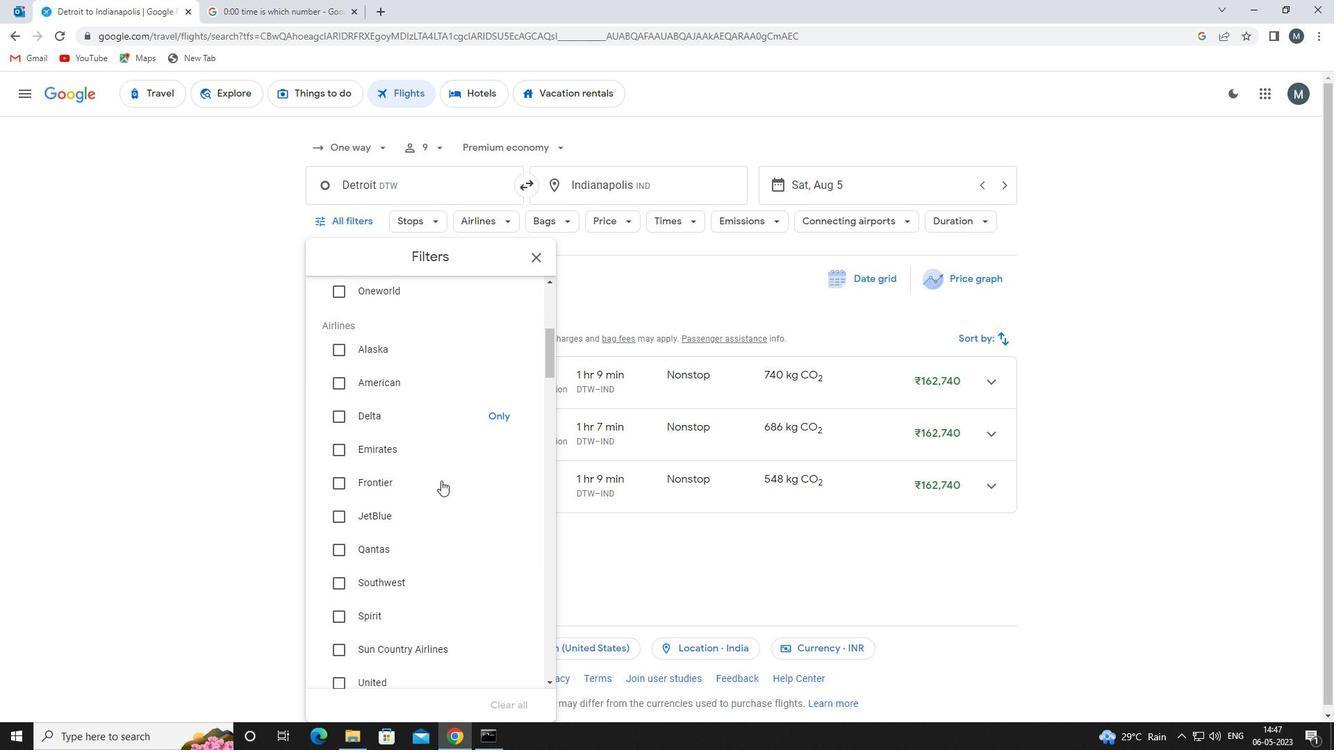 
Action: Mouse moved to (441, 485)
Screenshot: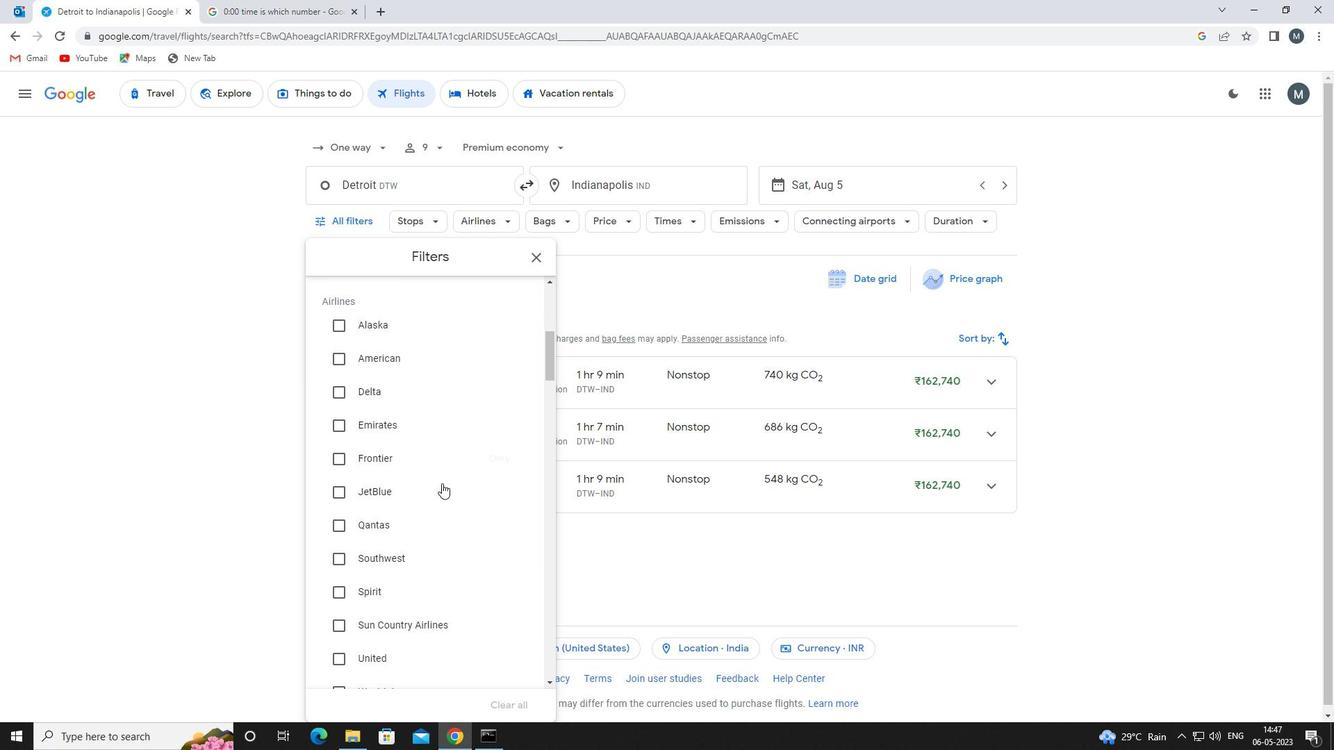 
Action: Mouse scrolled (441, 484) with delta (0, 0)
Screenshot: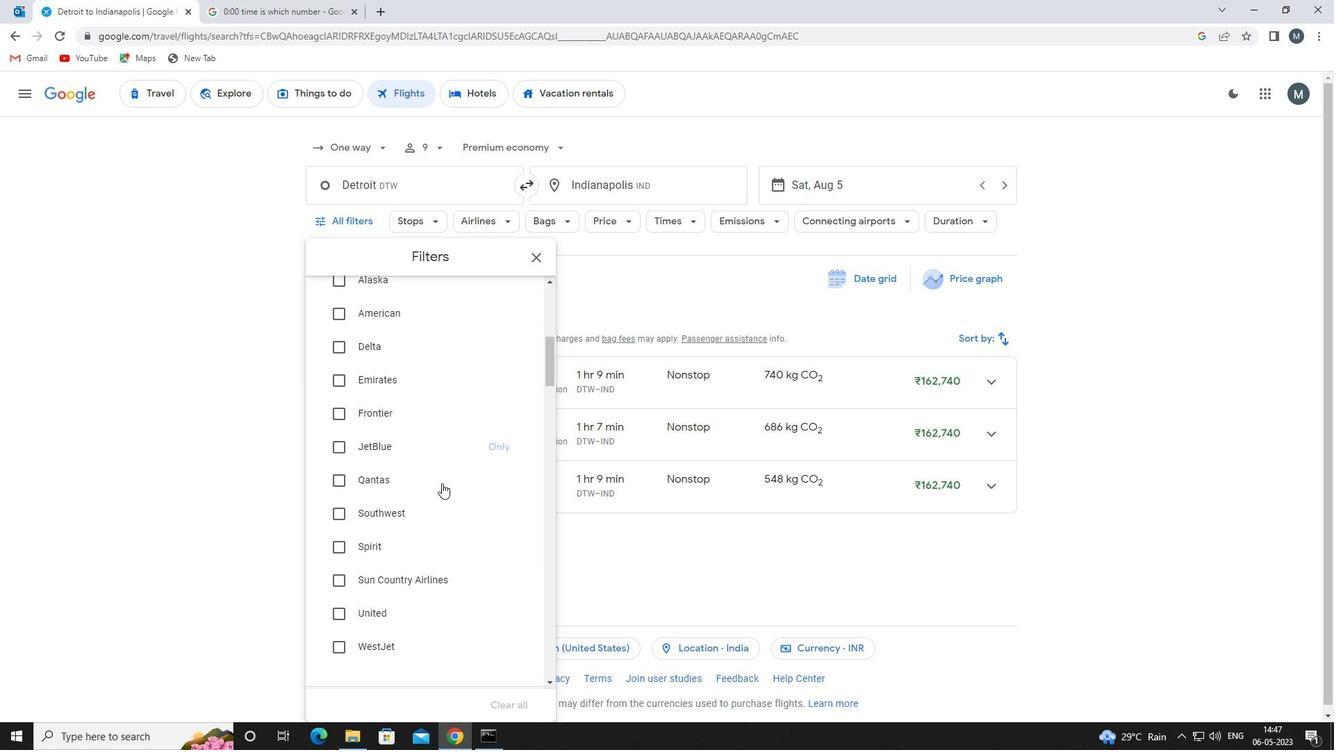 
Action: Mouse moved to (412, 557)
Screenshot: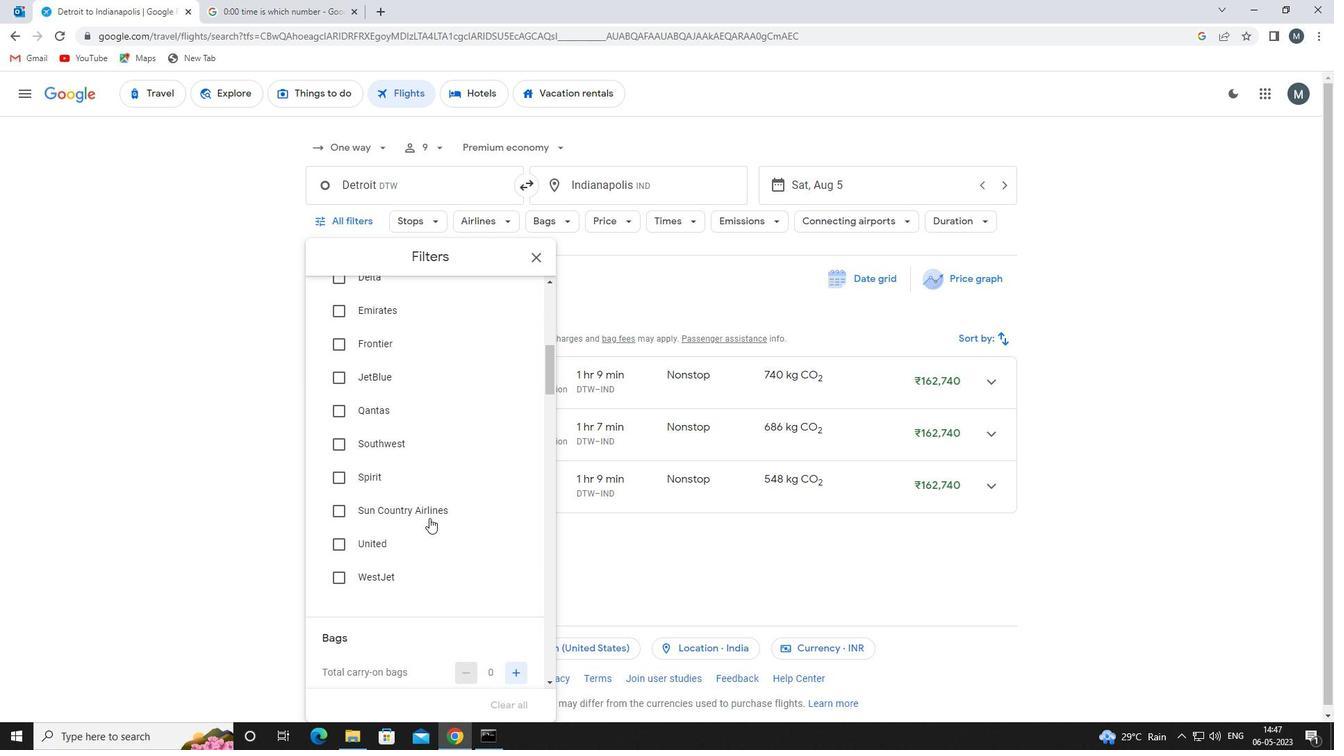 
Action: Mouse pressed left at (412, 557)
Screenshot: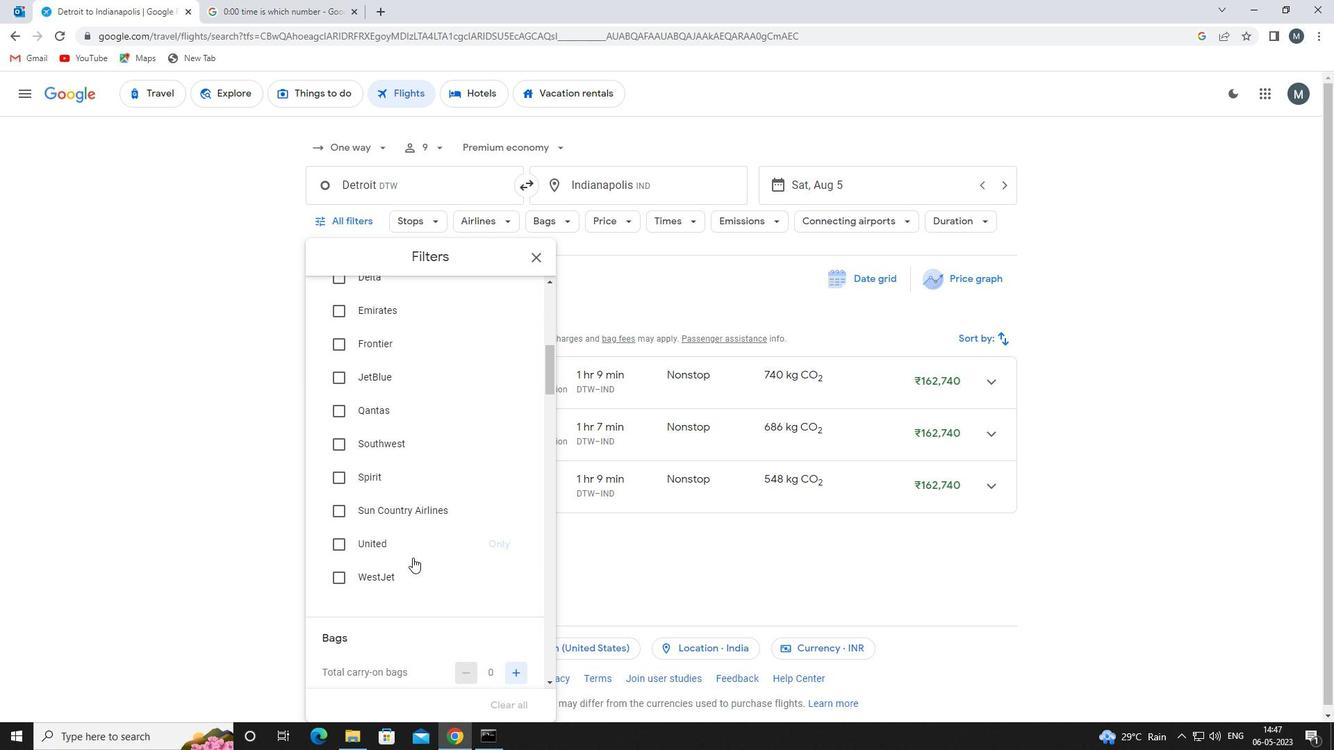 
Action: Mouse moved to (447, 520)
Screenshot: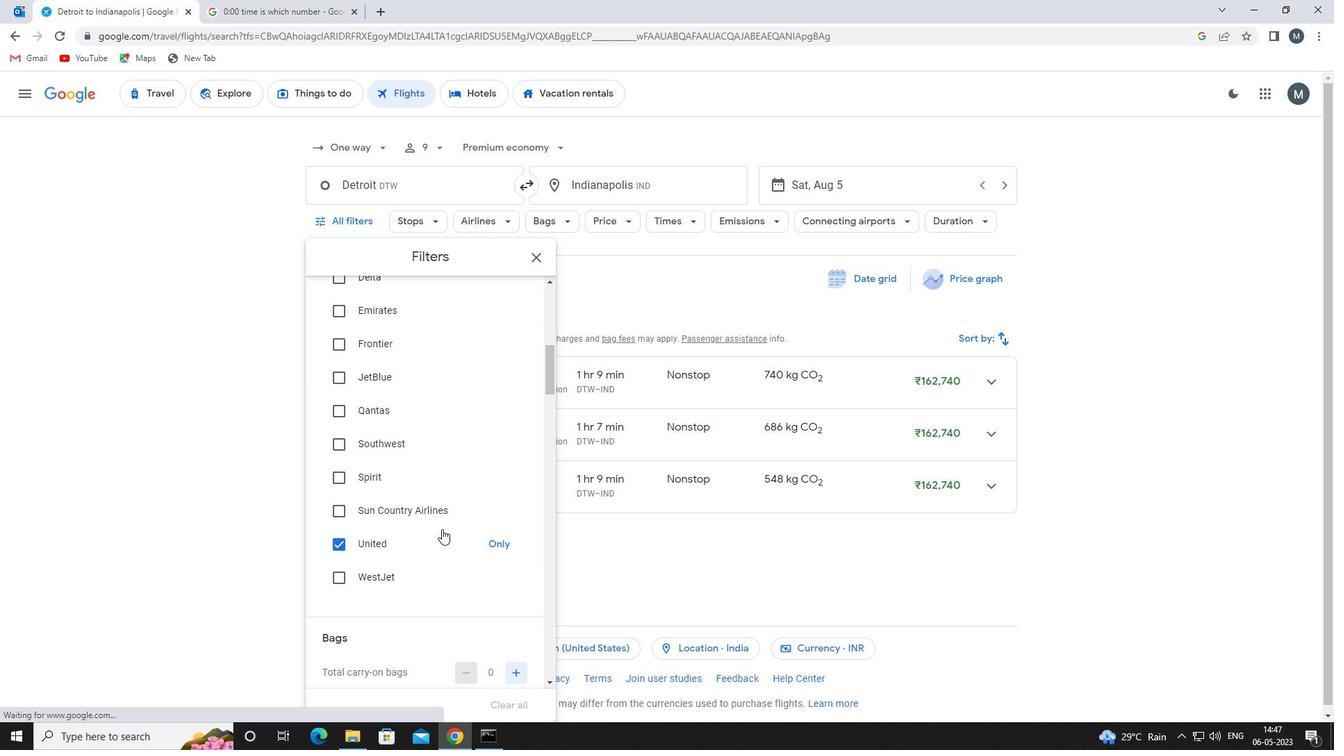 
Action: Mouse scrolled (447, 519) with delta (0, 0)
Screenshot: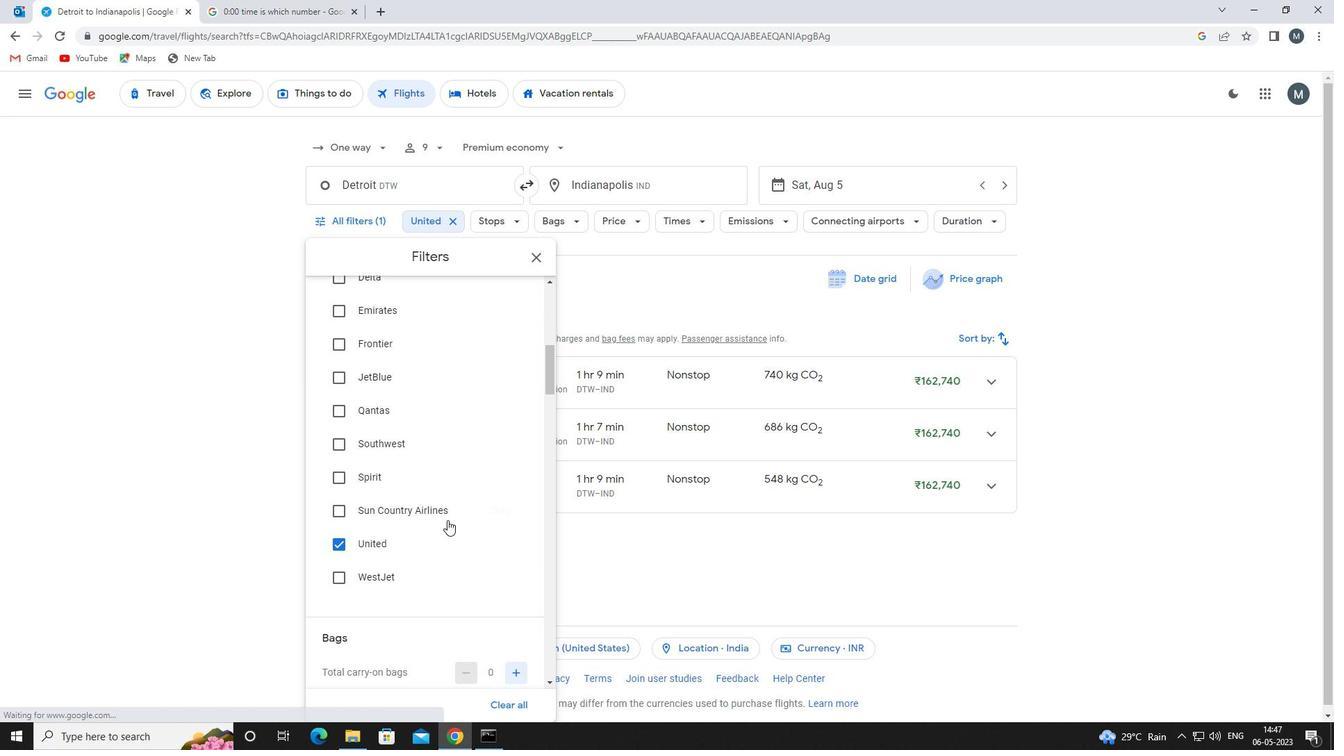 
Action: Mouse moved to (447, 520)
Screenshot: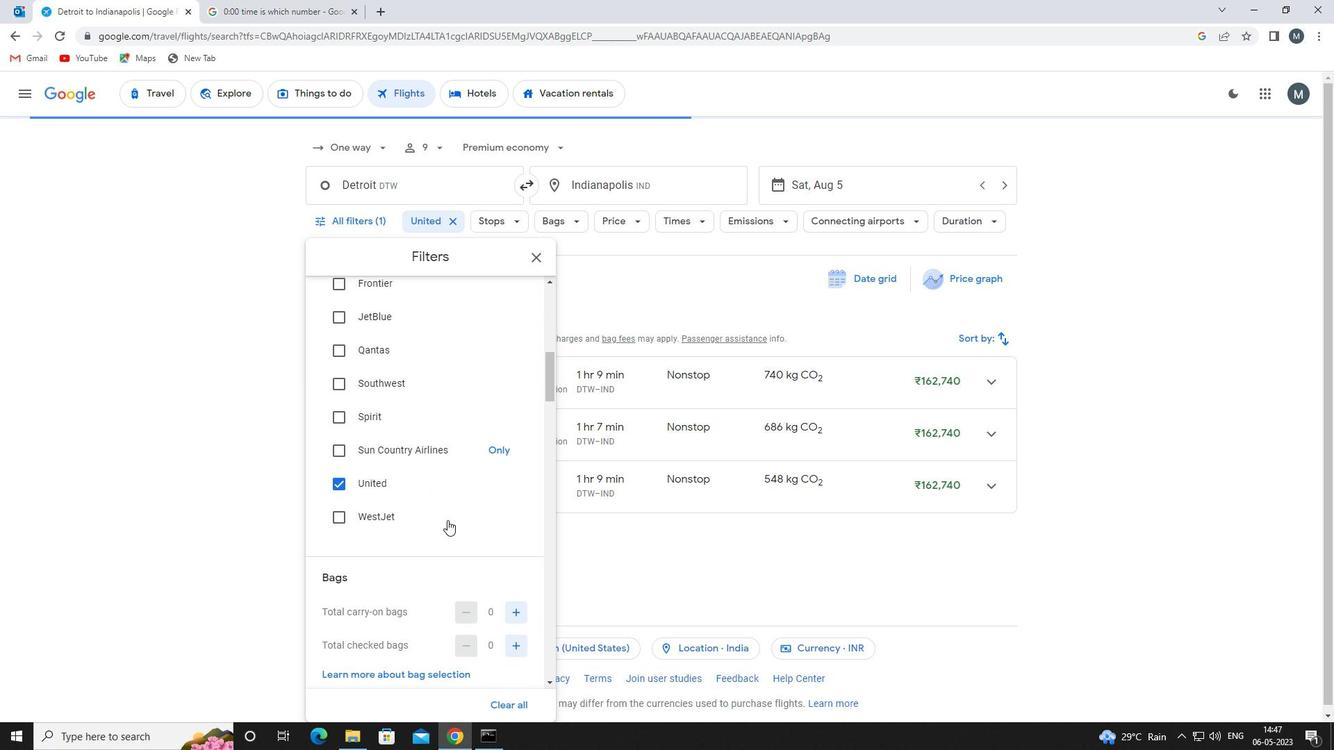 
Action: Mouse scrolled (447, 519) with delta (0, 0)
Screenshot: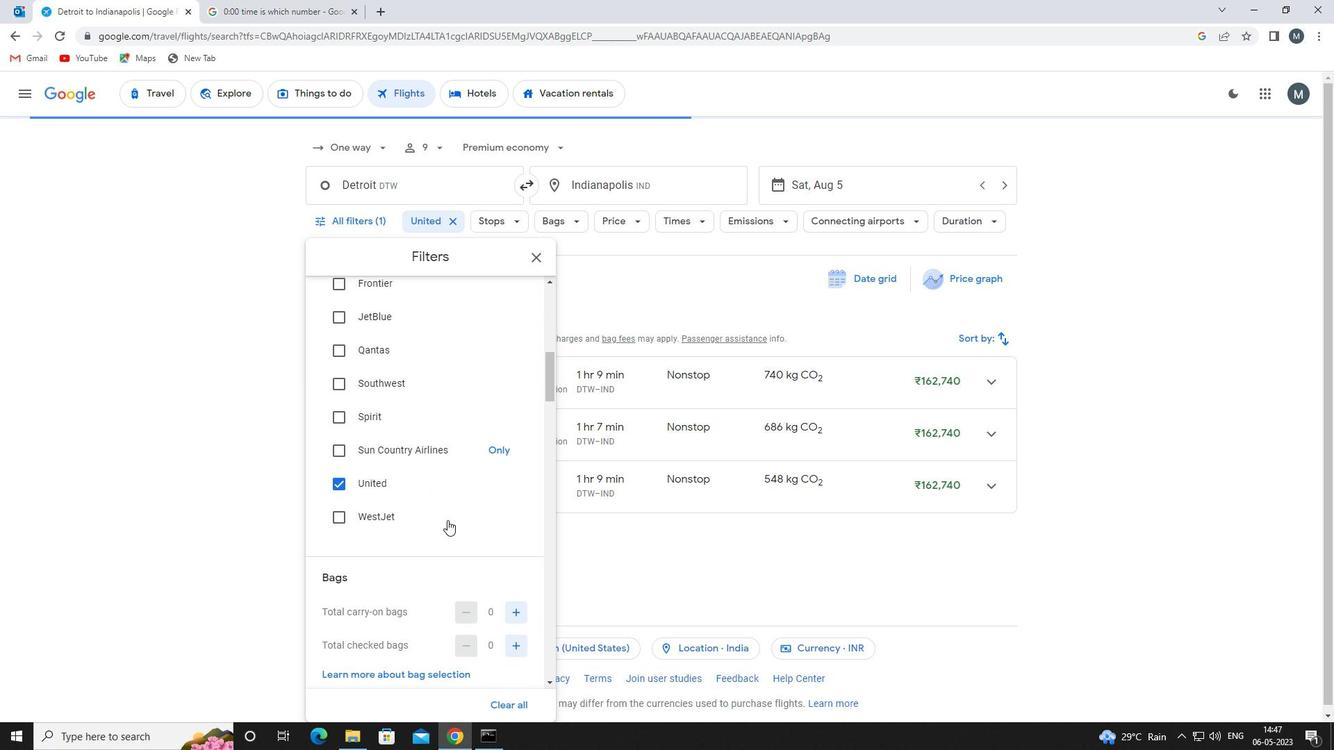 
Action: Mouse scrolled (447, 519) with delta (0, 0)
Screenshot: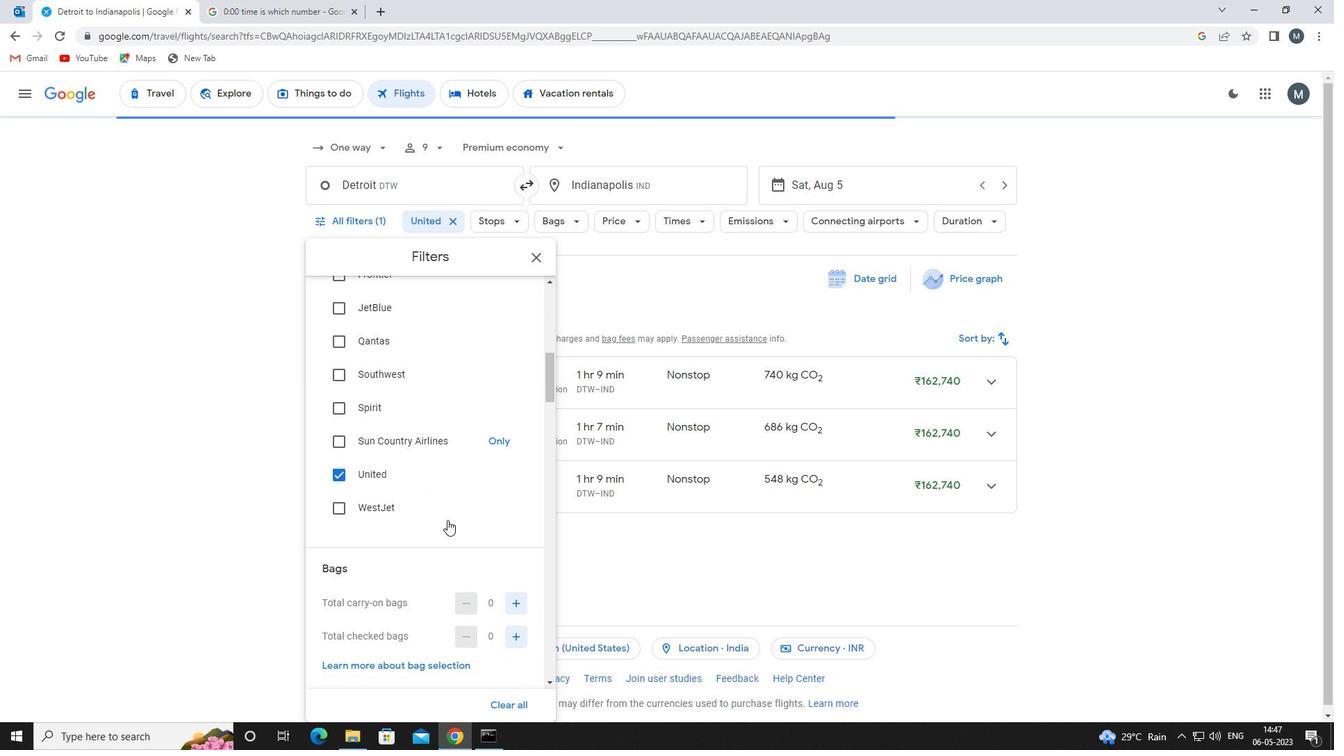 
Action: Mouse moved to (451, 526)
Screenshot: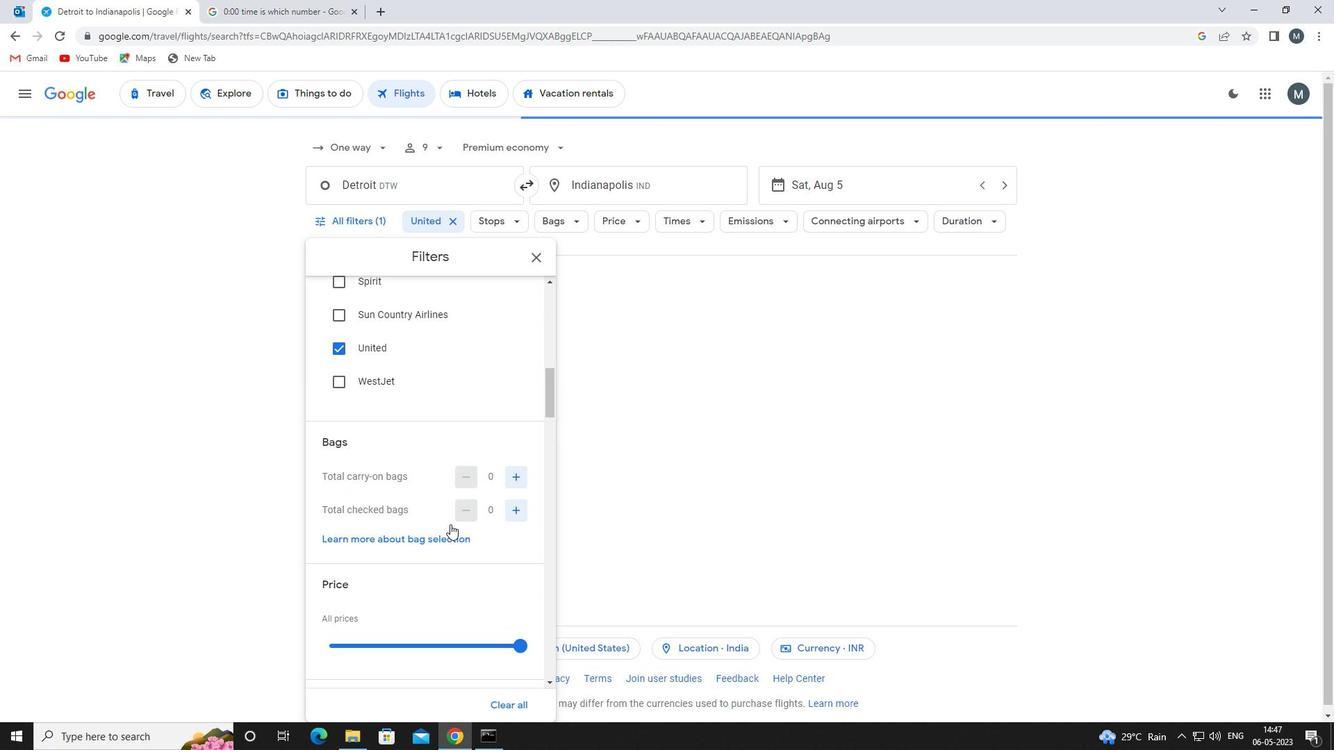 
Action: Mouse scrolled (451, 526) with delta (0, 0)
Screenshot: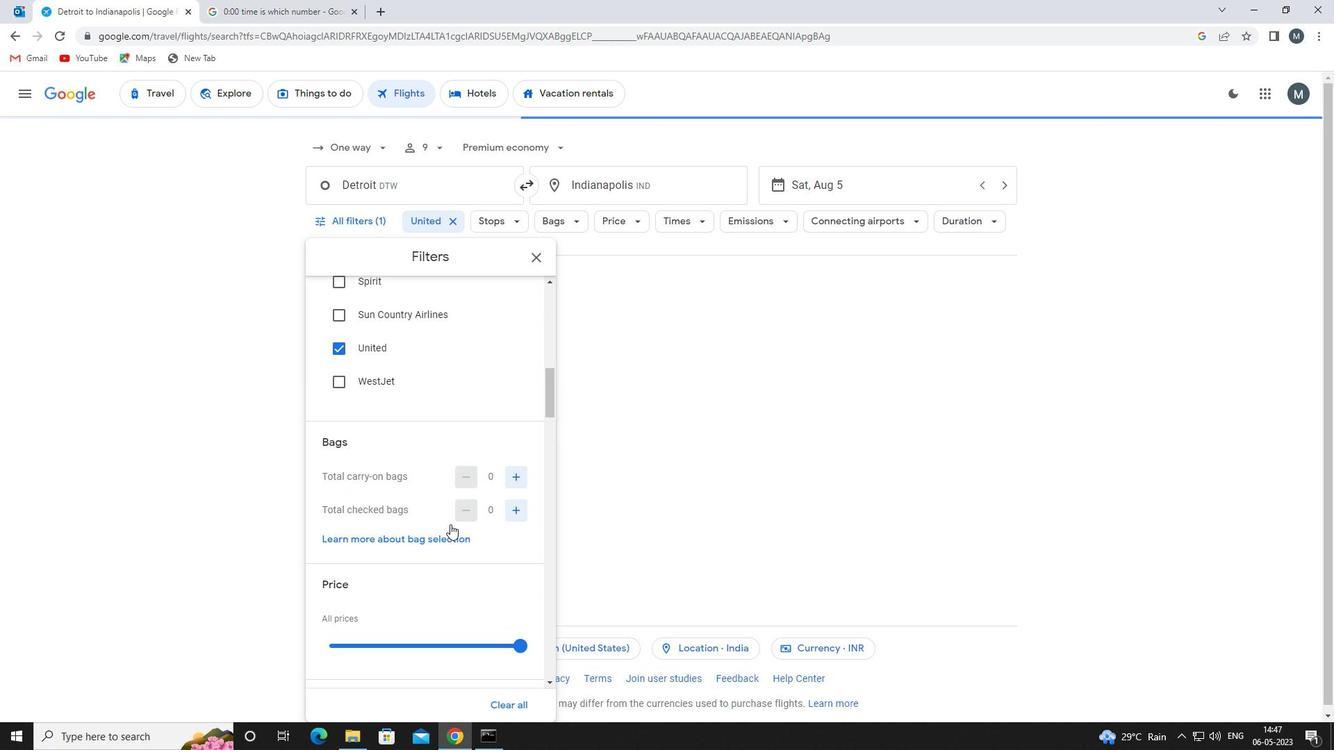 
Action: Mouse moved to (514, 431)
Screenshot: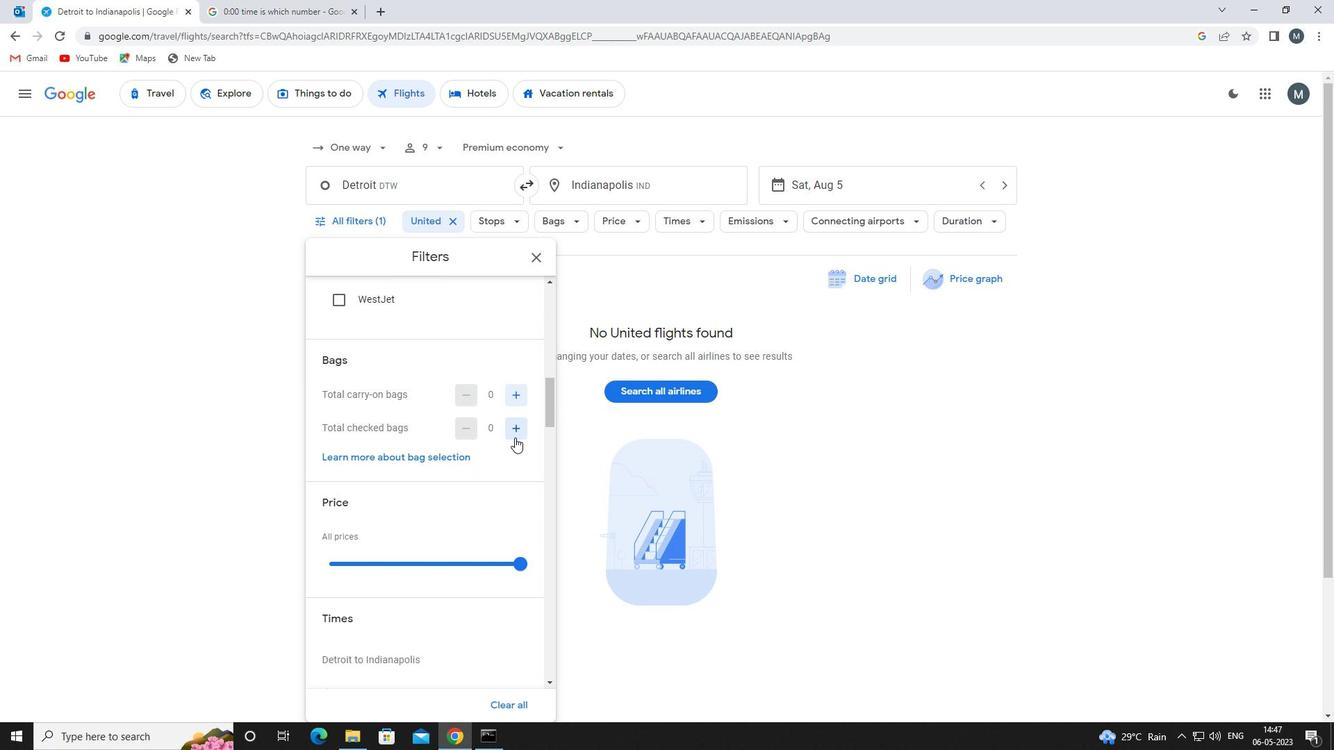 
Action: Mouse pressed left at (514, 431)
Screenshot: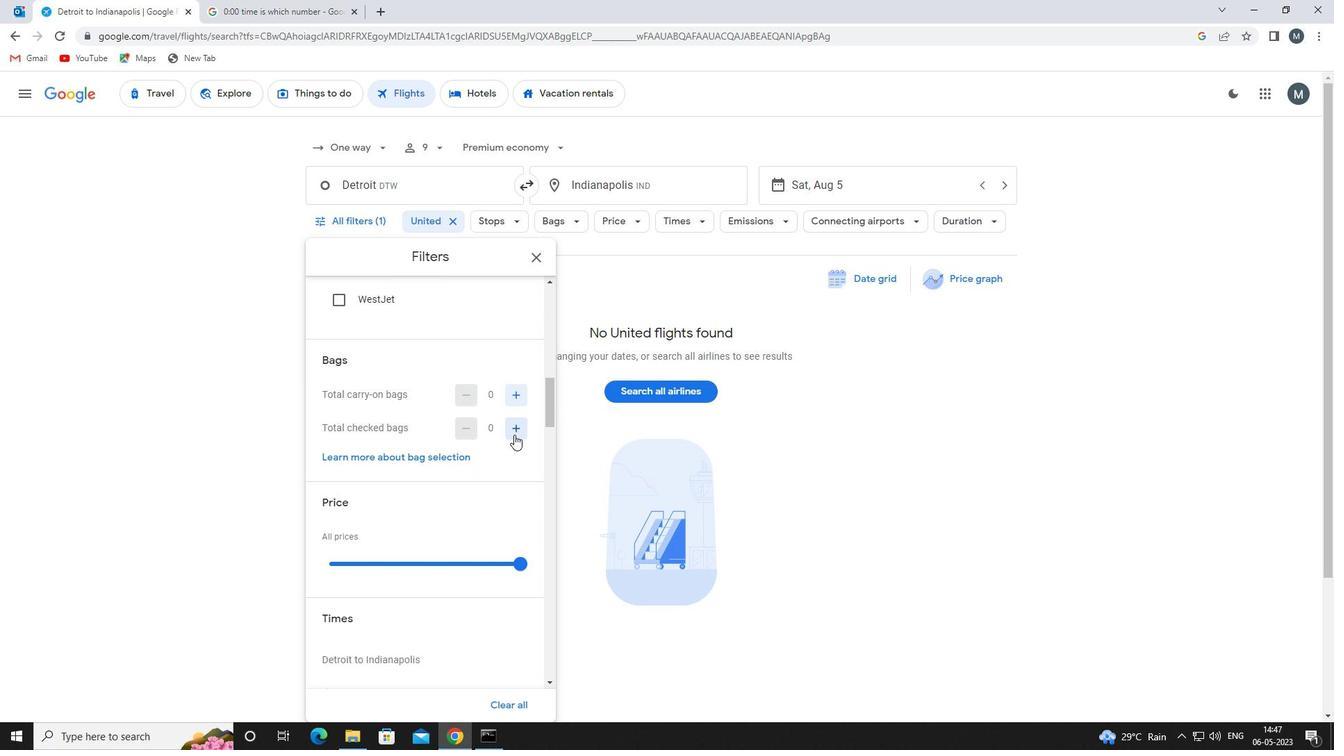 
Action: Mouse pressed left at (514, 431)
Screenshot: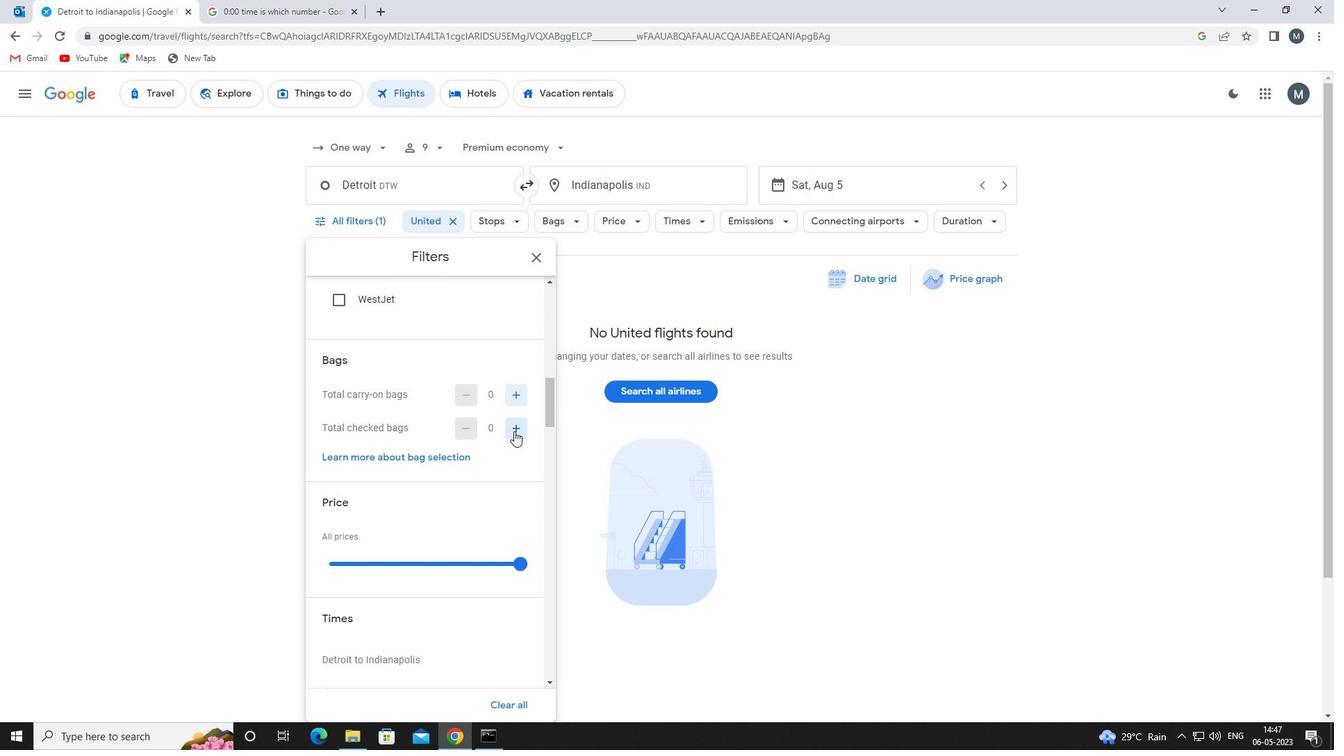 
Action: Mouse moved to (514, 430)
Screenshot: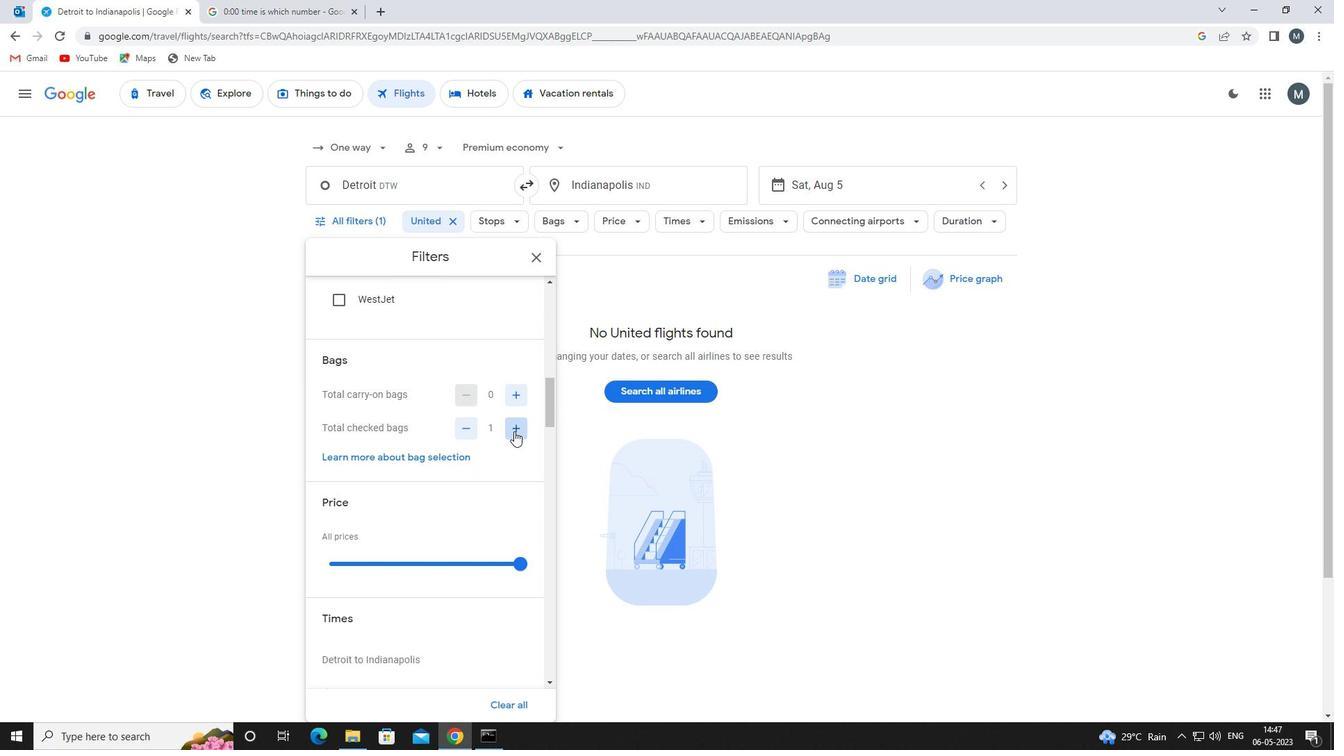 
Action: Mouse pressed left at (514, 430)
Screenshot: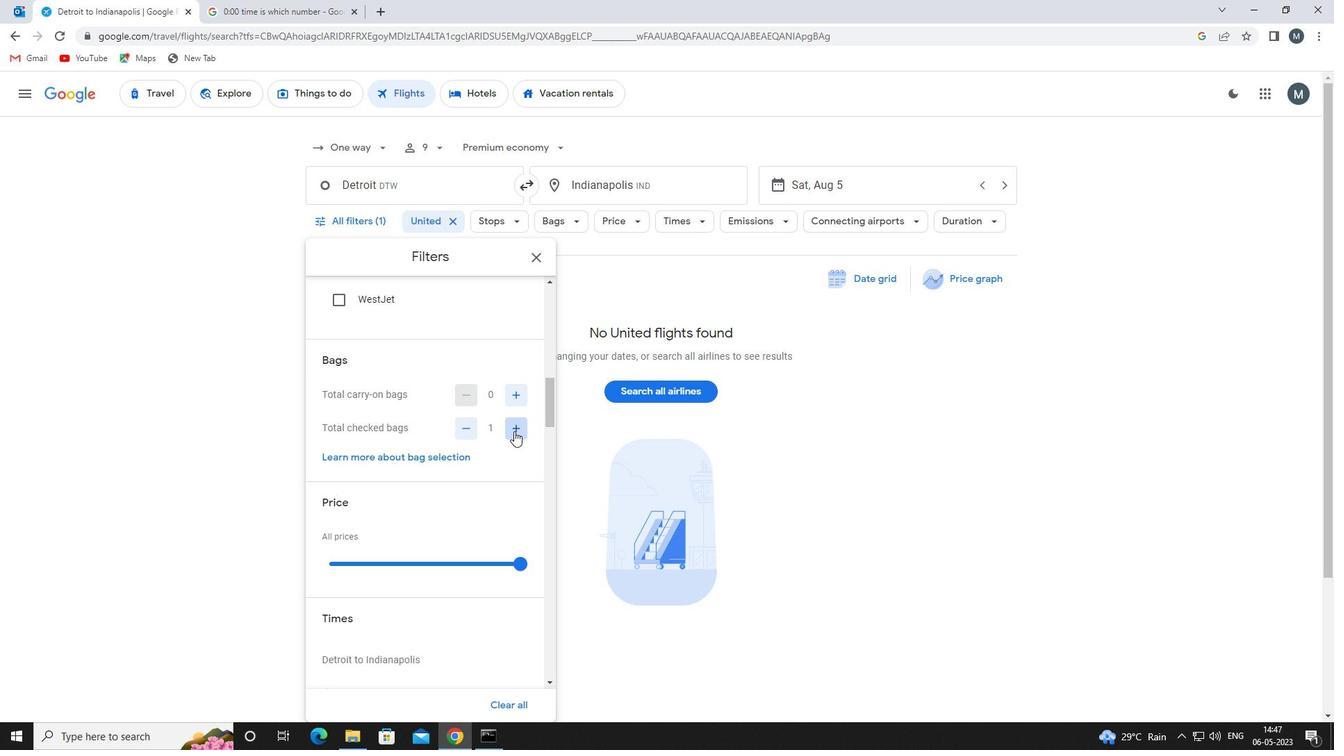 
Action: Mouse moved to (514, 430)
Screenshot: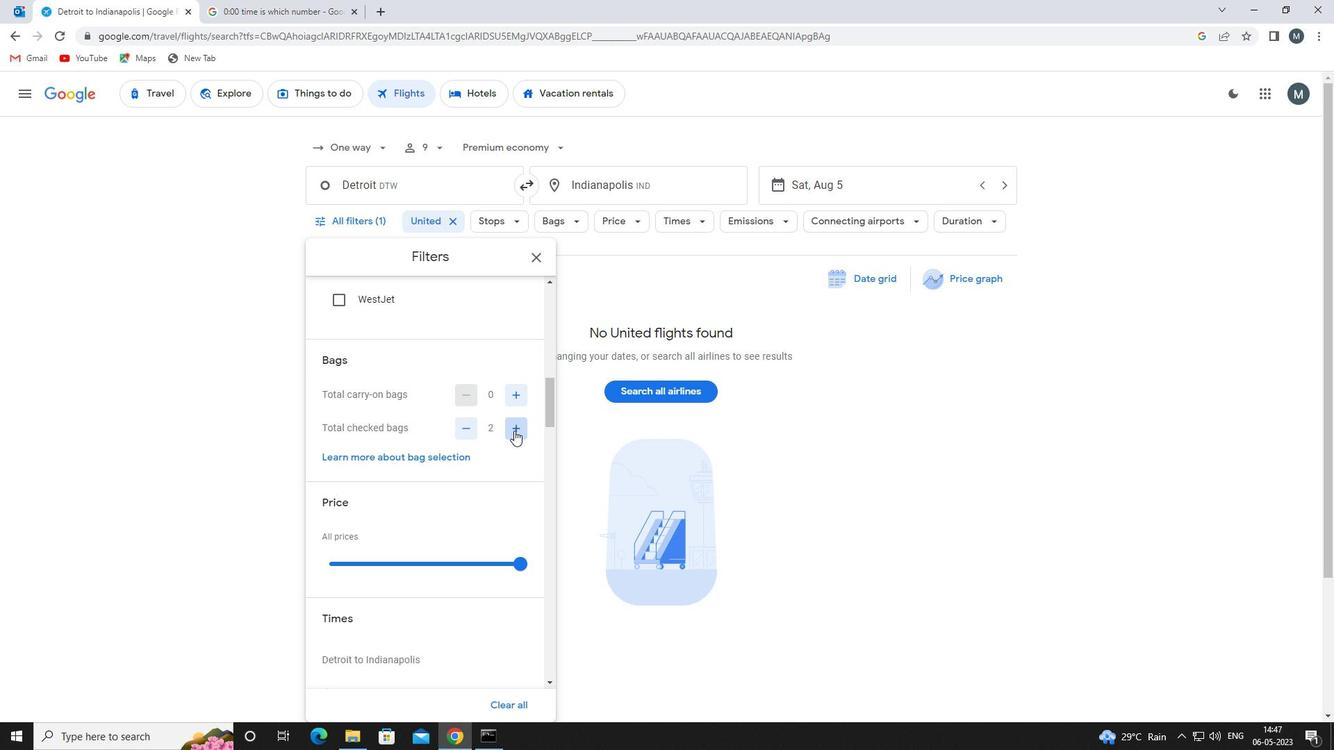 
Action: Mouse pressed left at (514, 430)
Screenshot: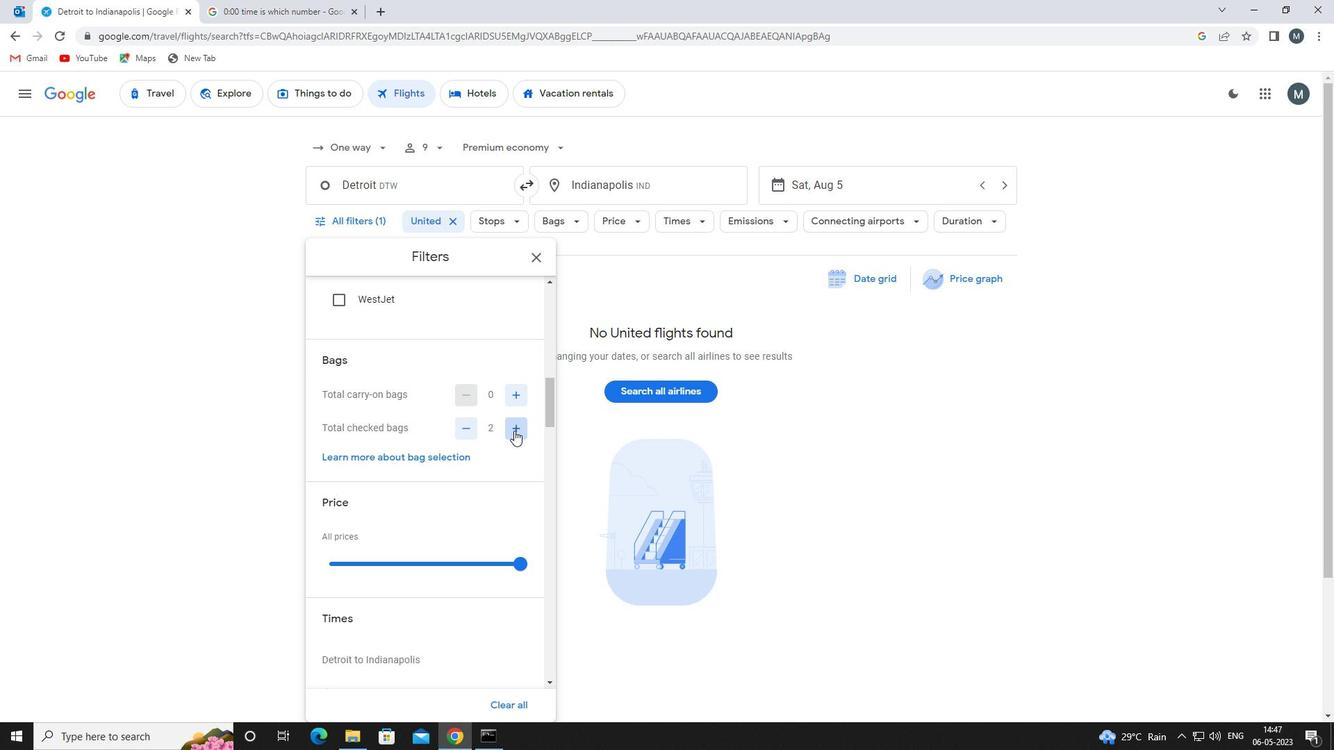 
Action: Mouse moved to (513, 430)
Screenshot: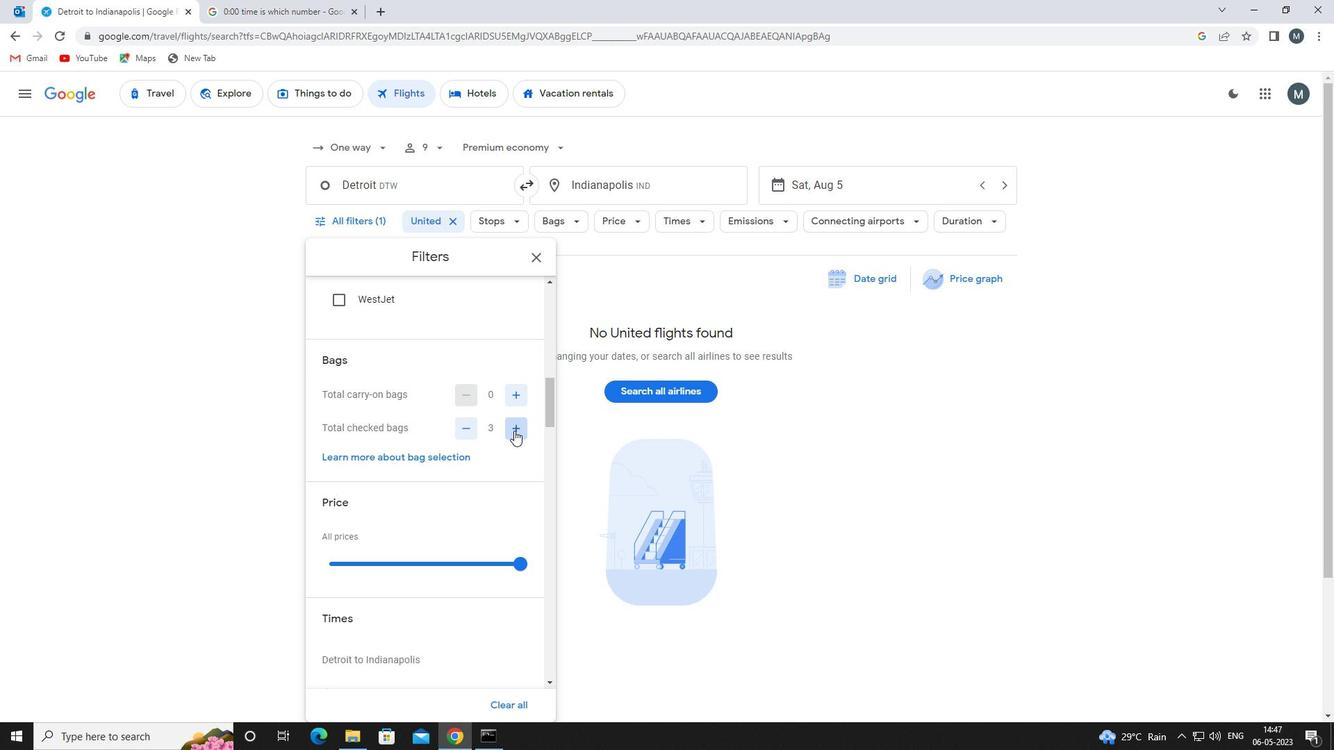 
Action: Mouse pressed left at (513, 430)
Screenshot: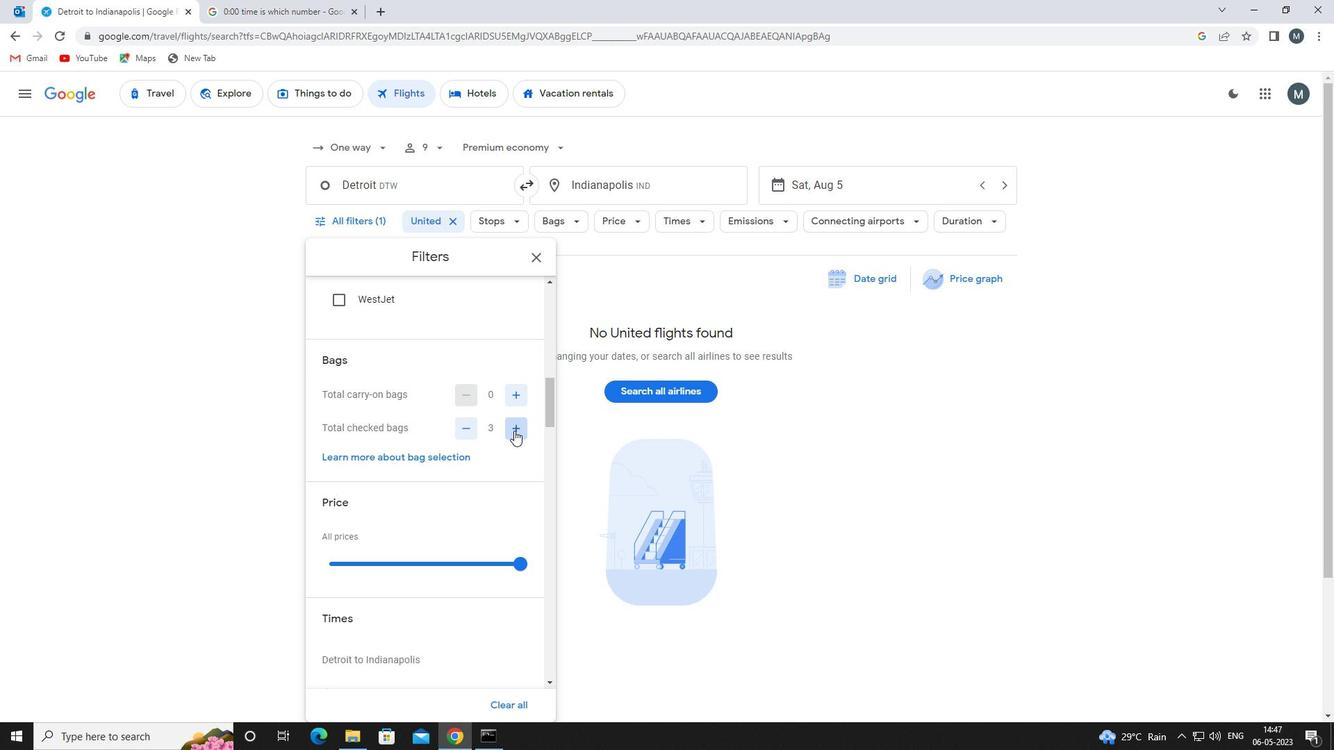 
Action: Mouse moved to (514, 432)
Screenshot: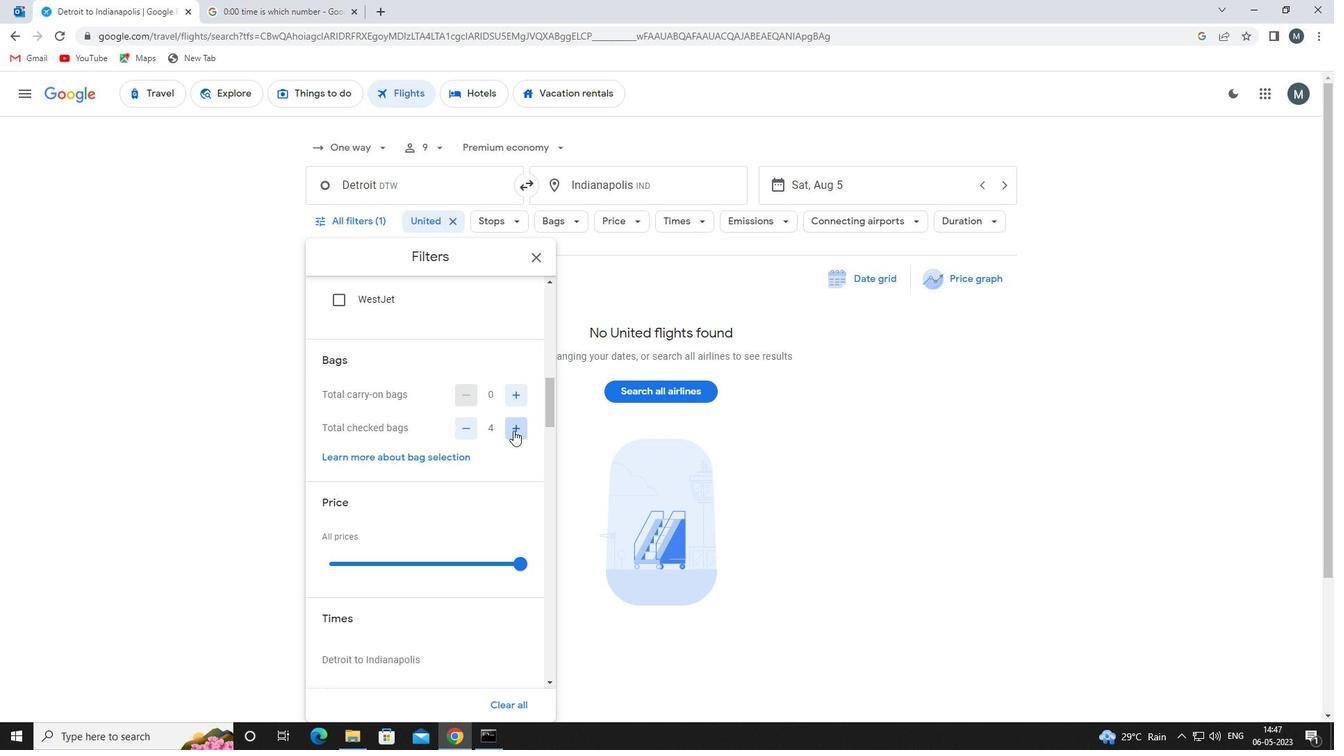 
Action: Mouse pressed left at (514, 432)
Screenshot: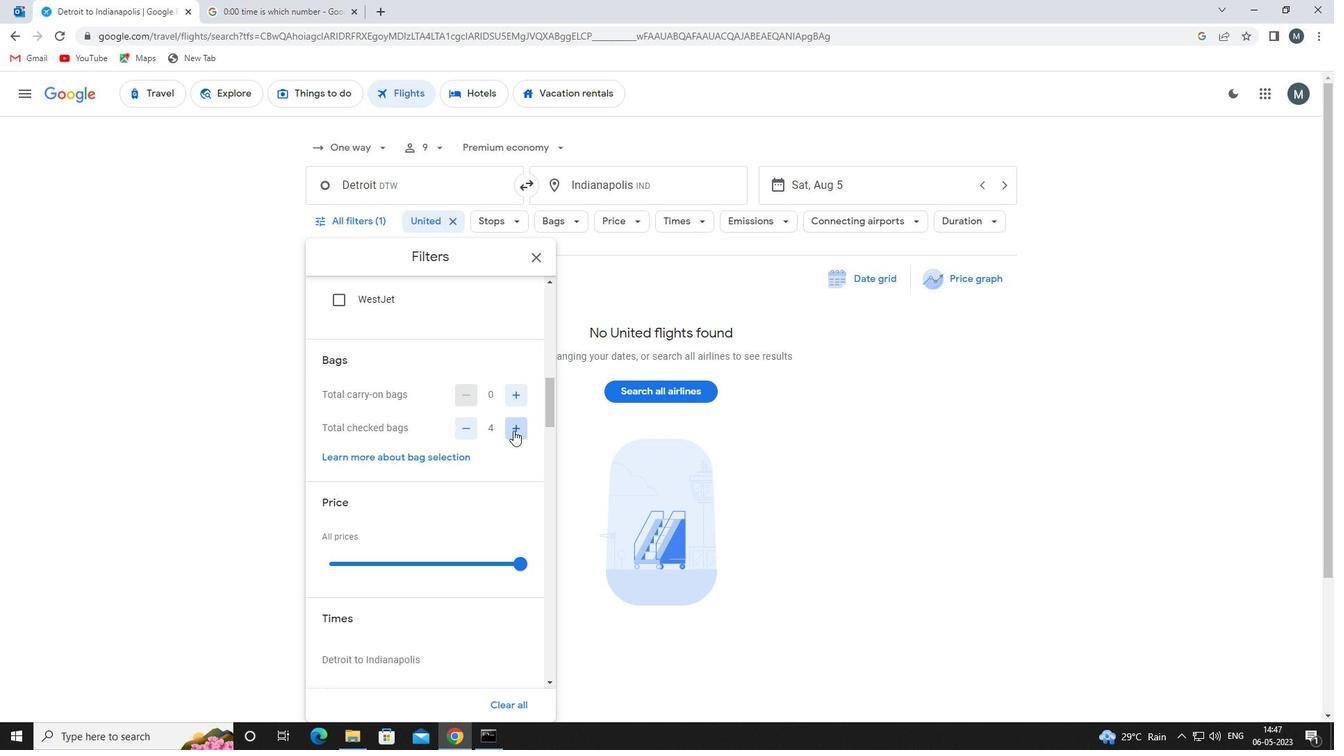 
Action: Mouse moved to (514, 432)
Screenshot: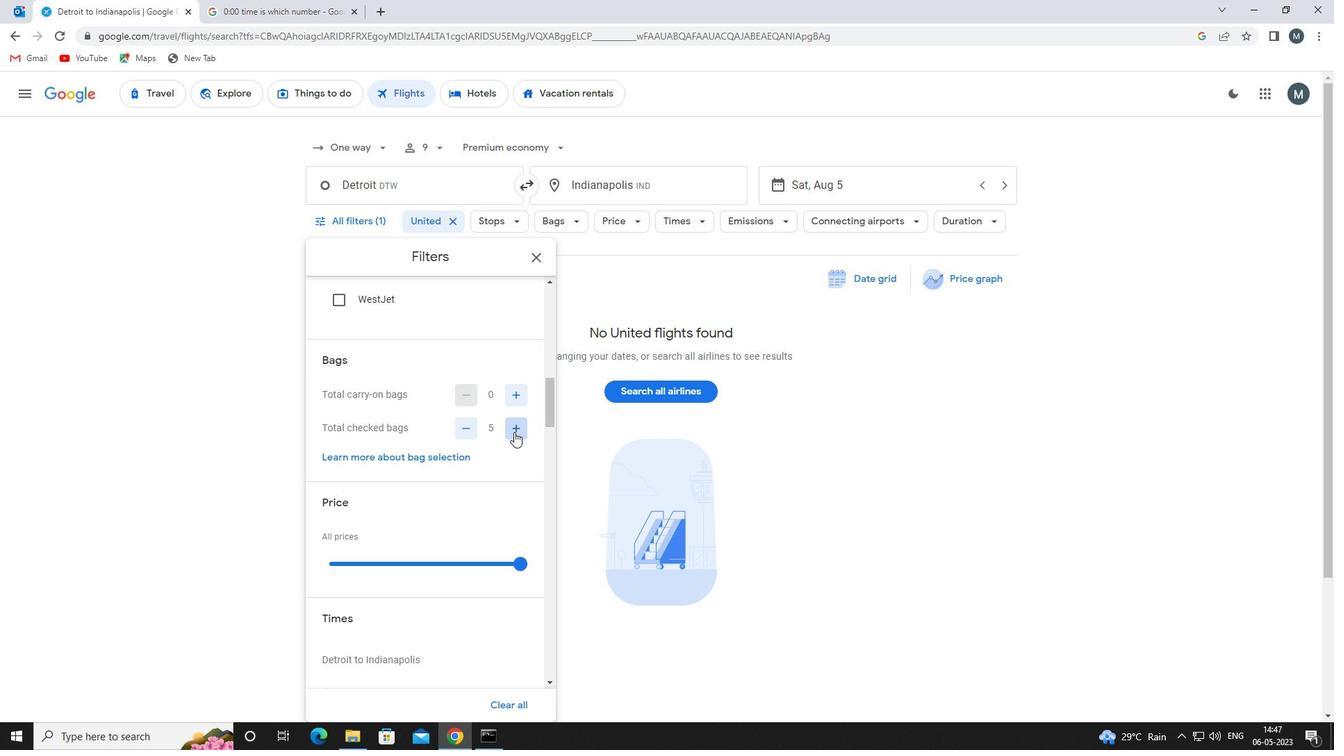 
Action: Mouse pressed left at (514, 432)
Screenshot: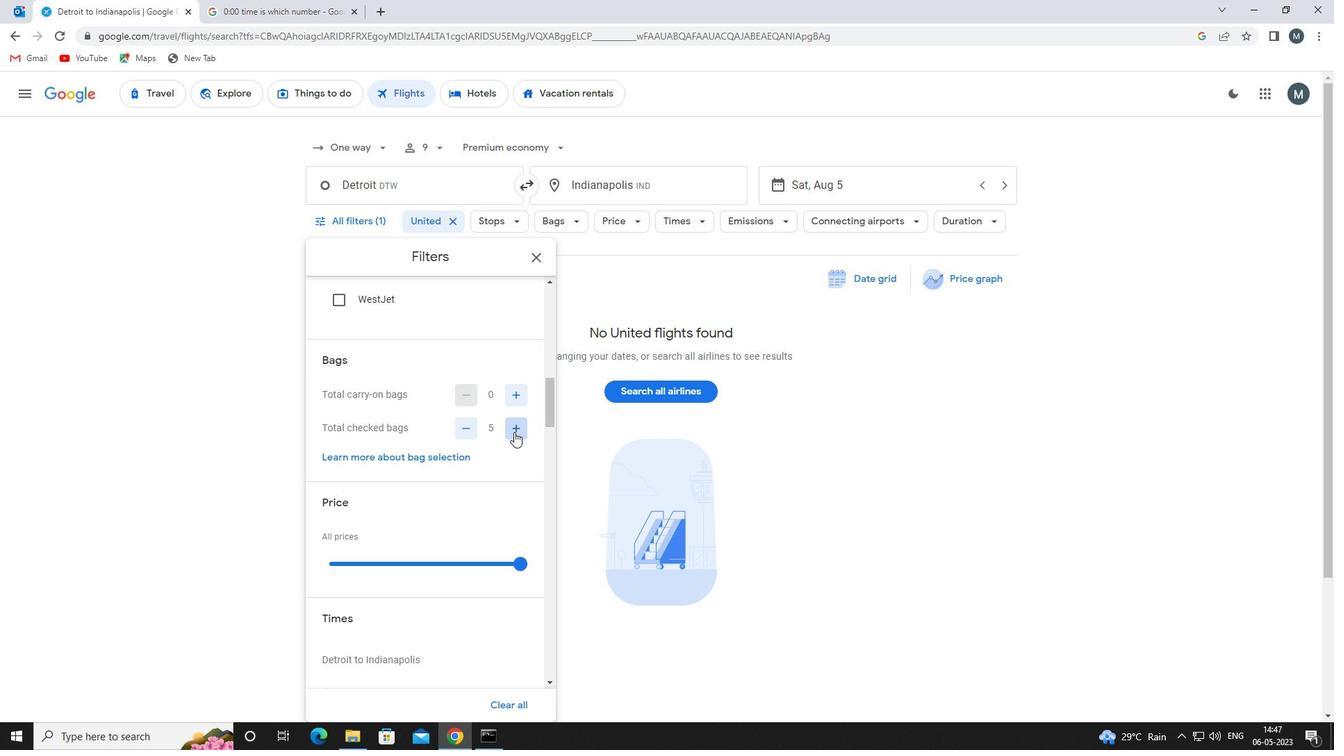 
Action: Mouse moved to (514, 433)
Screenshot: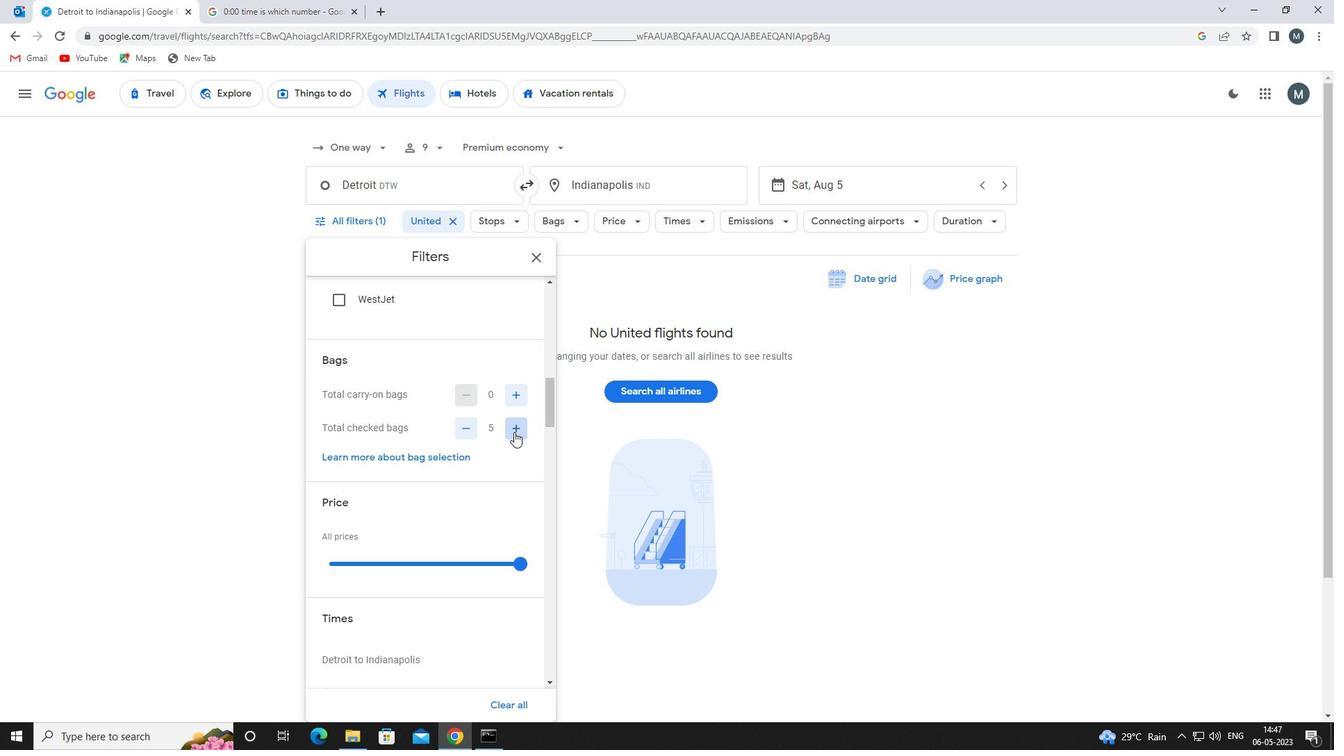 
Action: Mouse pressed left at (514, 433)
Screenshot: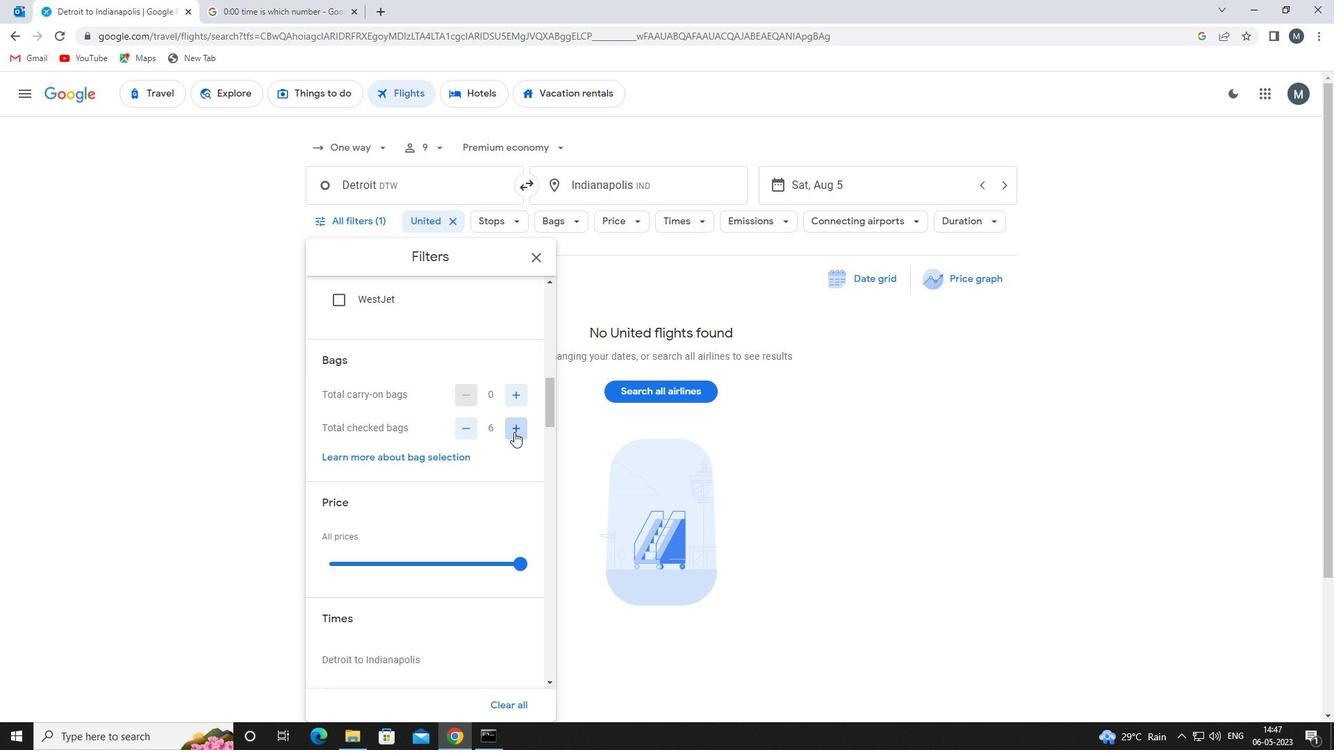 
Action: Mouse moved to (514, 433)
Screenshot: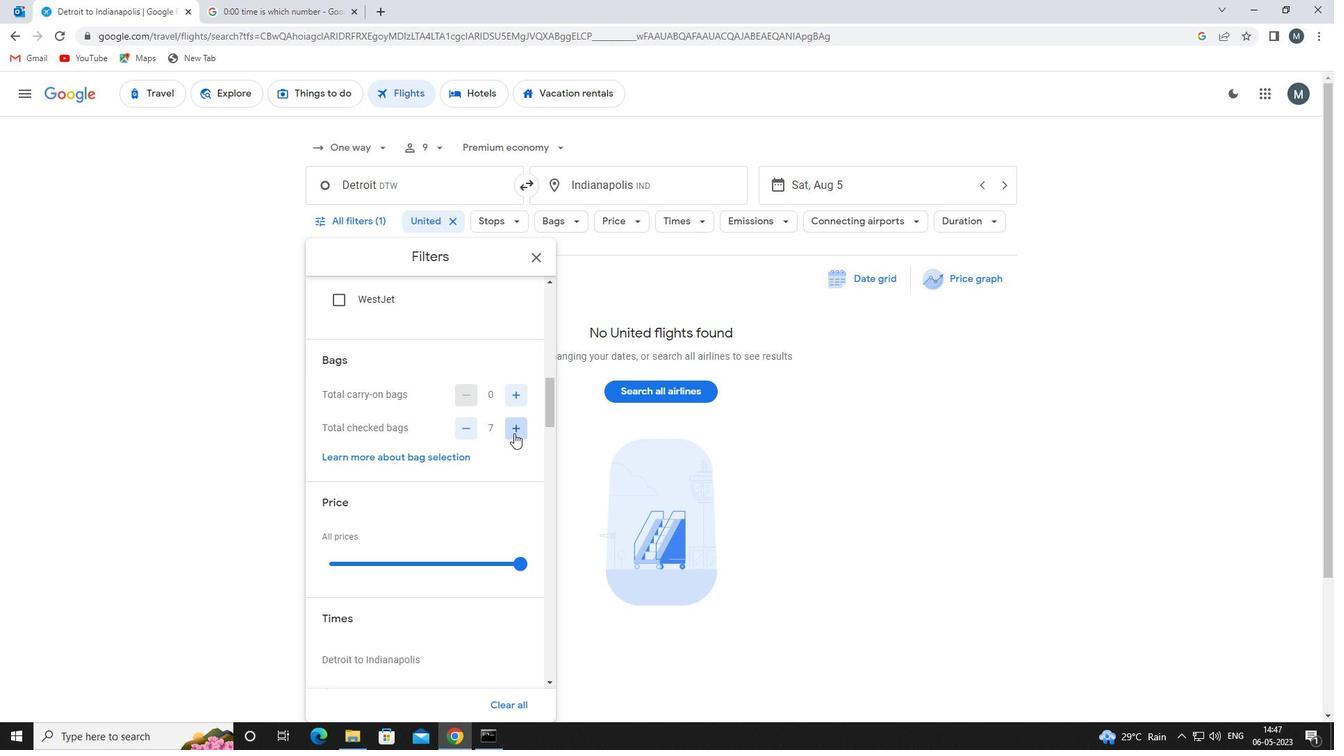 
Action: Mouse pressed left at (514, 433)
Screenshot: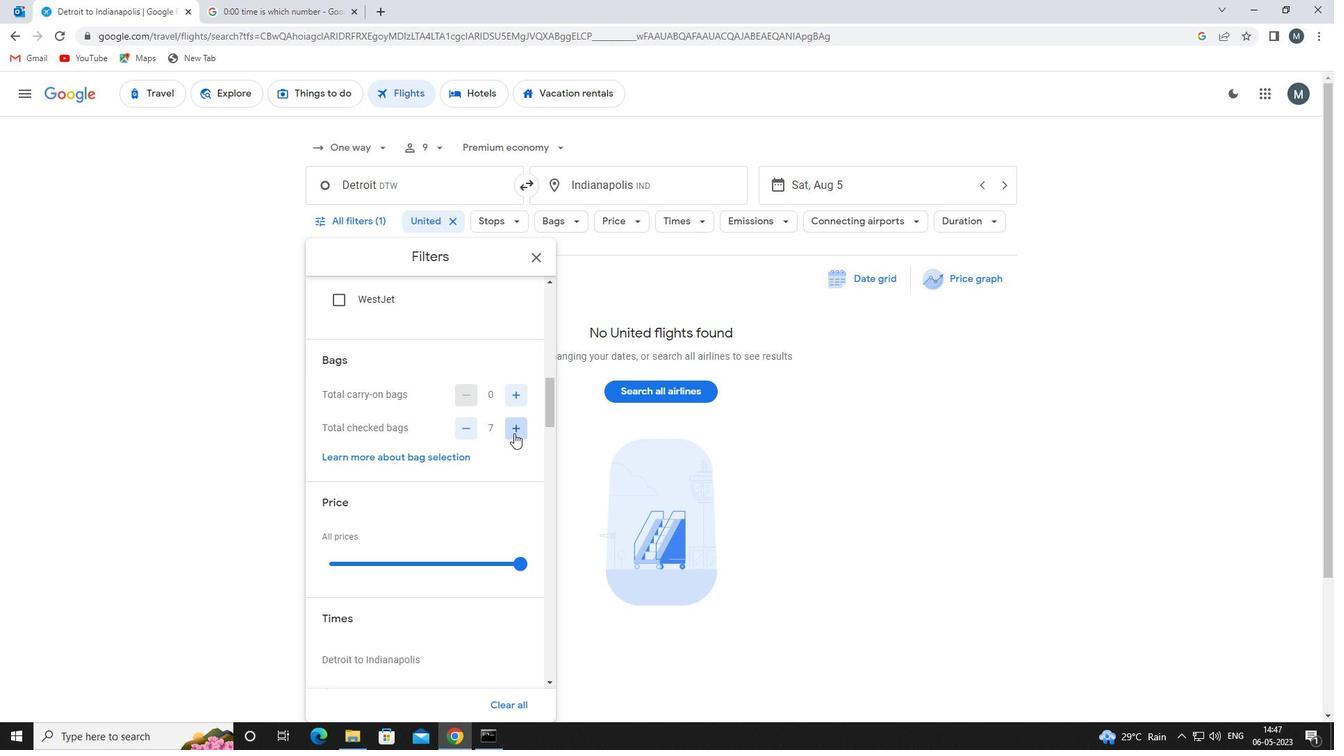 
Action: Mouse pressed left at (514, 433)
Screenshot: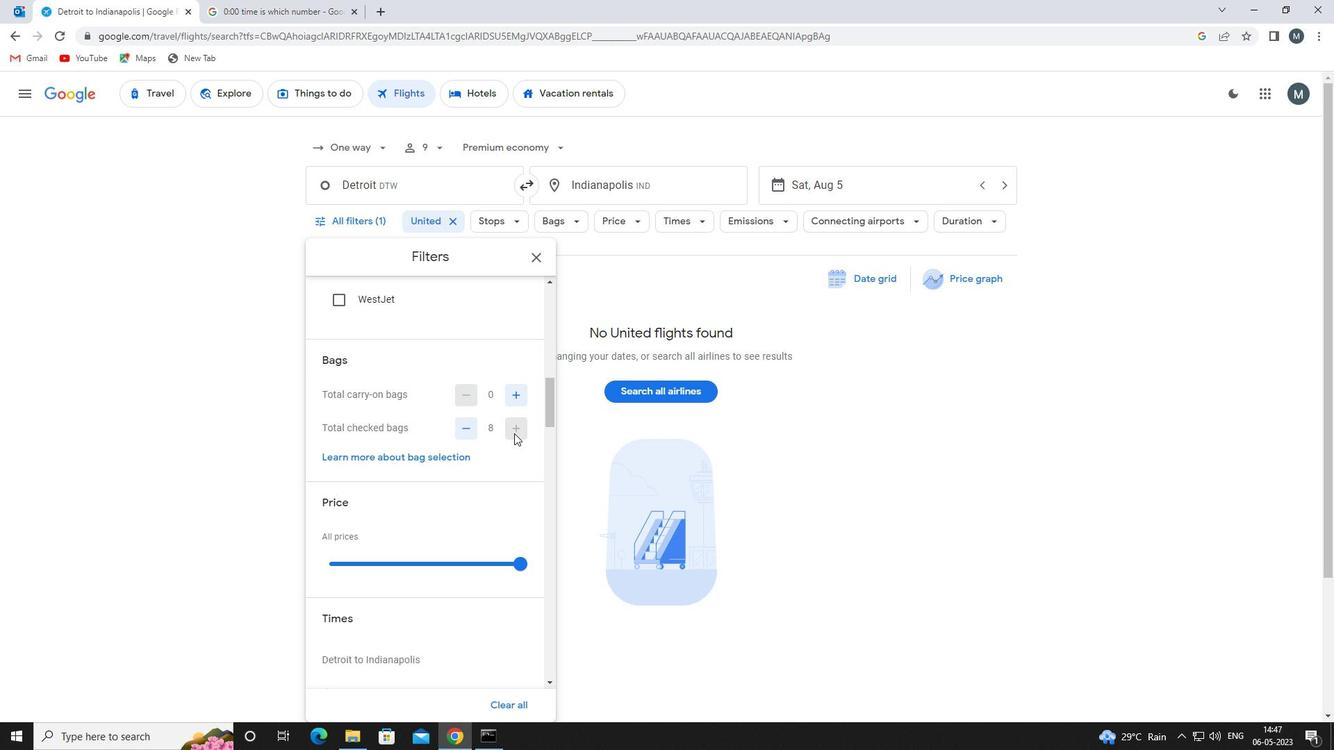 
Action: Mouse moved to (445, 469)
Screenshot: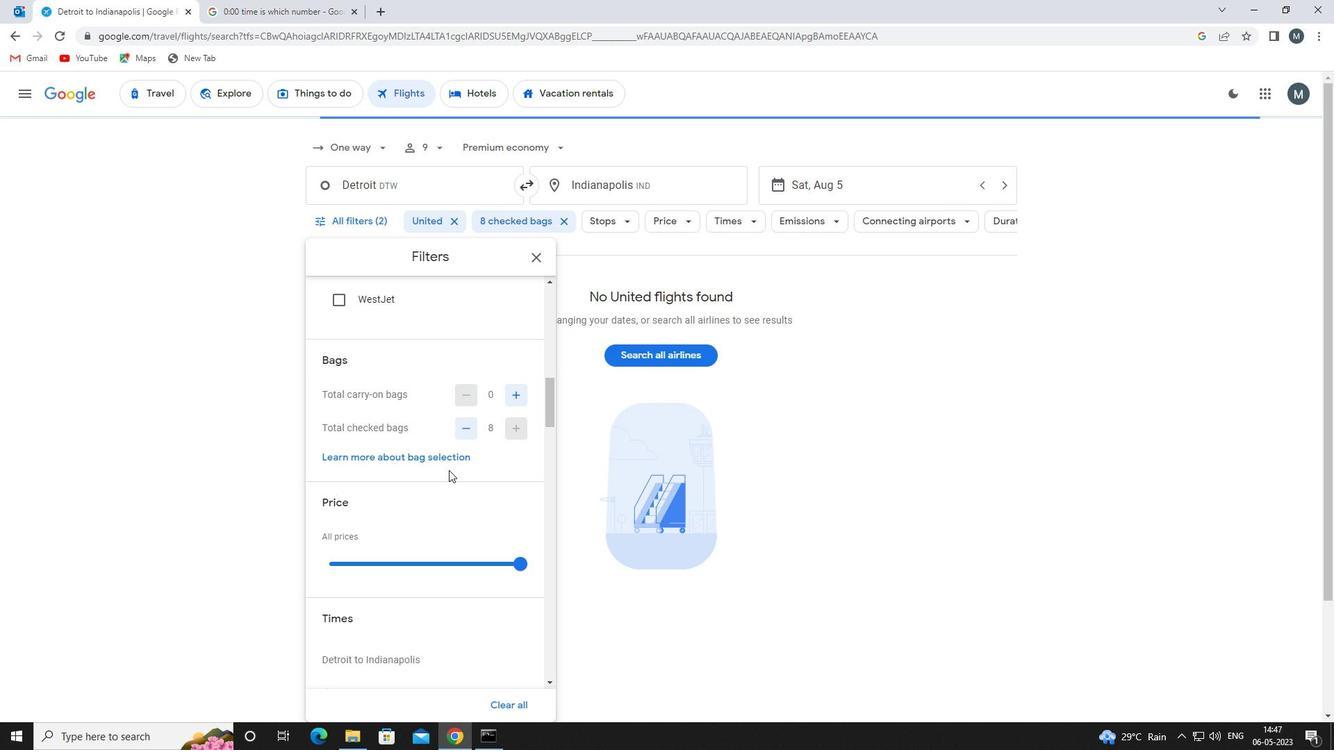
Action: Mouse scrolled (445, 469) with delta (0, 0)
Screenshot: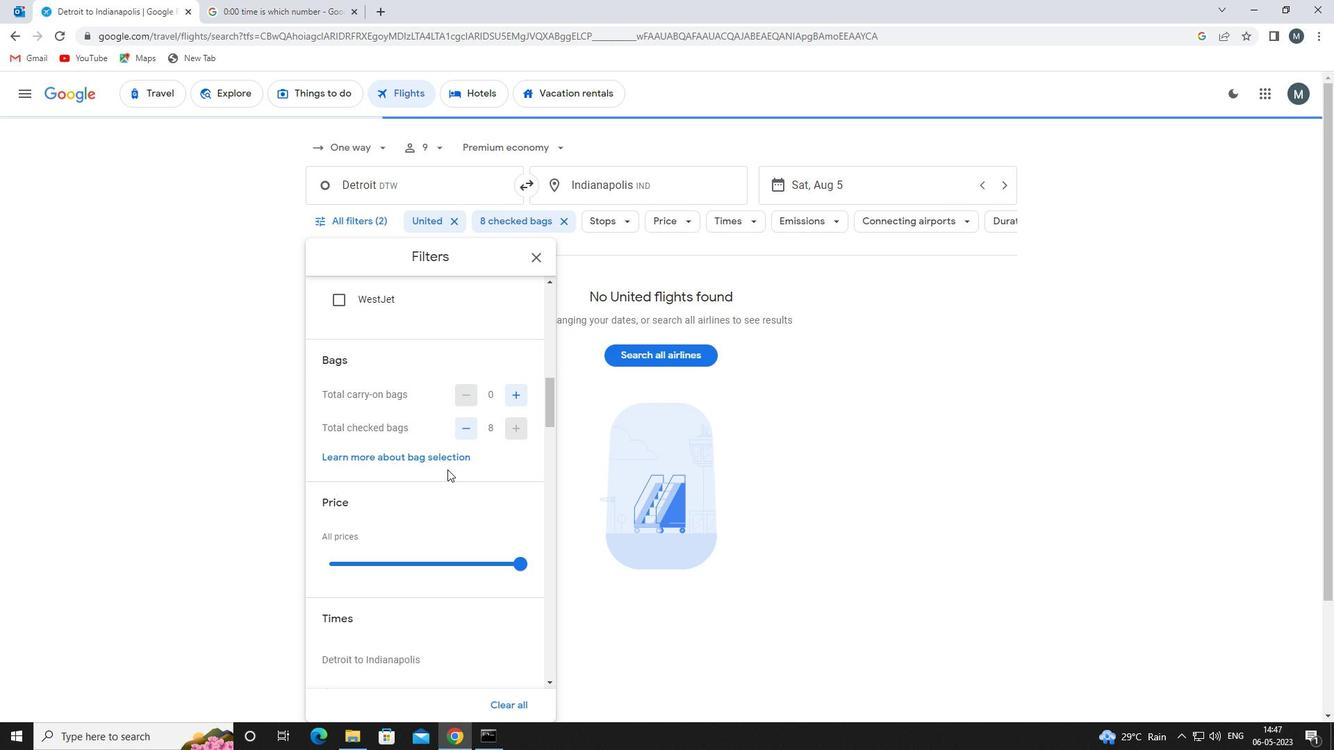 
Action: Mouse moved to (445, 469)
Screenshot: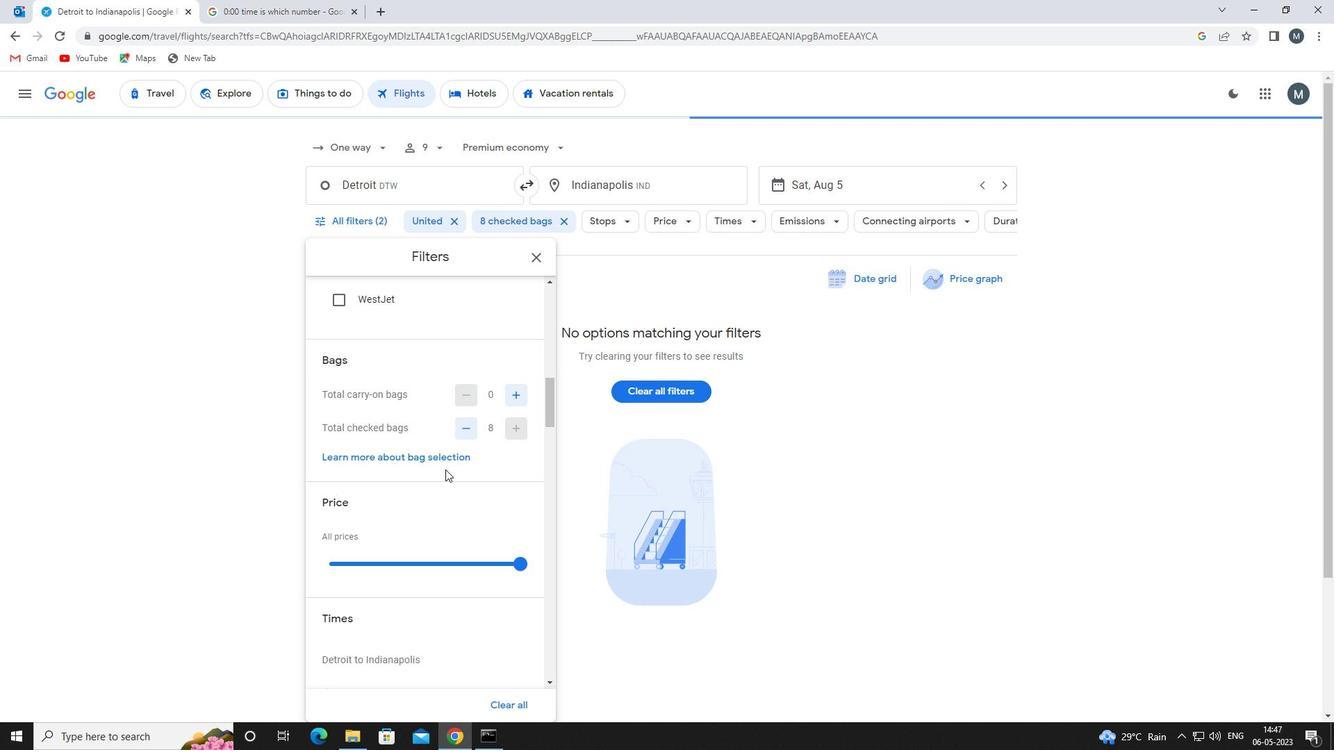 
Action: Mouse scrolled (445, 469) with delta (0, 0)
Screenshot: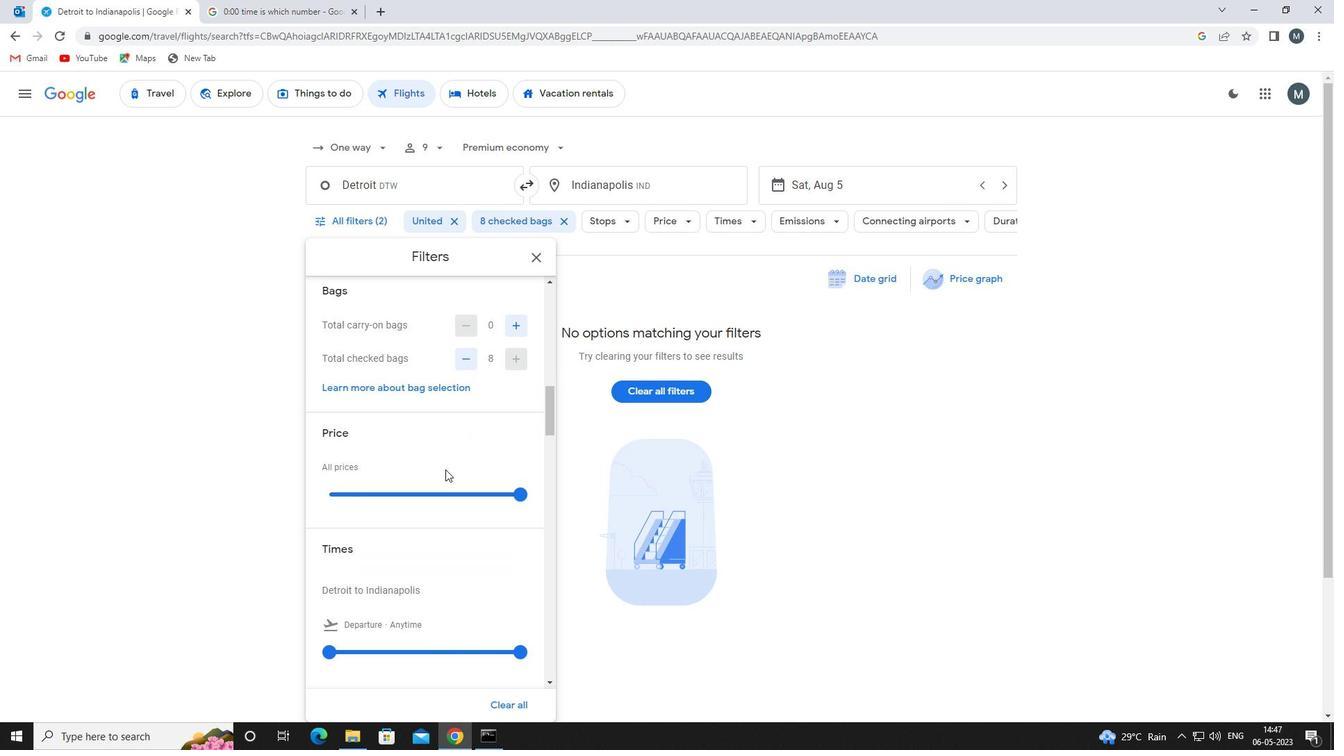 
Action: Mouse moved to (421, 437)
Screenshot: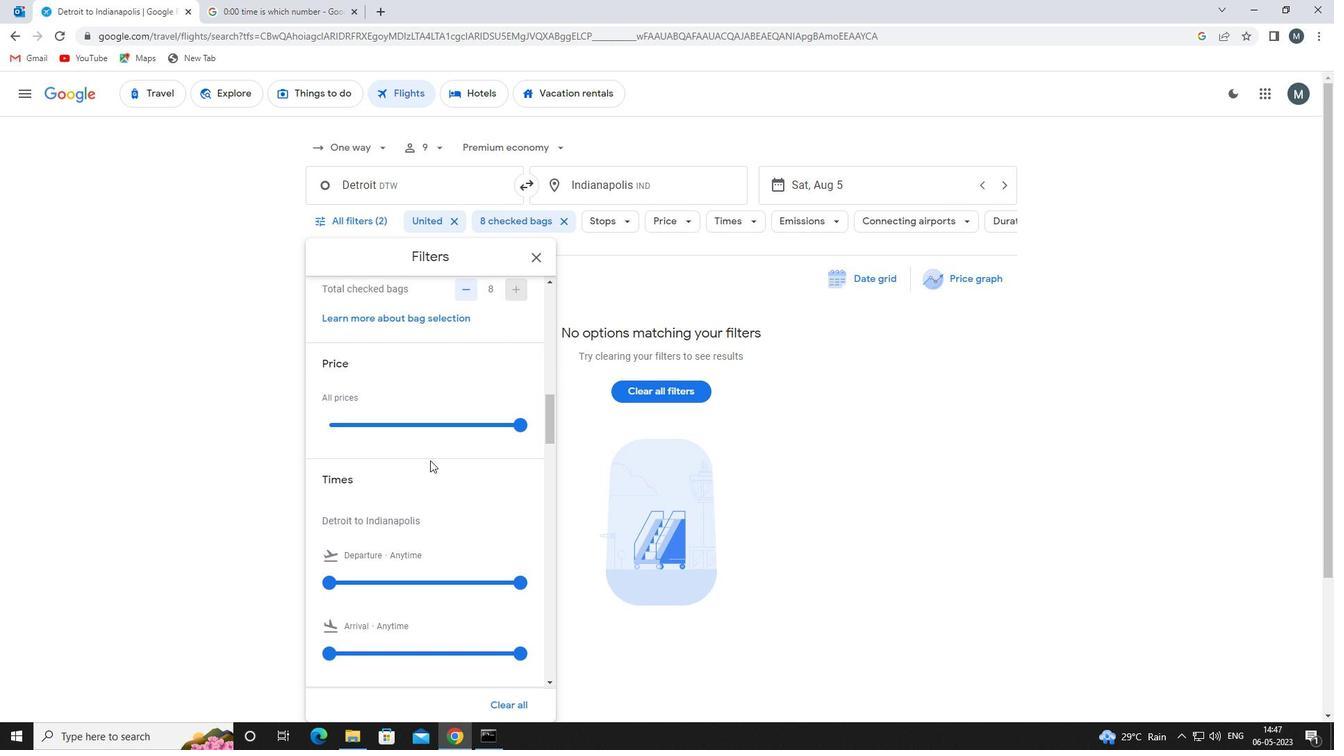 
Action: Mouse pressed left at (421, 437)
Screenshot: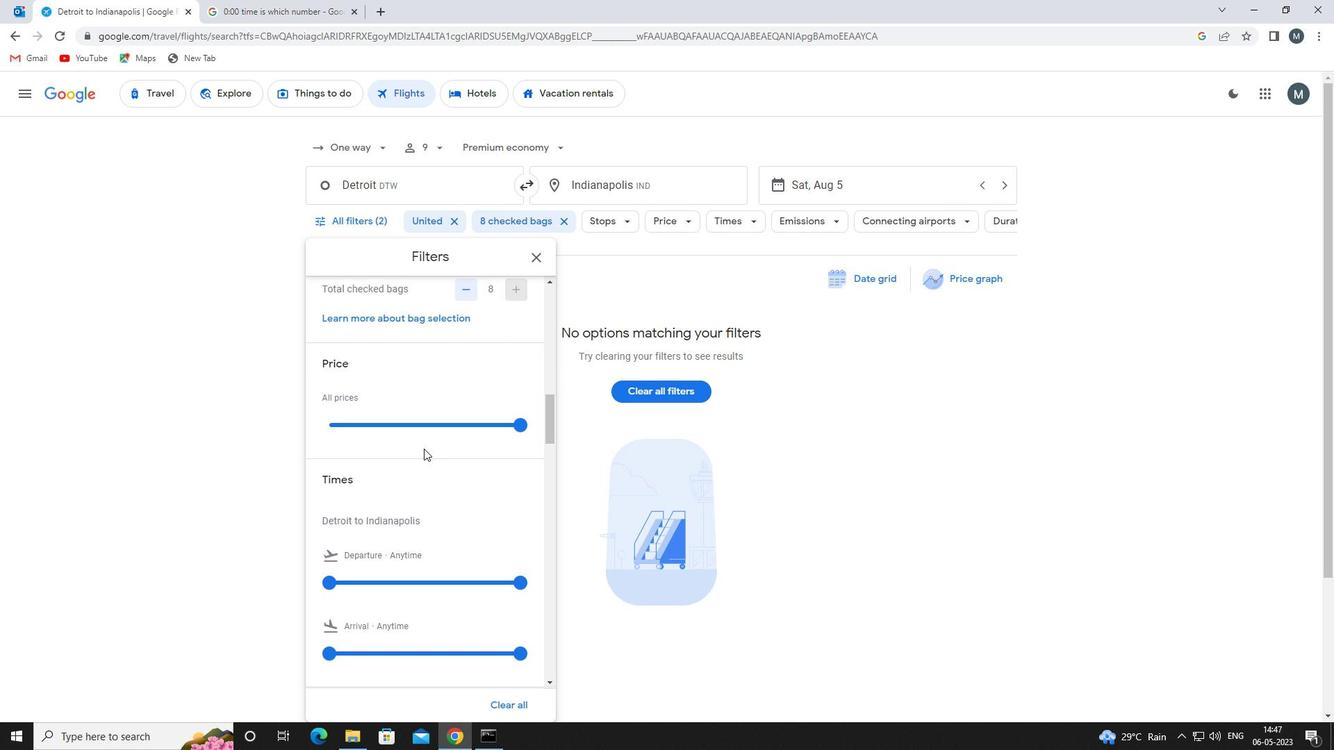 
Action: Mouse moved to (403, 428)
Screenshot: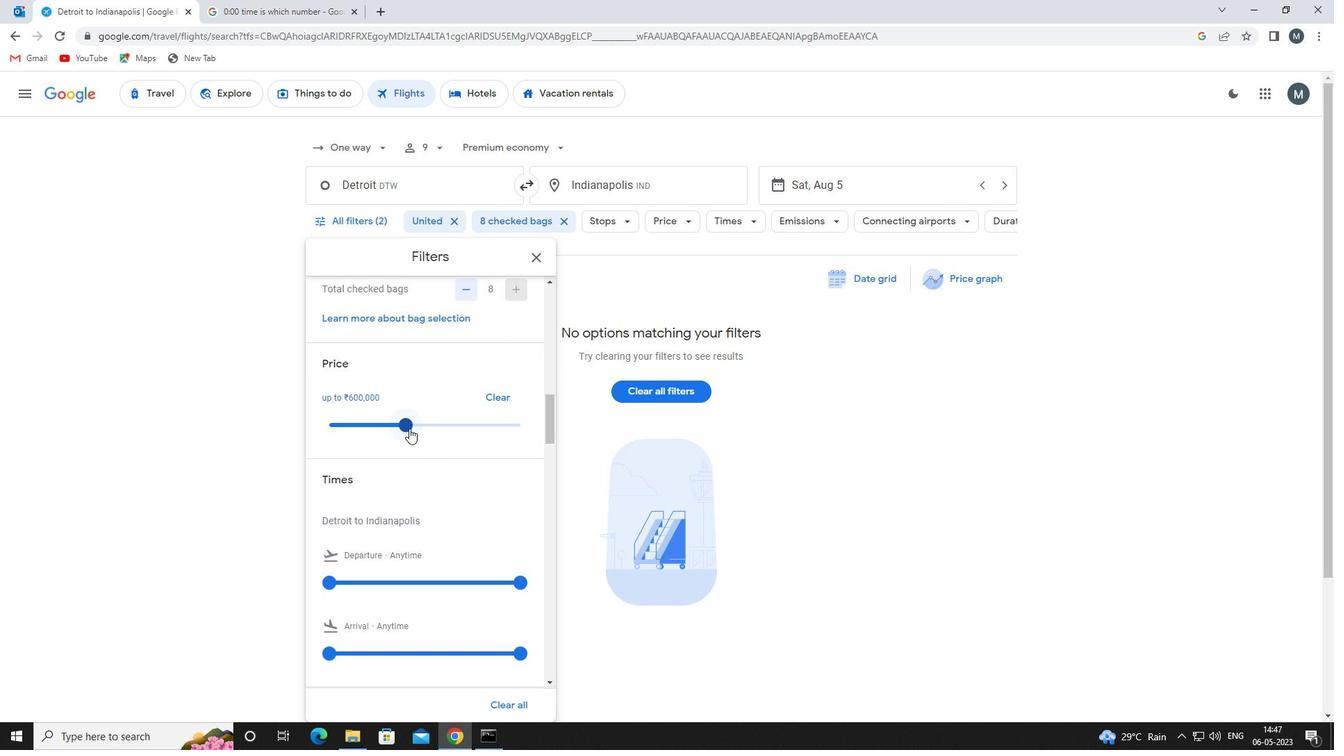 
Action: Mouse pressed left at (403, 428)
Screenshot: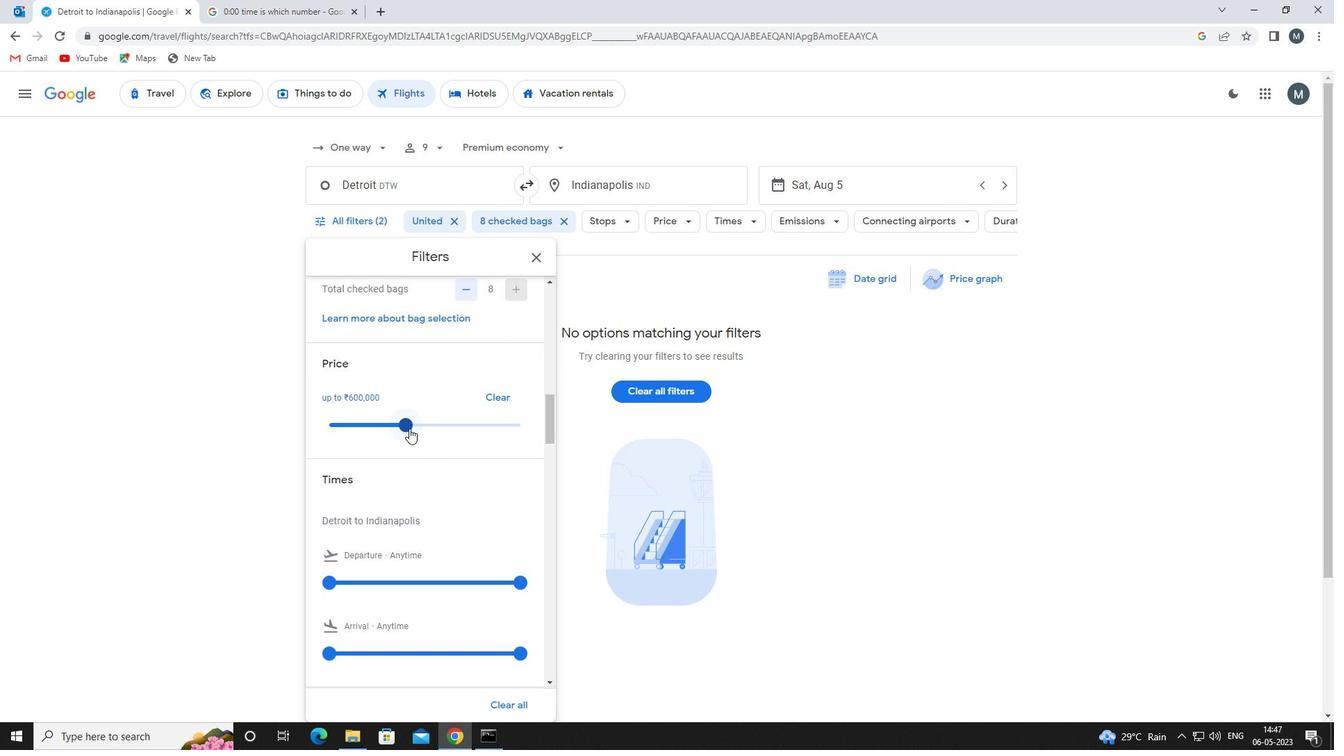
Action: Mouse moved to (455, 444)
Screenshot: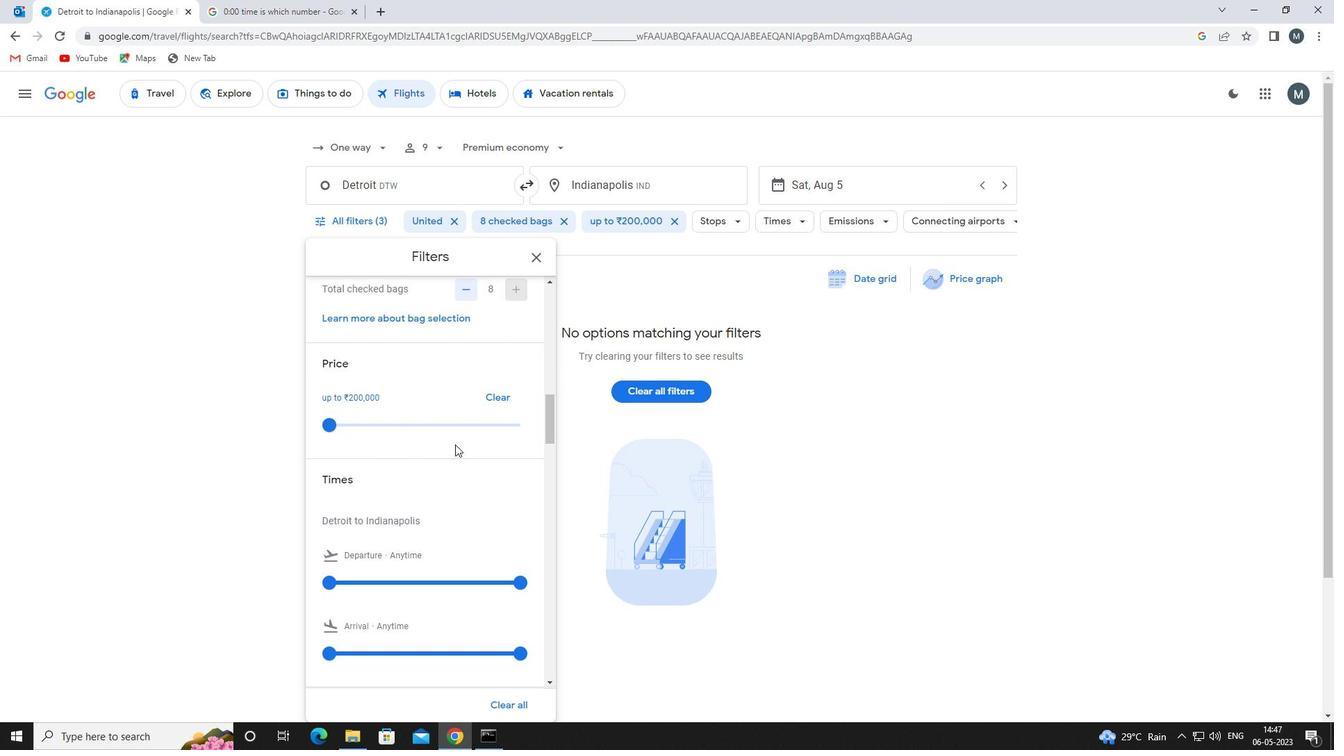 
Action: Mouse scrolled (455, 444) with delta (0, 0)
Screenshot: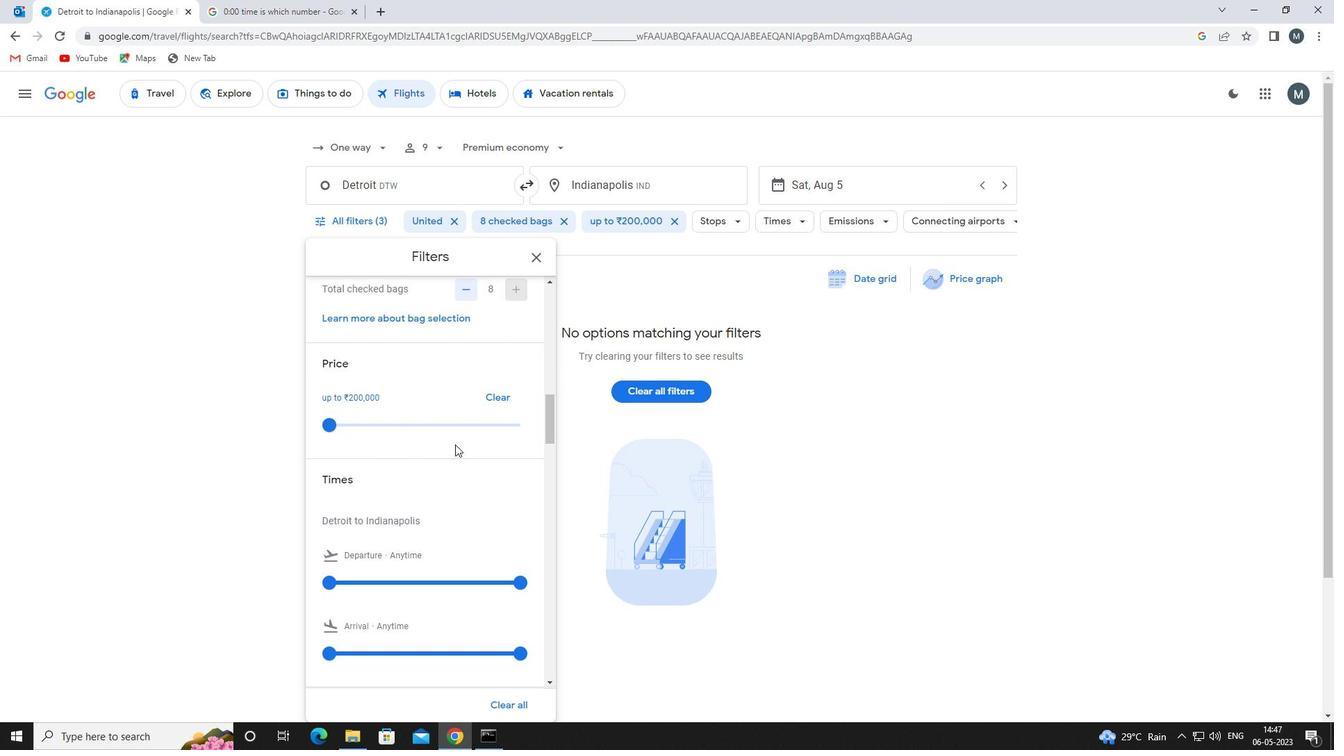 
Action: Mouse moved to (454, 445)
Screenshot: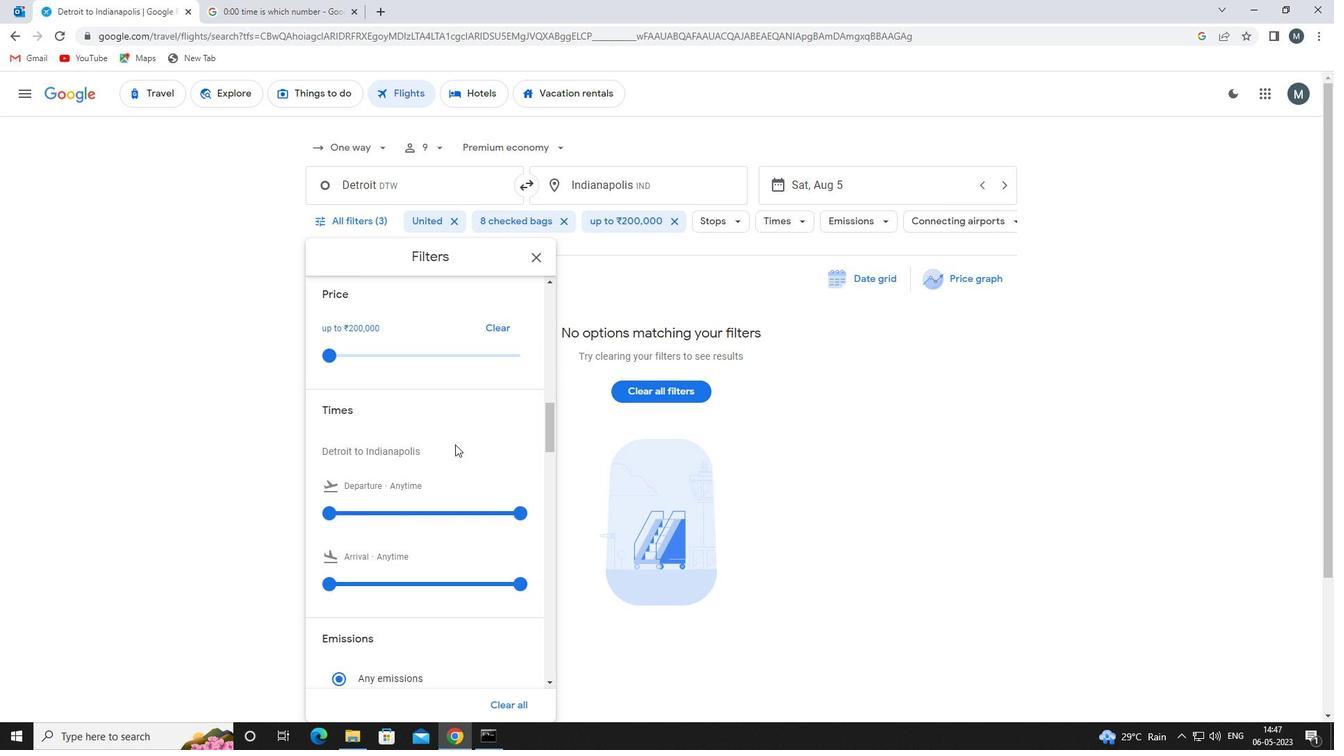 
Action: Mouse scrolled (454, 444) with delta (0, 0)
Screenshot: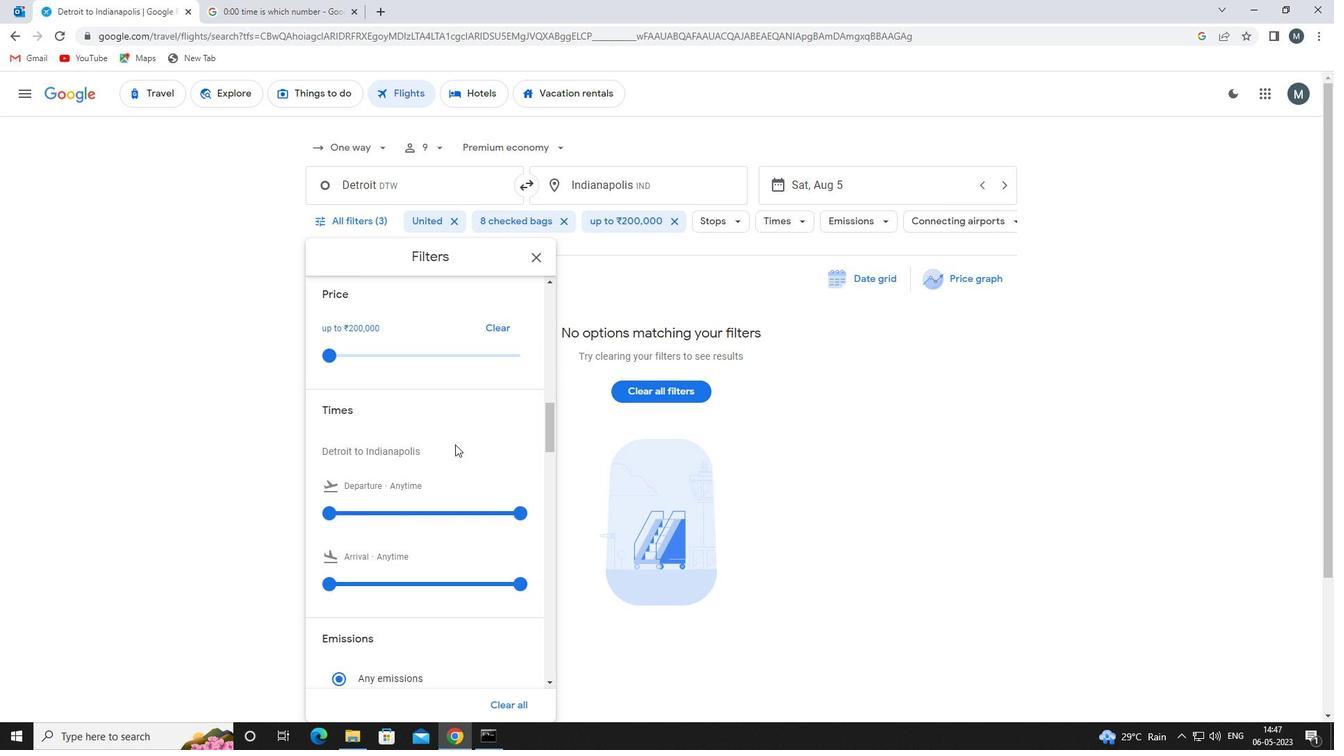 
Action: Mouse moved to (431, 442)
Screenshot: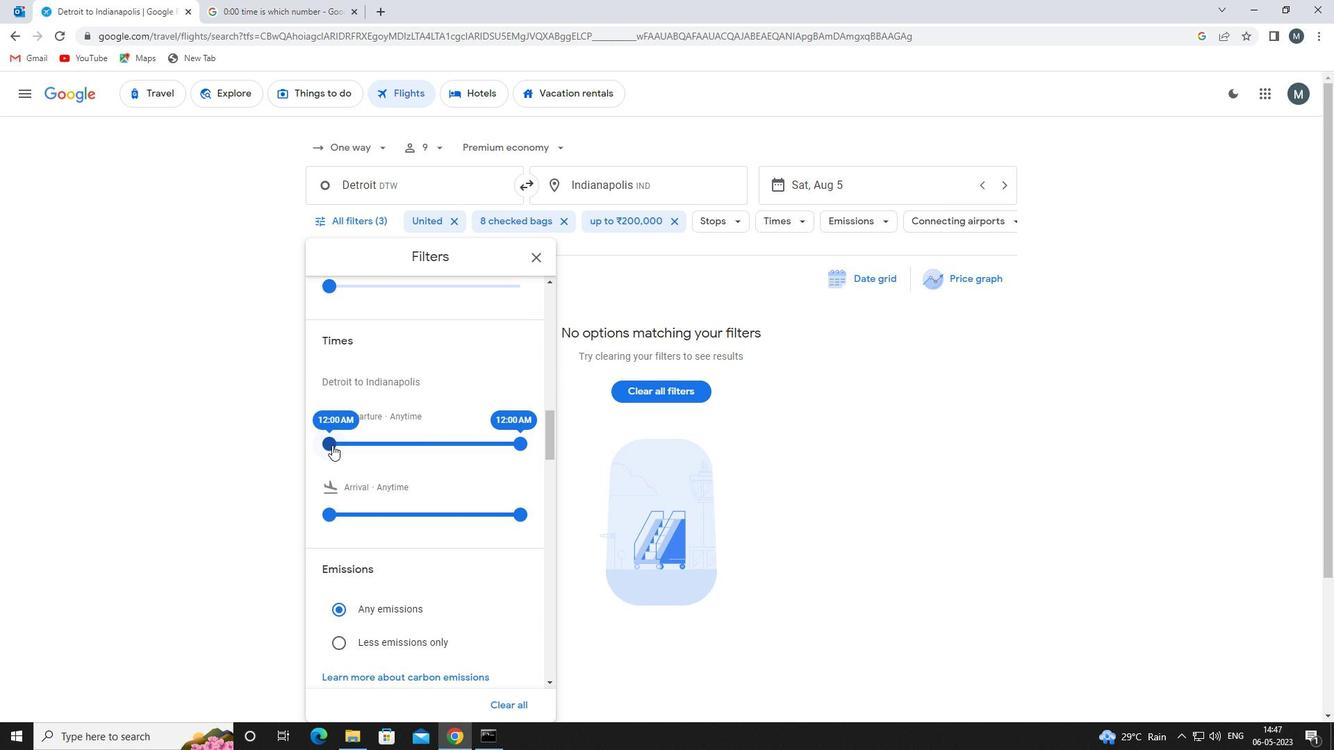 
Action: Mouse pressed left at (431, 442)
Screenshot: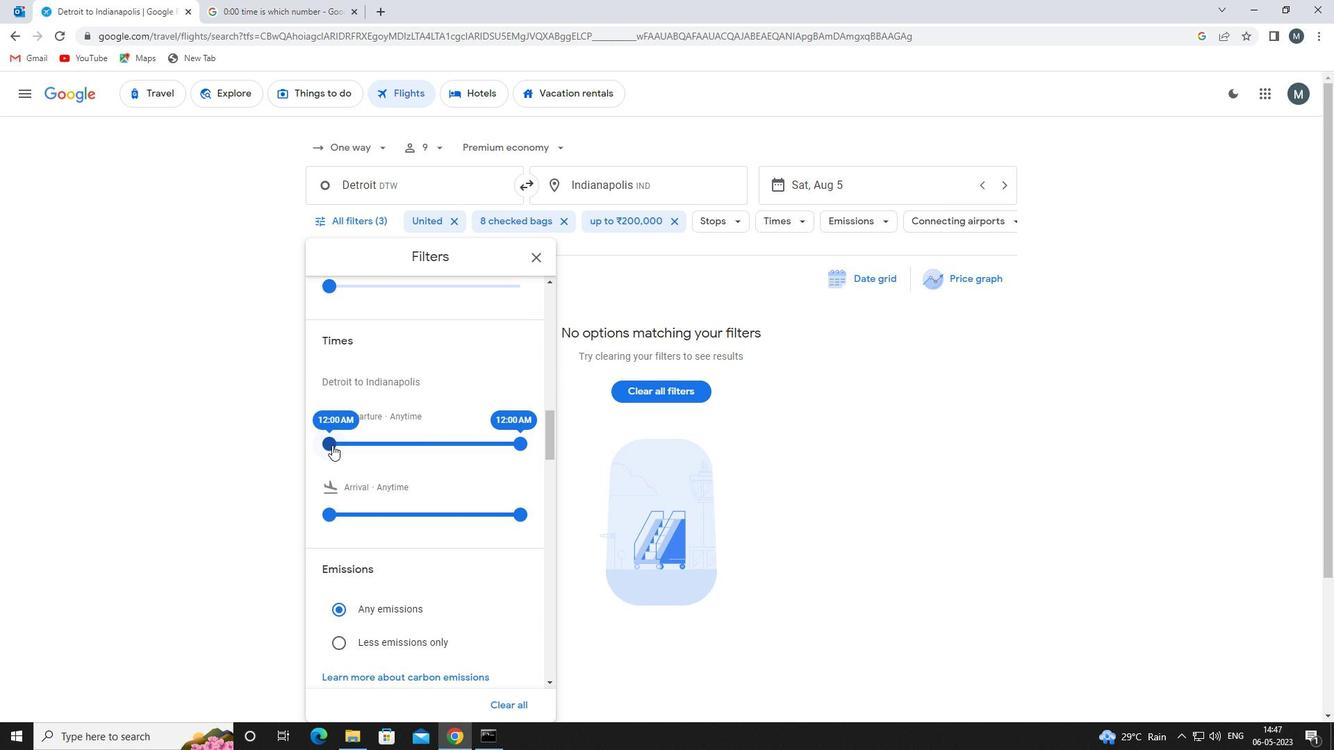 
Action: Mouse moved to (430, 442)
Screenshot: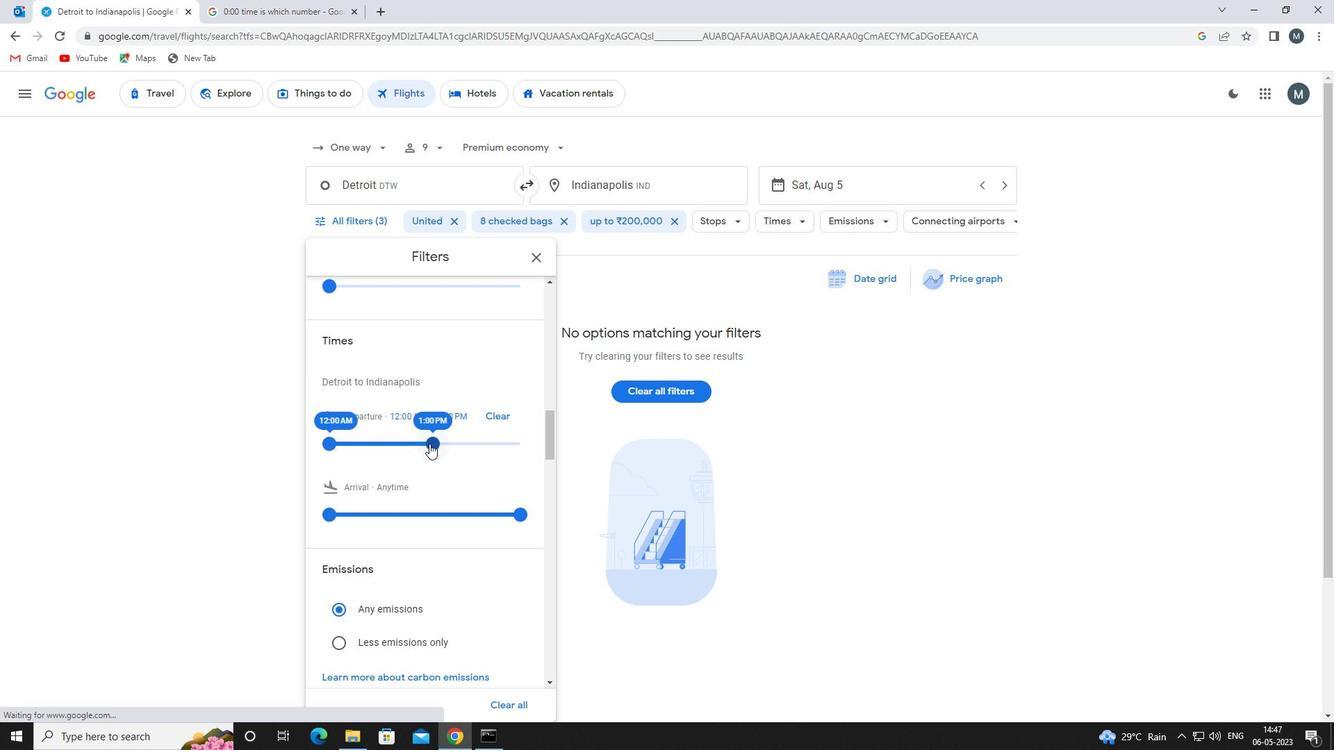 
Action: Mouse pressed left at (430, 442)
Screenshot: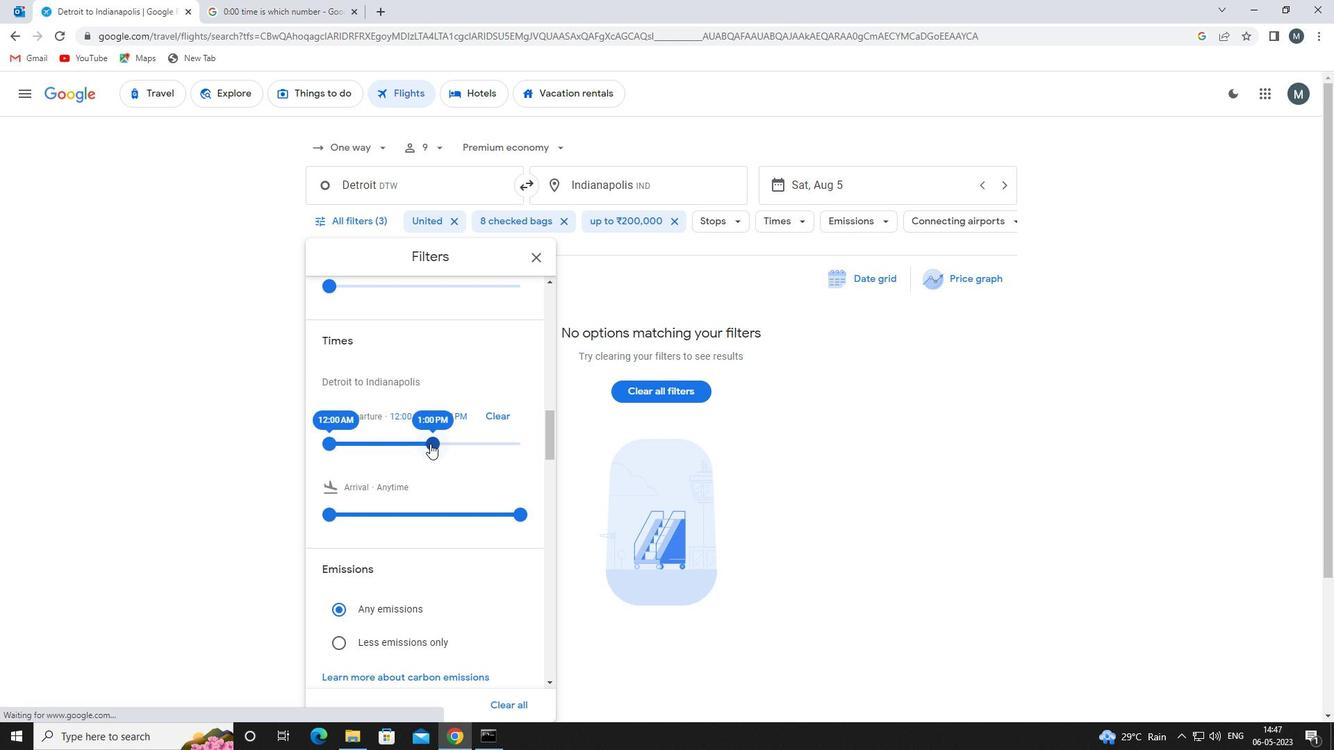 
Action: Mouse moved to (333, 441)
Screenshot: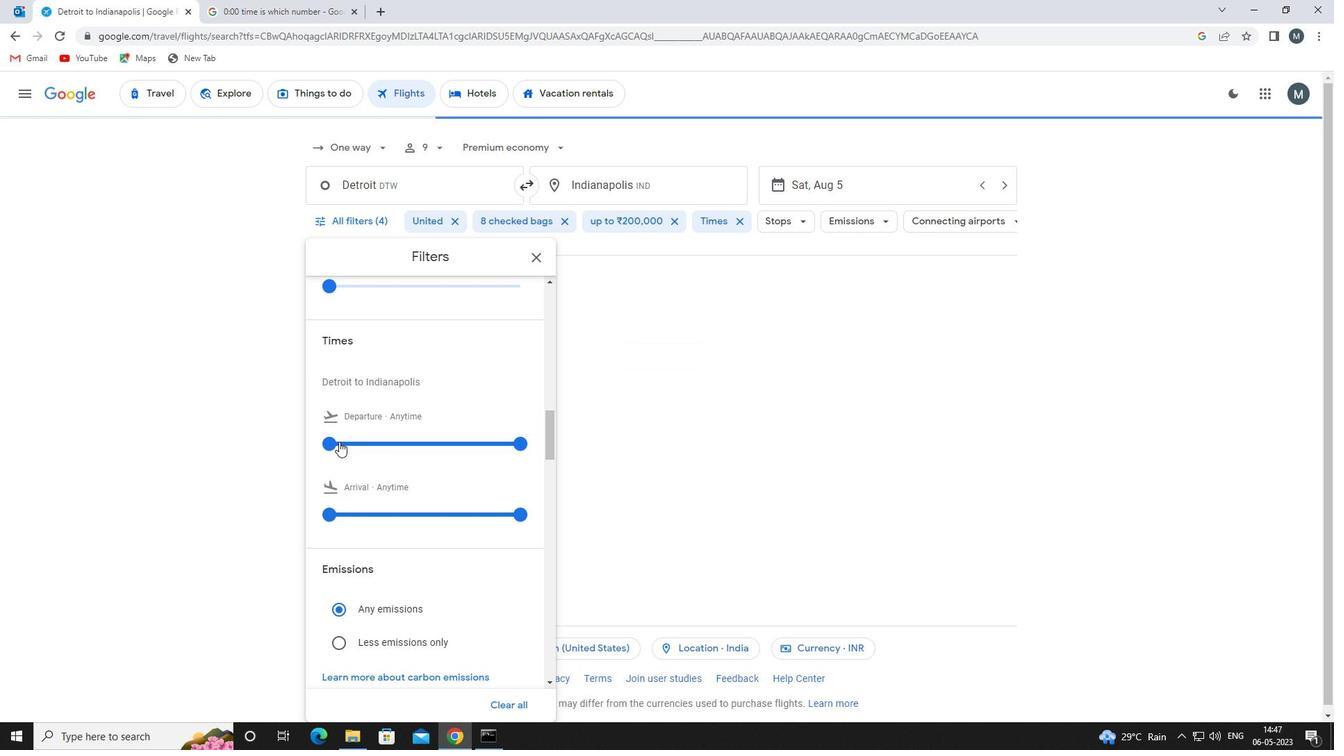 
Action: Mouse pressed left at (333, 441)
Screenshot: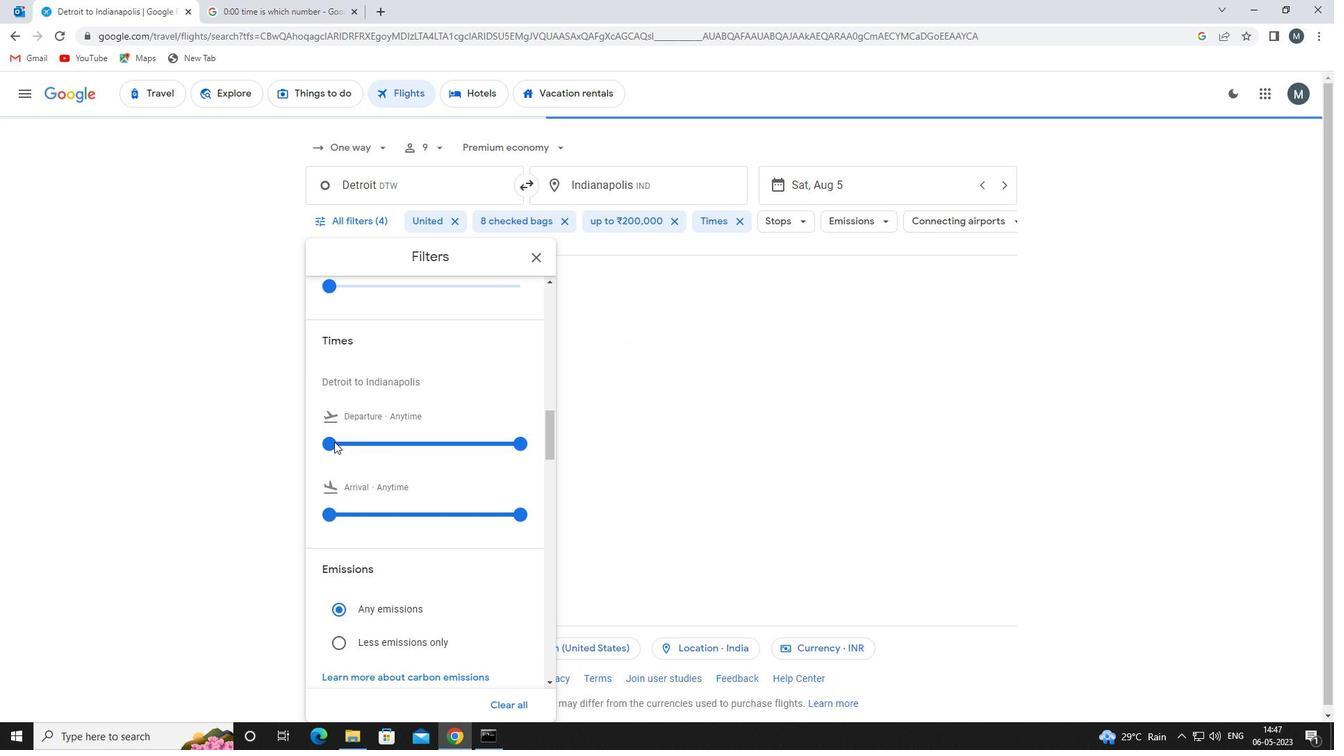 
Action: Mouse moved to (513, 440)
Screenshot: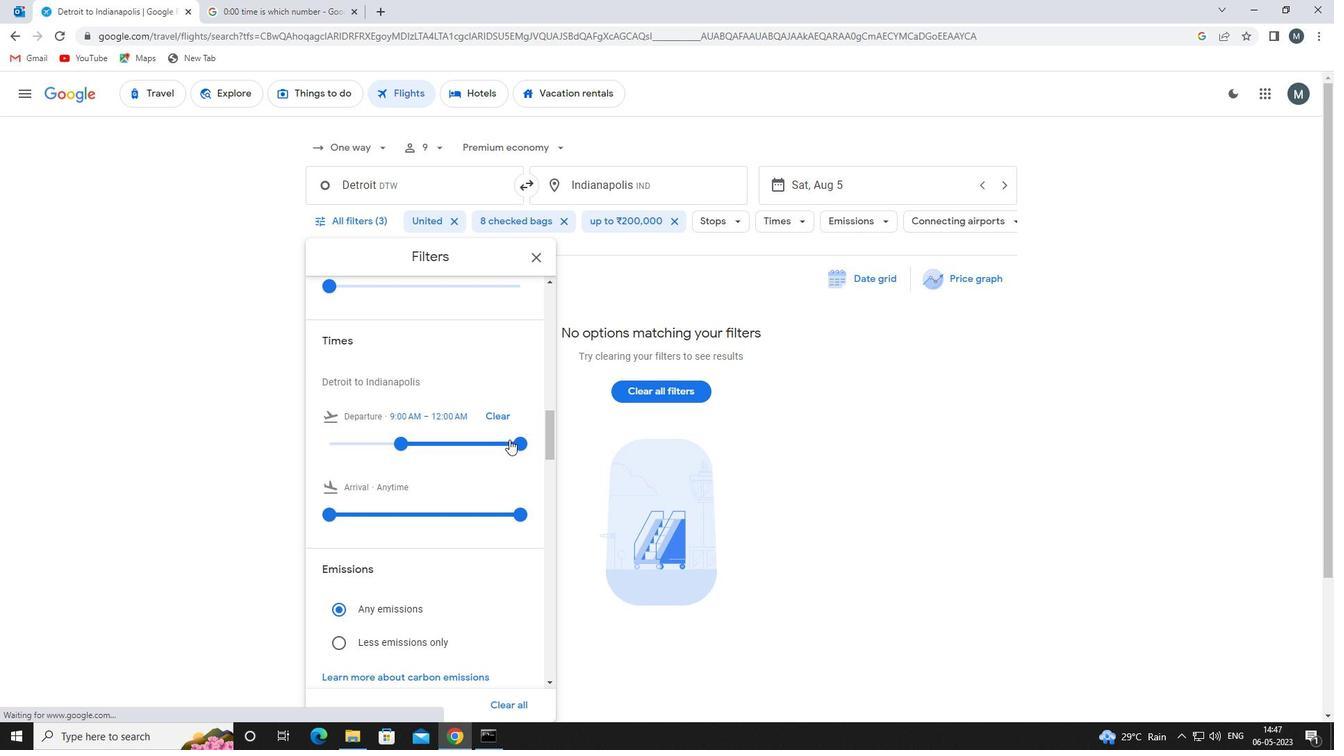 
Action: Mouse pressed left at (513, 440)
Screenshot: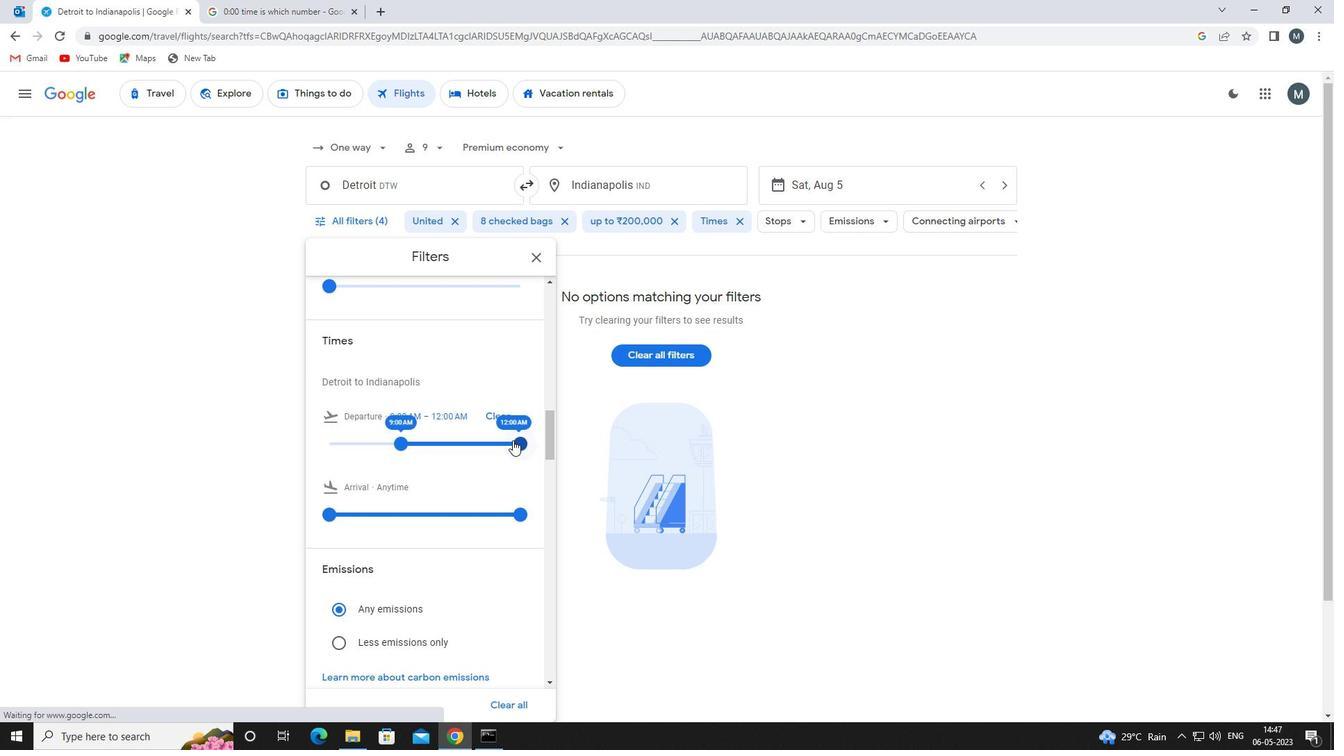 
Action: Mouse moved to (405, 444)
Screenshot: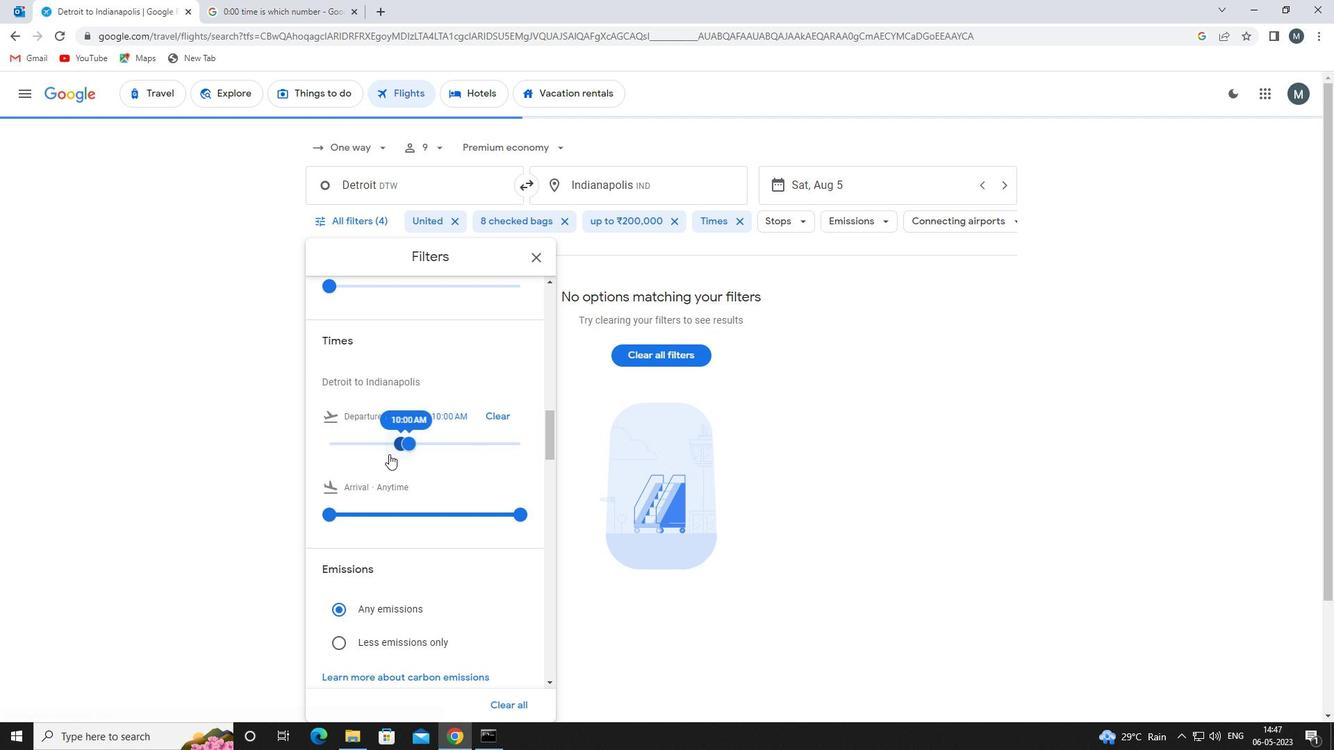 
Action: Mouse scrolled (405, 443) with delta (0, 0)
Screenshot: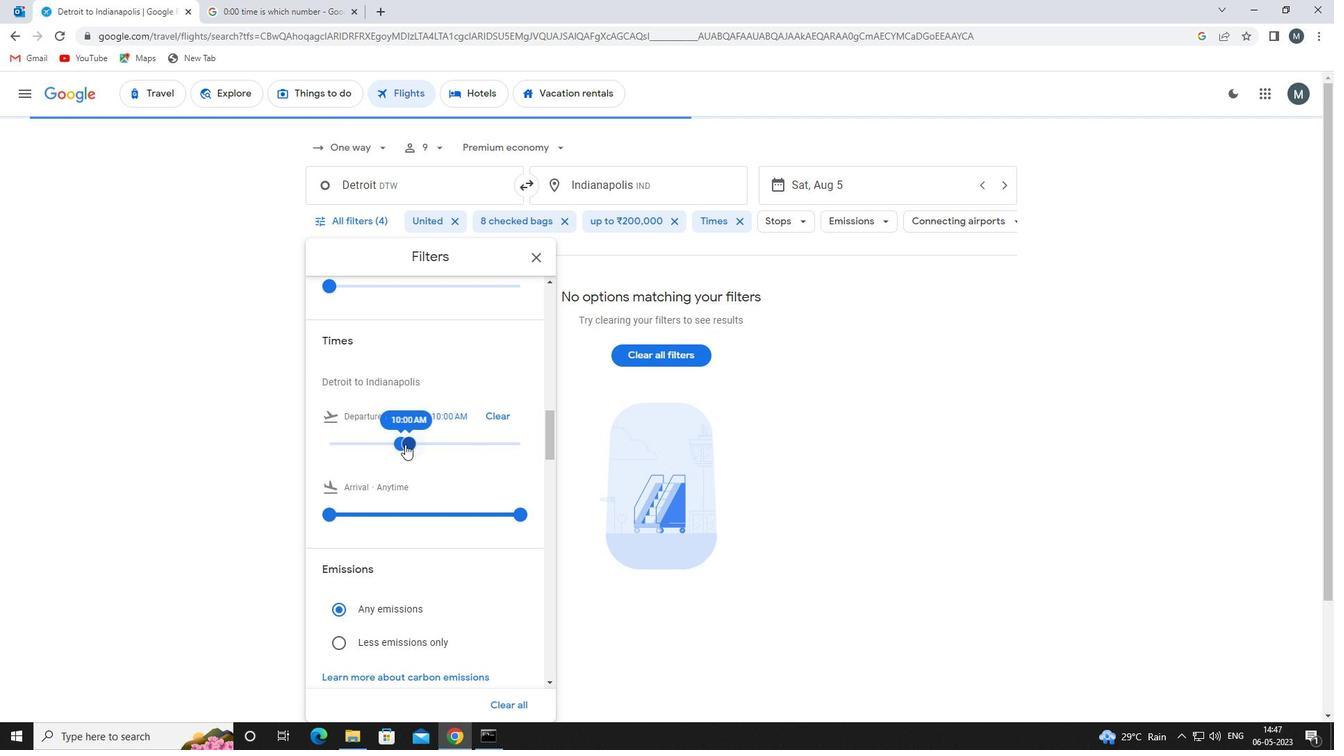 
Action: Mouse moved to (534, 258)
Screenshot: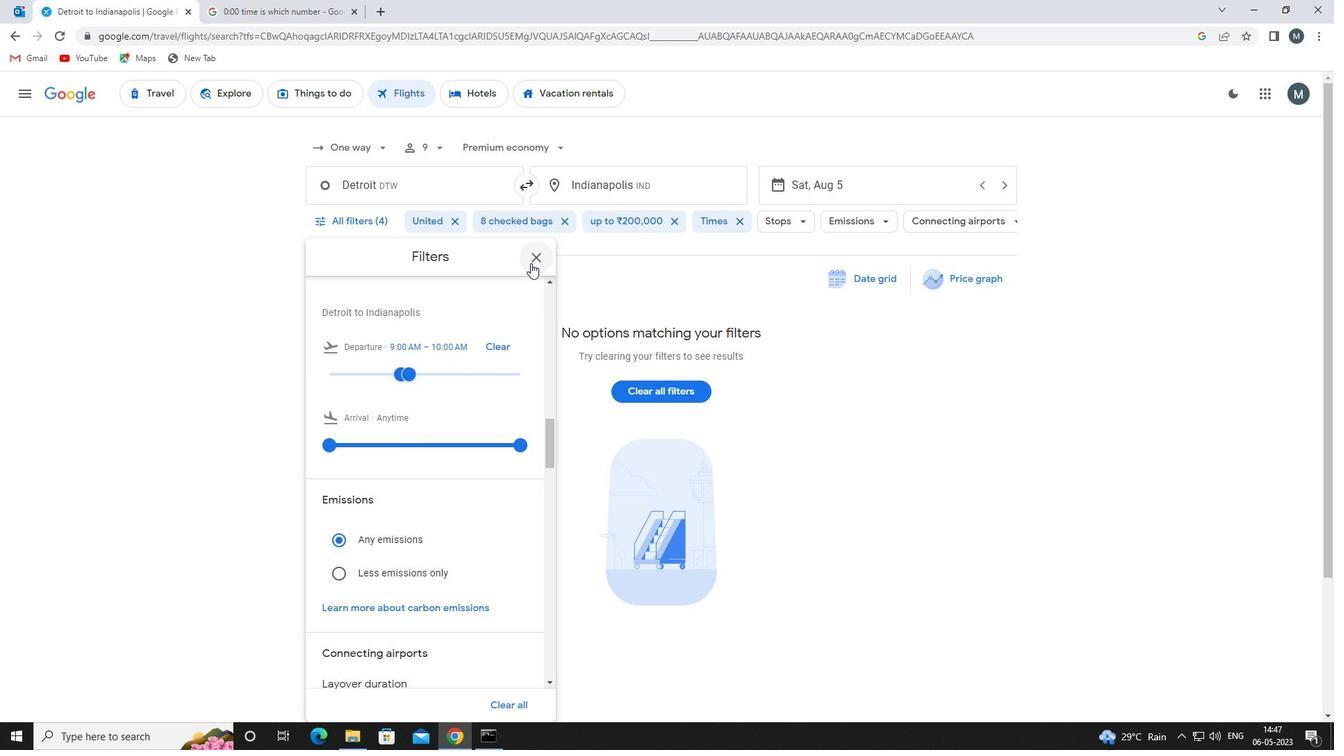 
Action: Mouse pressed left at (534, 258)
Screenshot: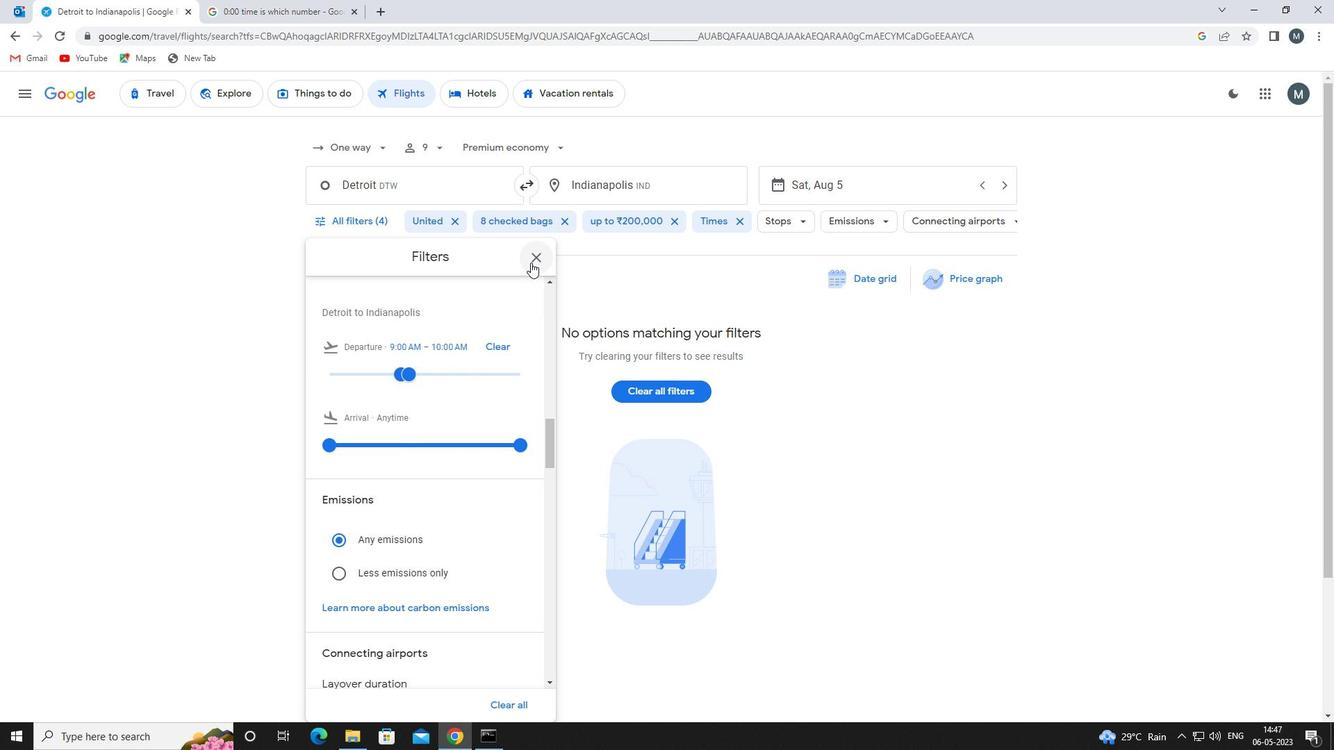 
Action: Mouse moved to (534, 258)
Screenshot: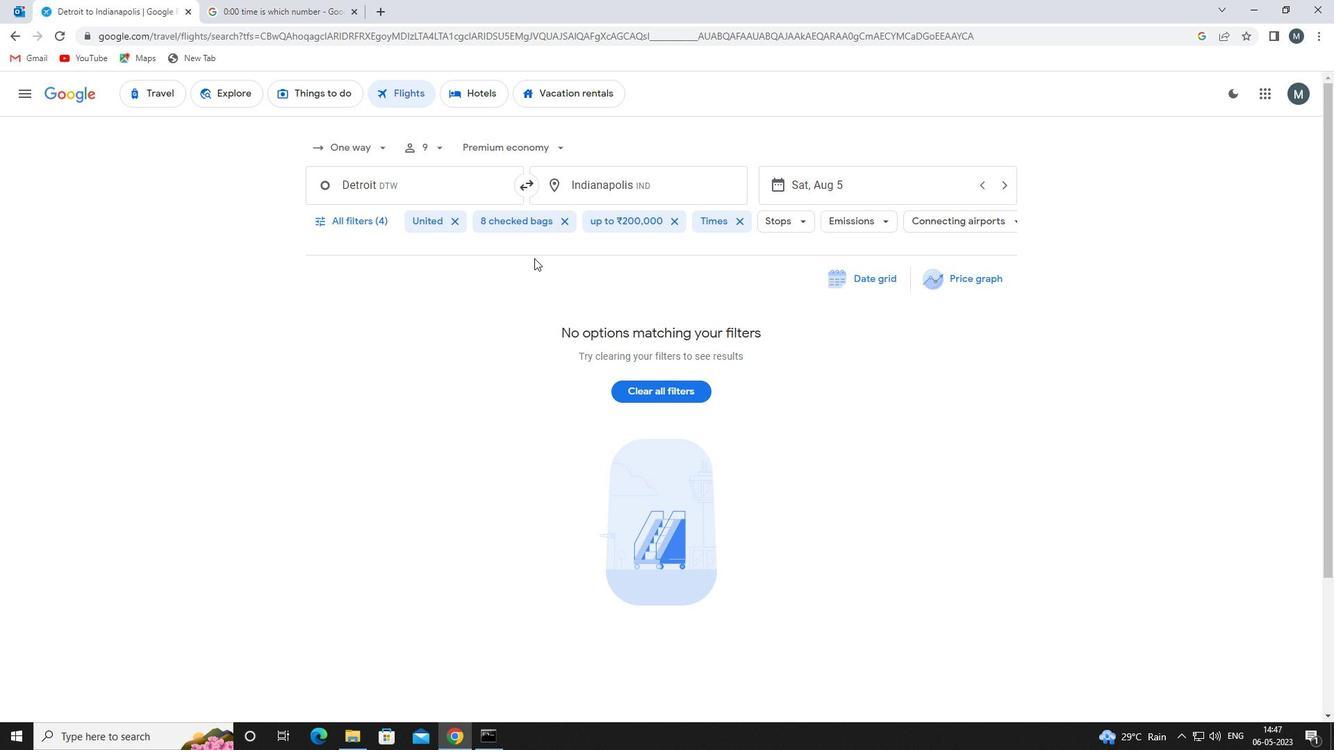 
